 Task: Add an event with the title Product Demonstration and Feedback Session, date ''2024/04/28'', time 9:40 AM to 11:40 AMand add a description: Participants will develop essential communication skills, such as active listening, asking probing questions, and conveying their own viewpoints persuasively. They will learn how to adapt their communication style to different negotiation situations and personalities.Select event color  Blueberry . Add location for the event as: New York City, USA, logged in from the account softage.3@softage.netand send the event invitation to softage.2@softage.net and softage.4@softage.net. Set a reminder for the event Every weekday(Monday to Friday)
Action: Mouse moved to (72, 114)
Screenshot: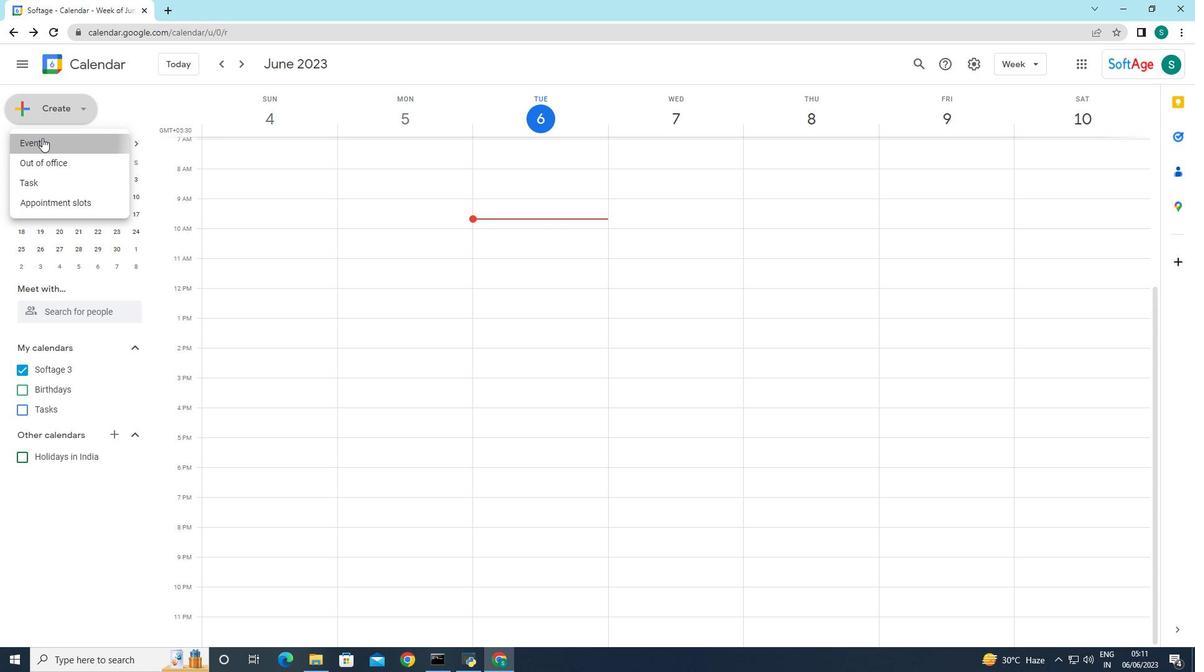 
Action: Mouse pressed left at (72, 114)
Screenshot: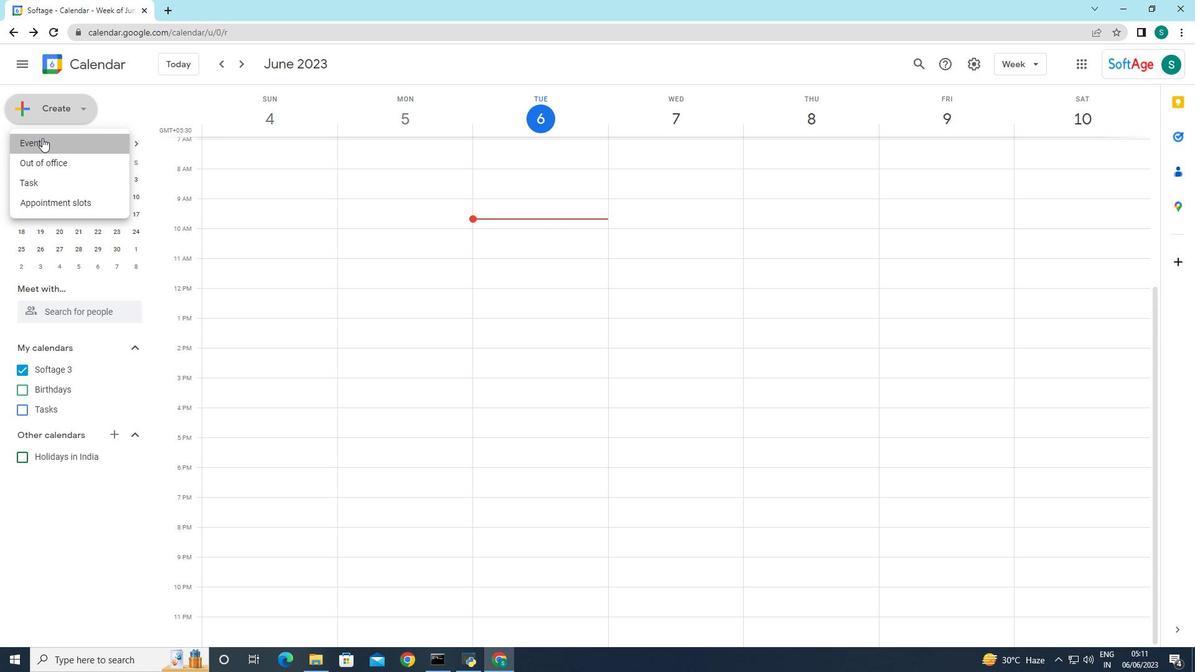 
Action: Mouse moved to (54, 148)
Screenshot: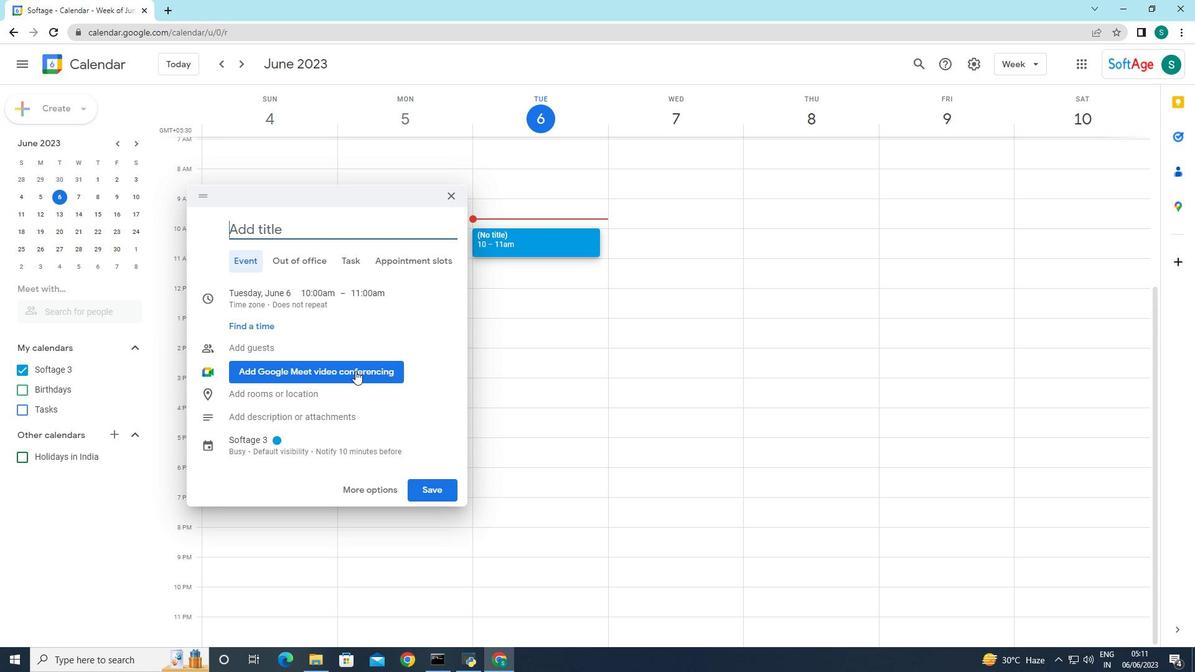 
Action: Mouse pressed left at (54, 148)
Screenshot: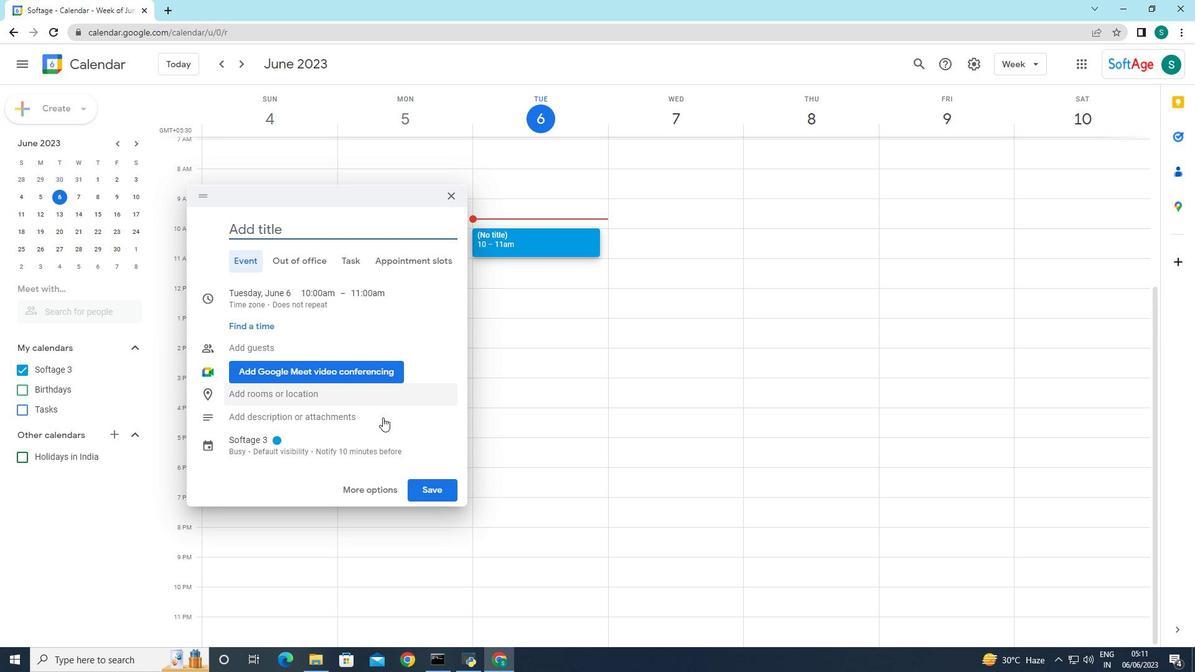 
Action: Mouse moved to (362, 484)
Screenshot: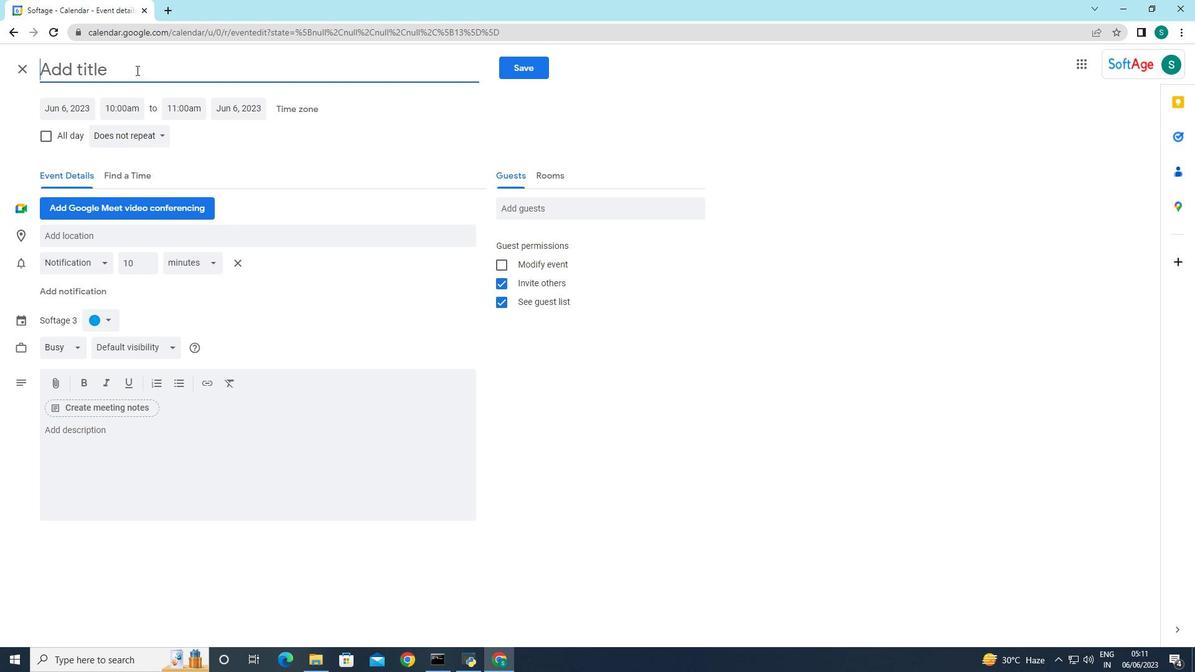 
Action: Mouse pressed left at (362, 484)
Screenshot: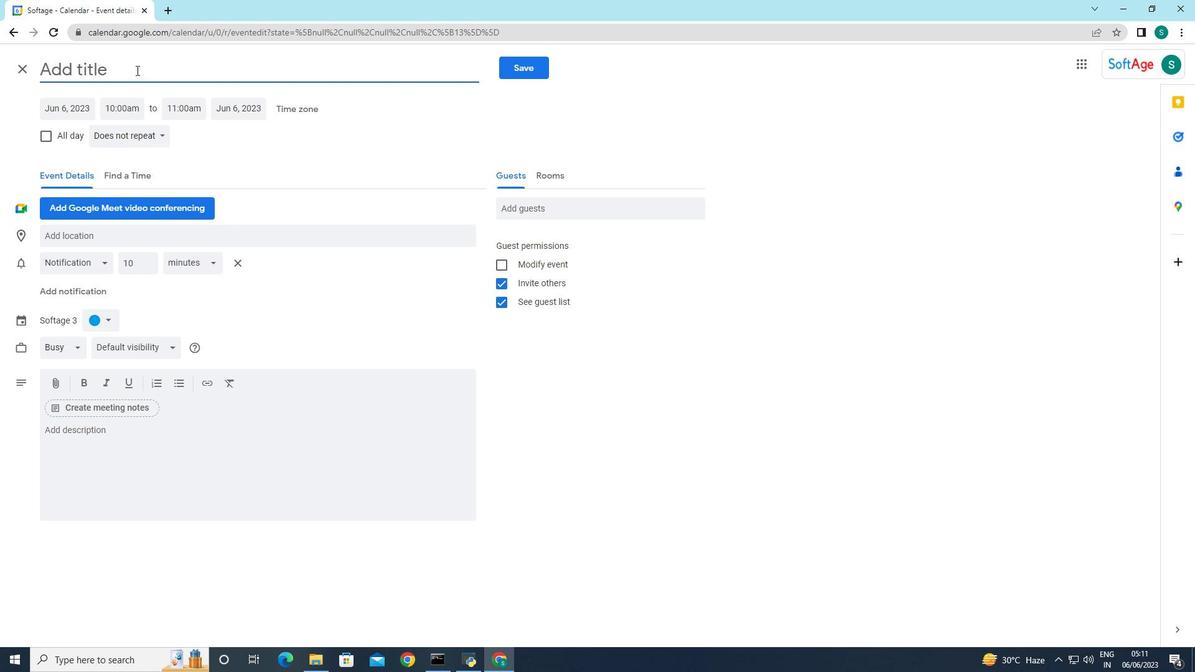 
Action: Mouse moved to (67, 67)
Screenshot: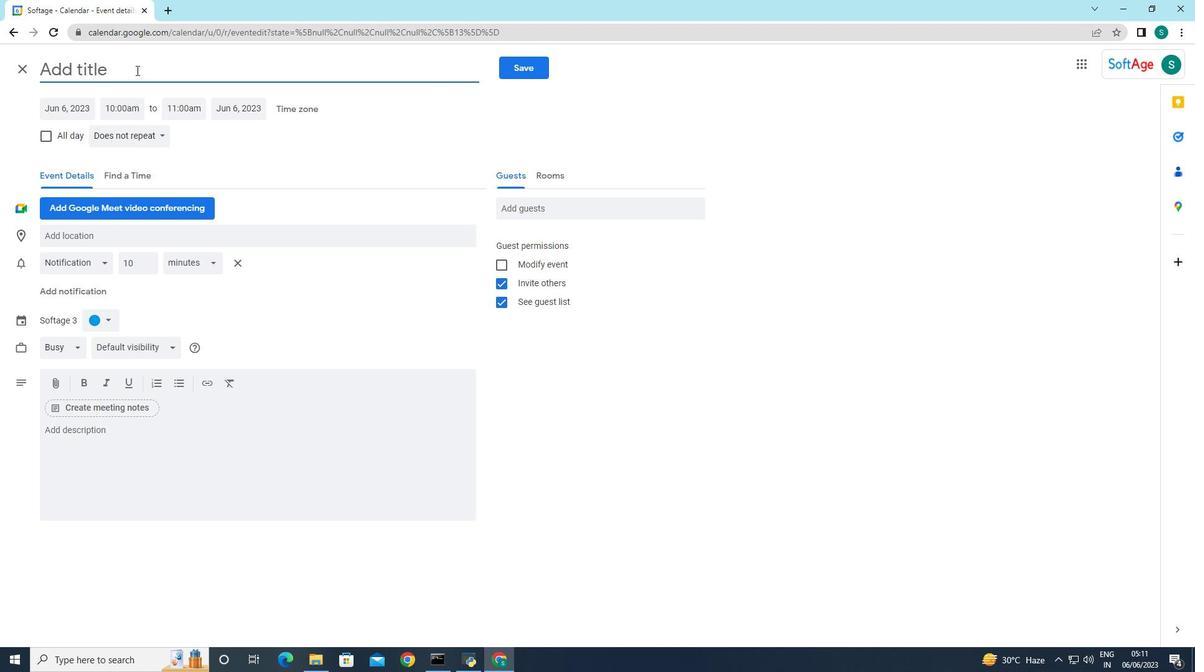 
Action: Mouse pressed left at (67, 67)
Screenshot: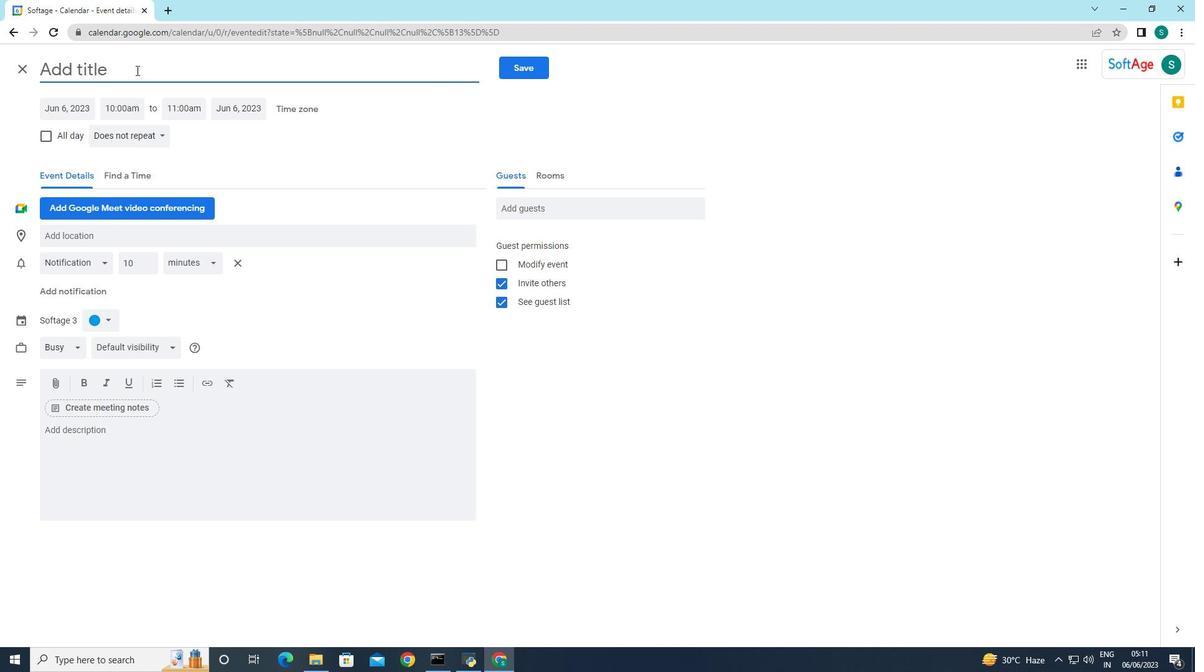 
Action: Key pressed <Key.caps_lock>P<Key.caps_lock>roduct
Screenshot: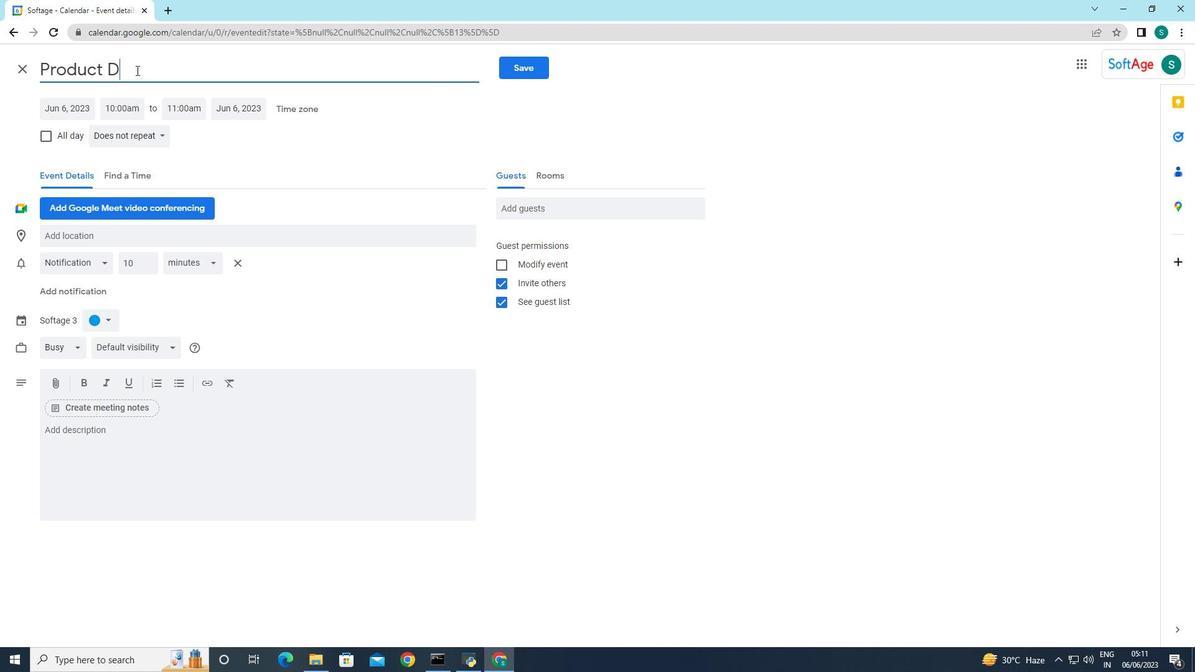 
Action: Mouse pressed left at (37, 115)
Screenshot: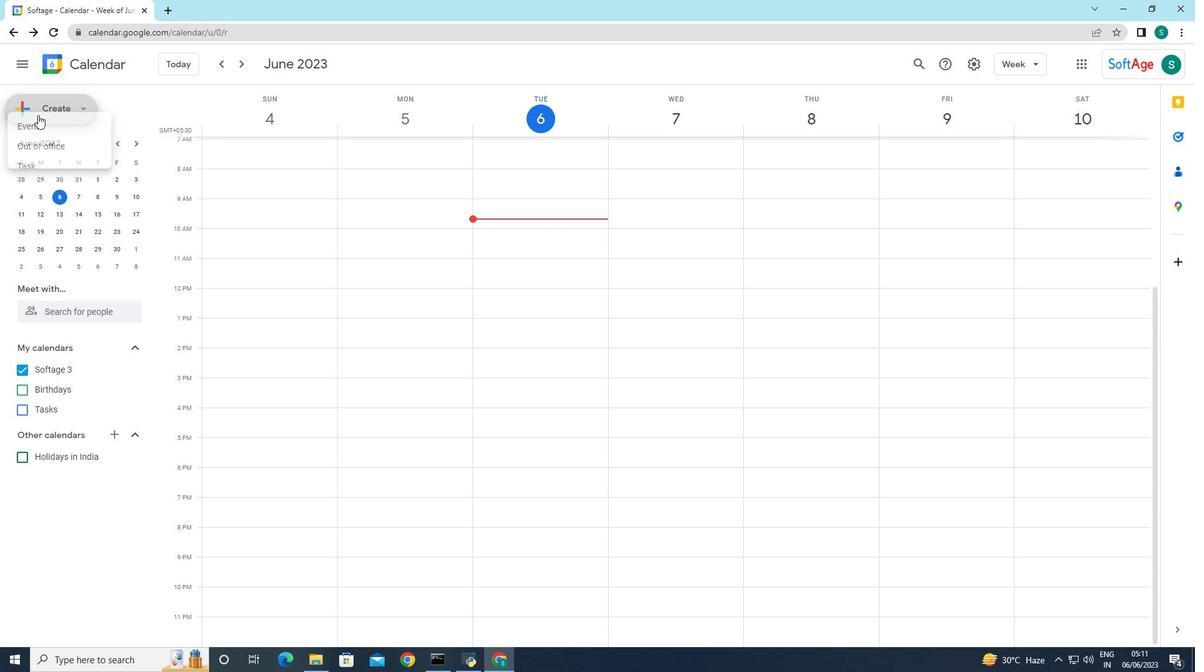 
Action: Mouse moved to (42, 138)
Screenshot: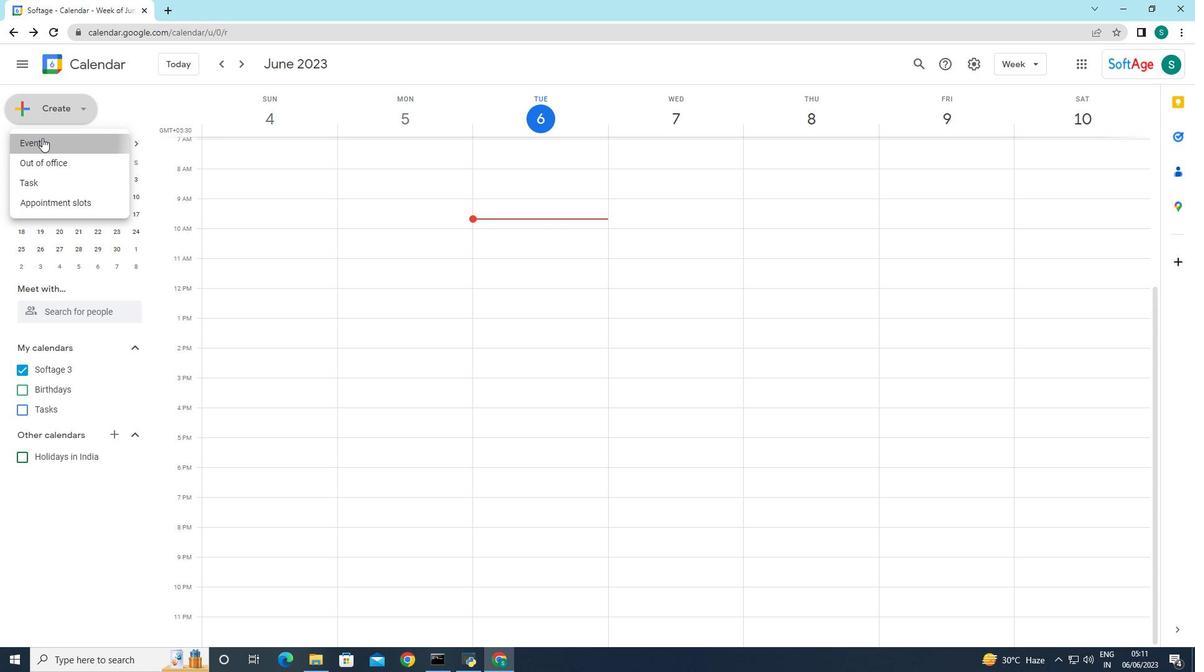 
Action: Mouse pressed left at (42, 138)
Screenshot: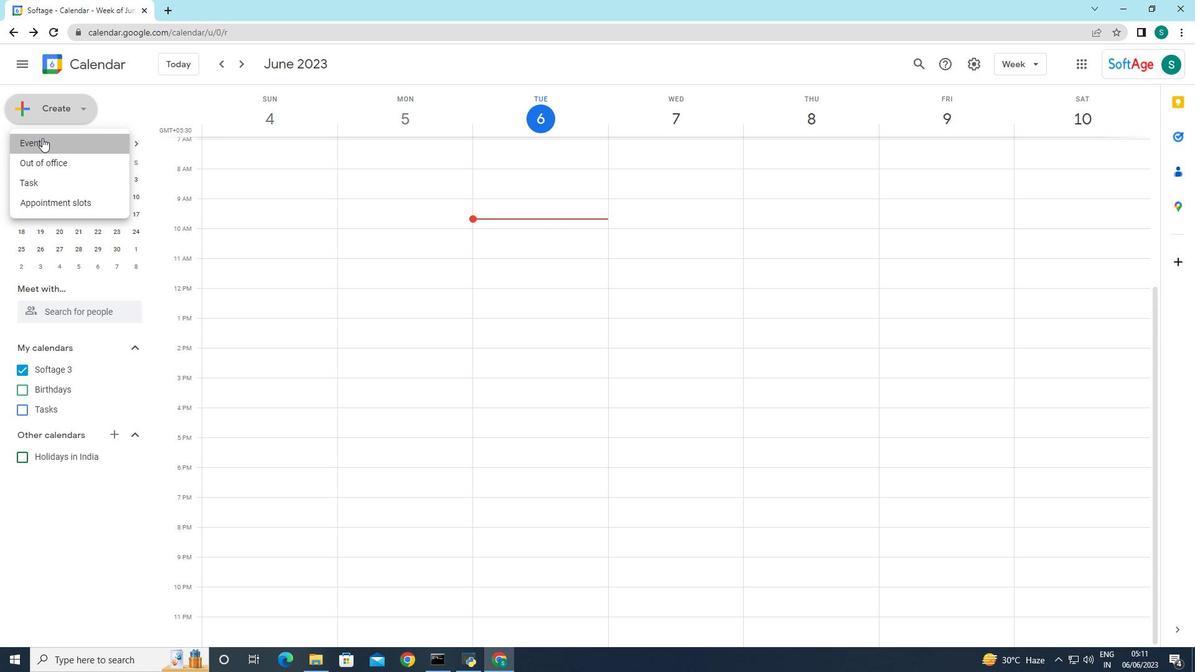 
Action: Mouse moved to (369, 495)
Screenshot: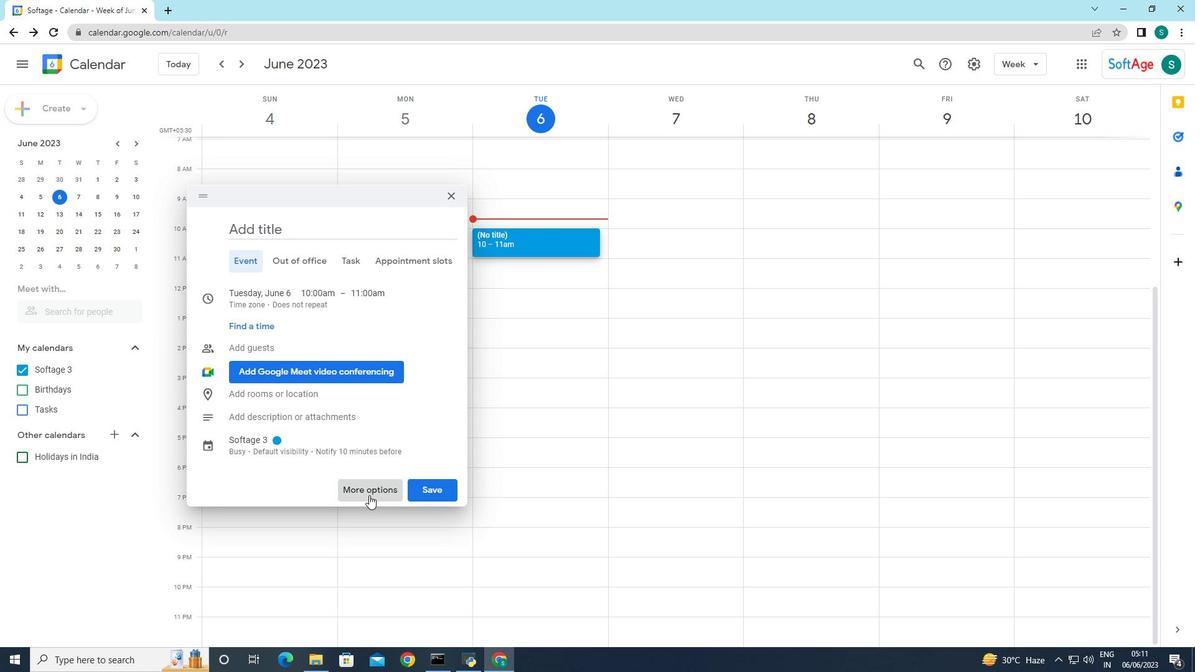 
Action: Mouse pressed left at (369, 495)
Screenshot: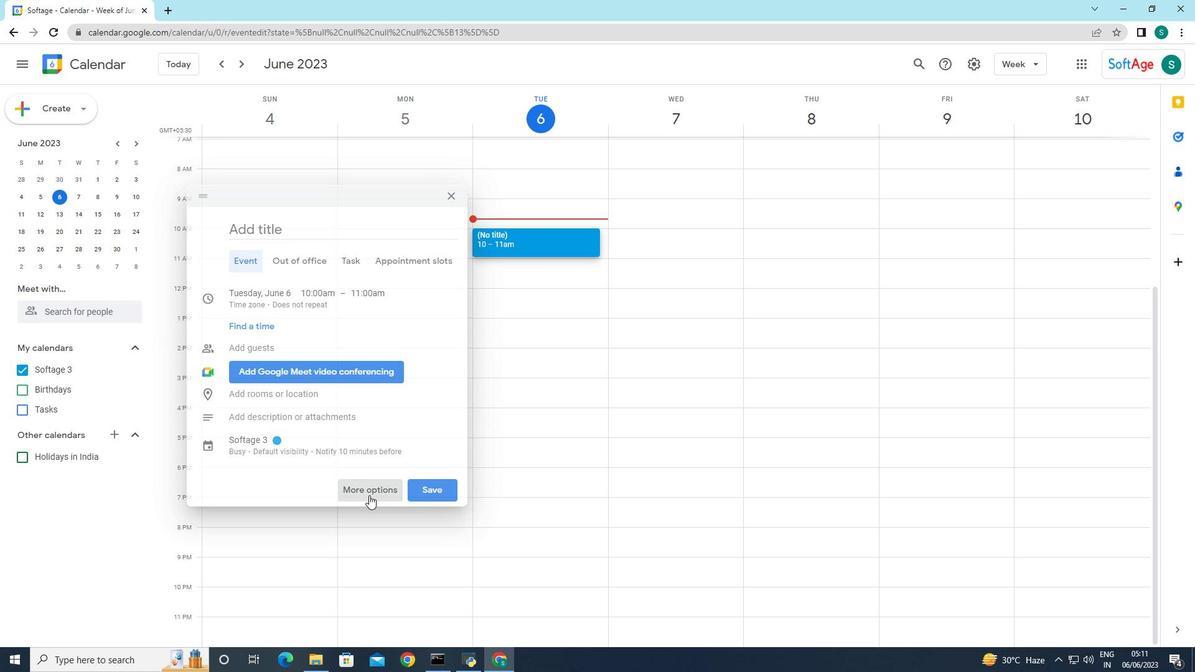
Action: Mouse moved to (136, 70)
Screenshot: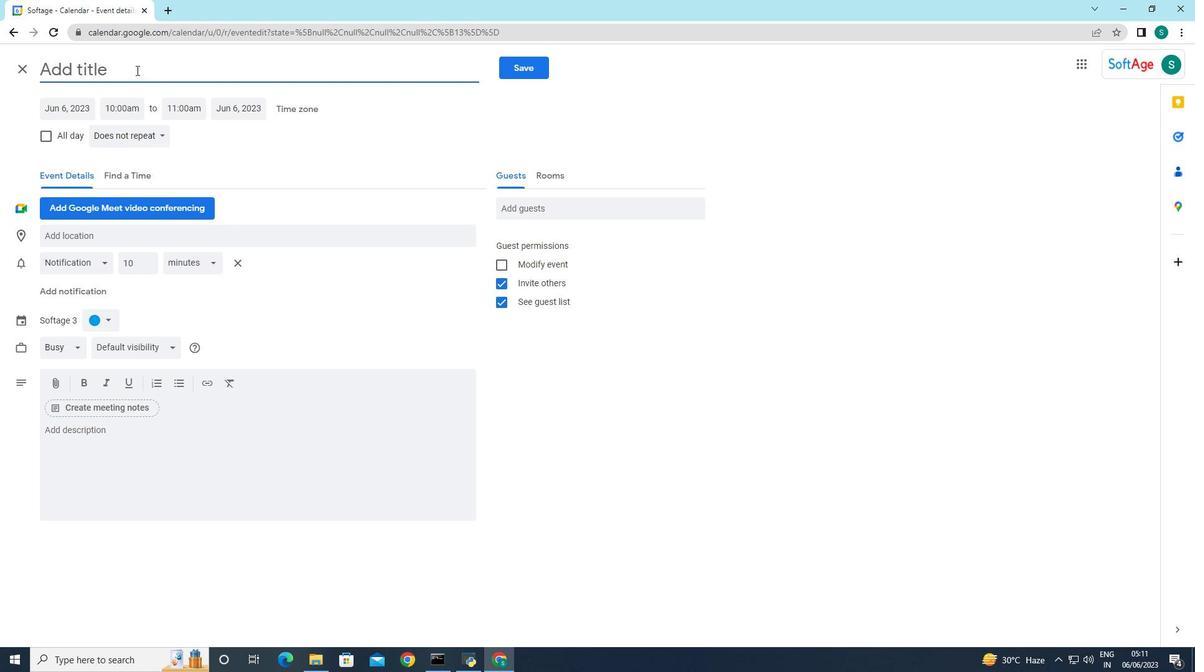 
Action: Mouse pressed left at (136, 70)
Screenshot: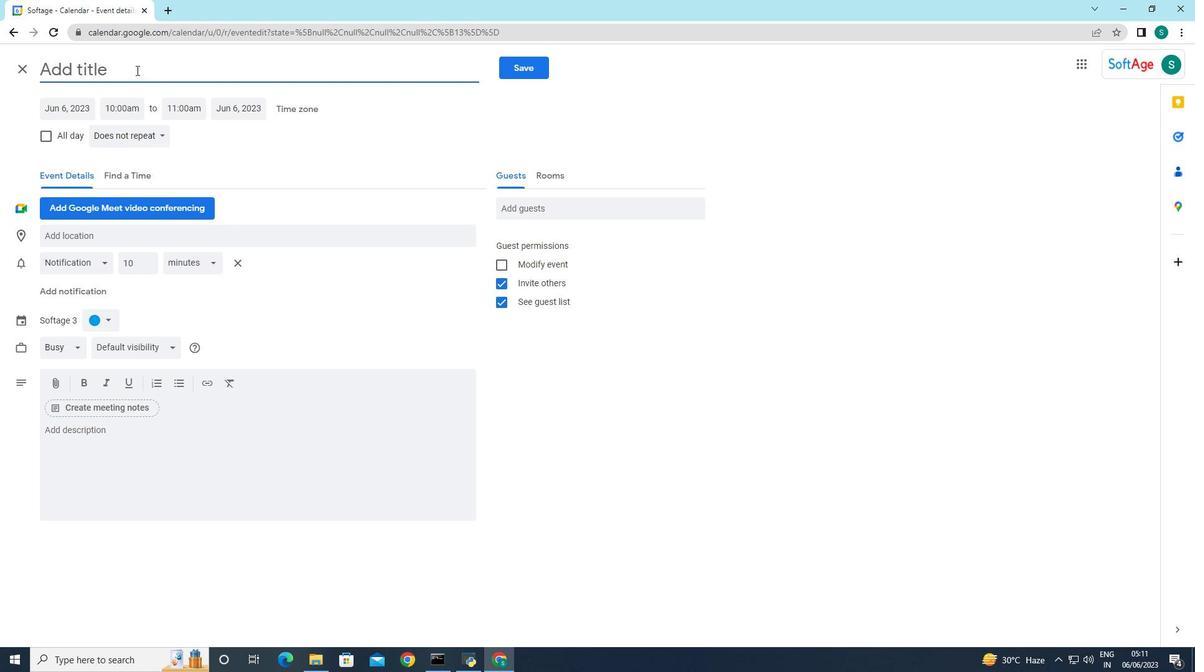 
Action: Key pressed <Key.caps_lock>P<Key.caps_lock>roduct<Key.space><Key.caps_lock>D<Key.caps_lock>emonstration<Key.space><Key.caps_lock><Key.caps_lock>and<Key.space><Key.caps_lock>F<Key.caps_lock>eedbax<Key.backspace>ck<Key.space><Key.caps_lock>S<Key.caps_lock>ession
Screenshot: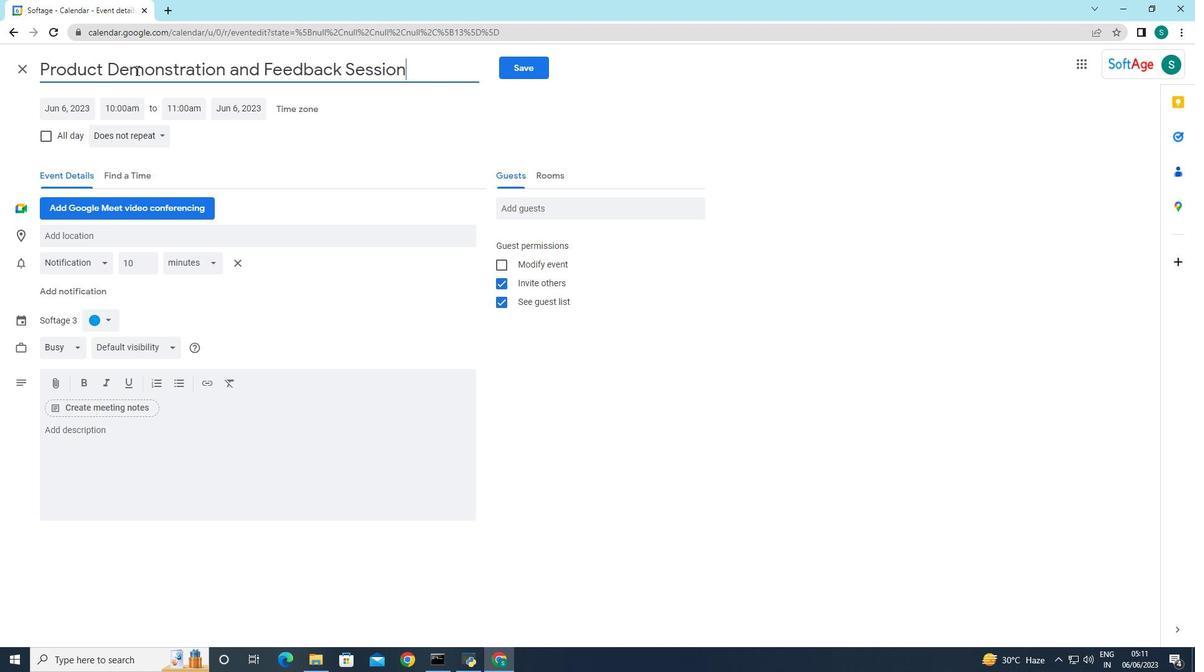 
Action: Mouse moved to (57, 120)
Screenshot: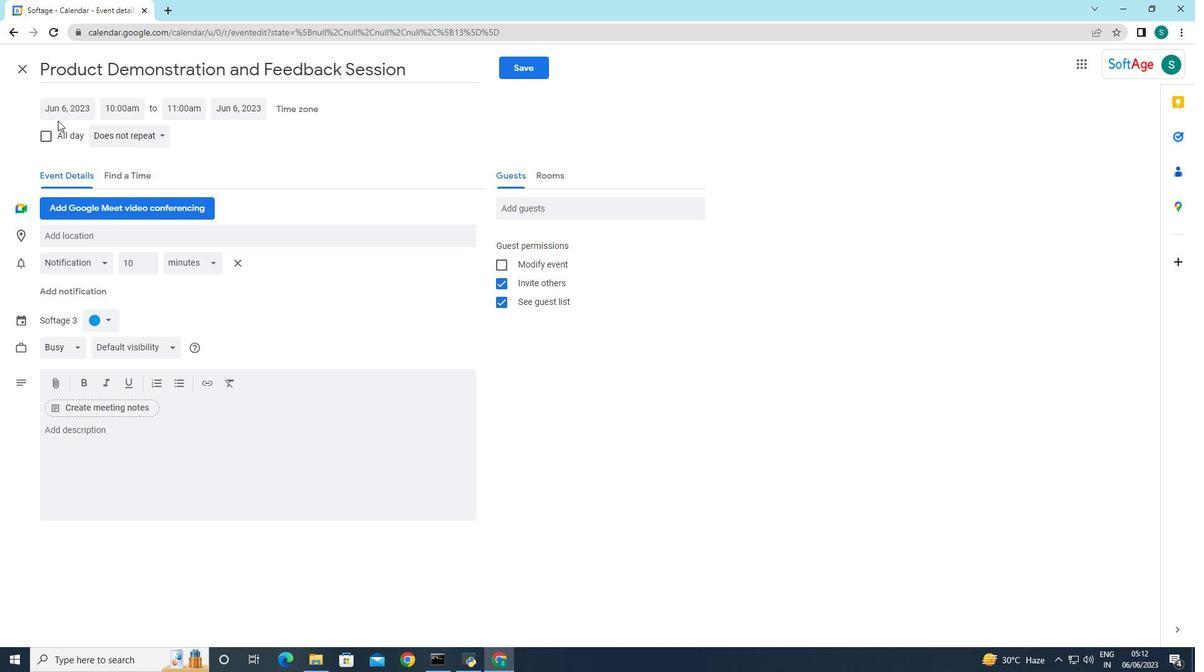 
Action: Mouse pressed left at (57, 120)
Screenshot: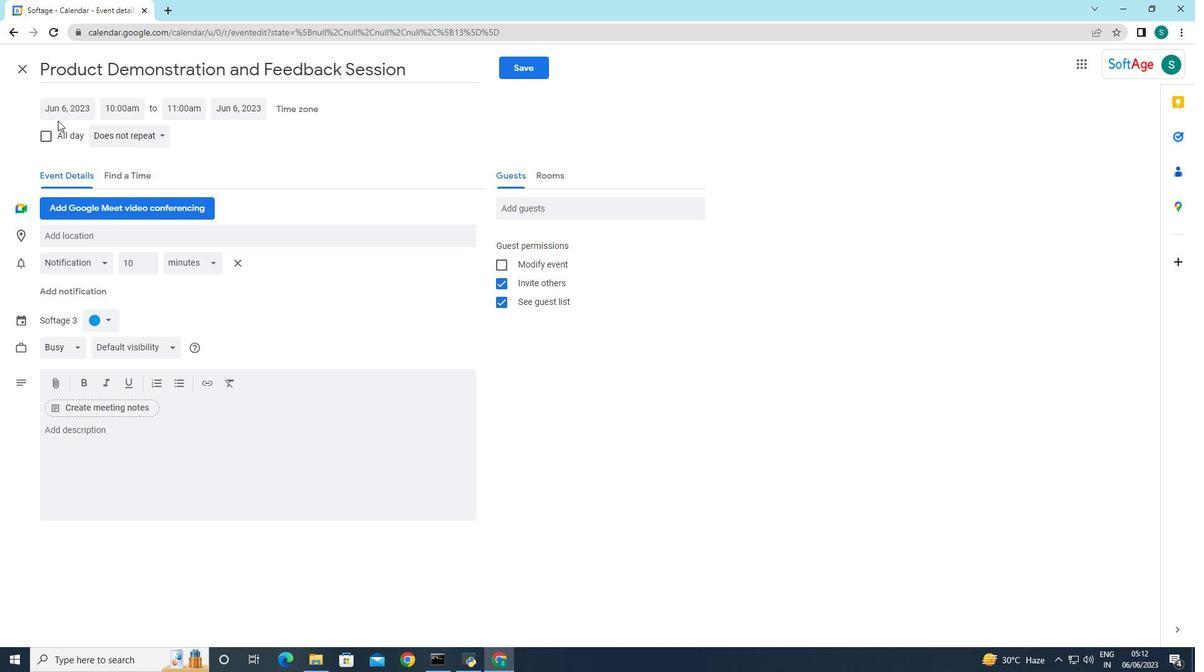 
Action: Mouse moved to (57, 113)
Screenshot: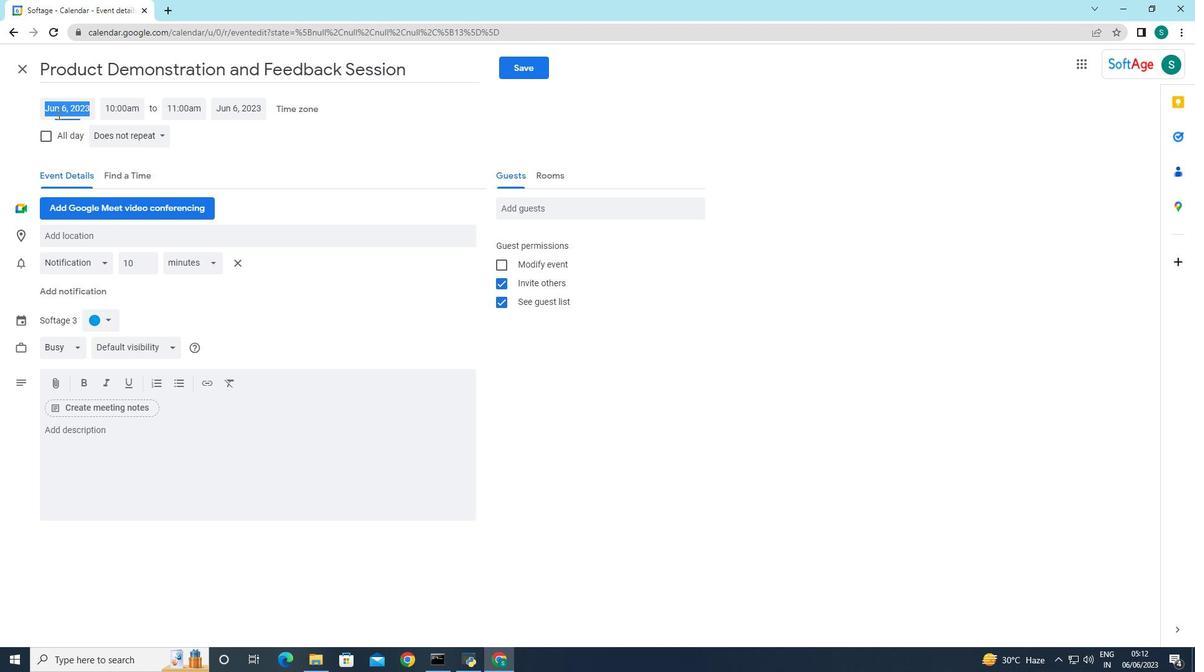 
Action: Mouse pressed left at (57, 113)
Screenshot: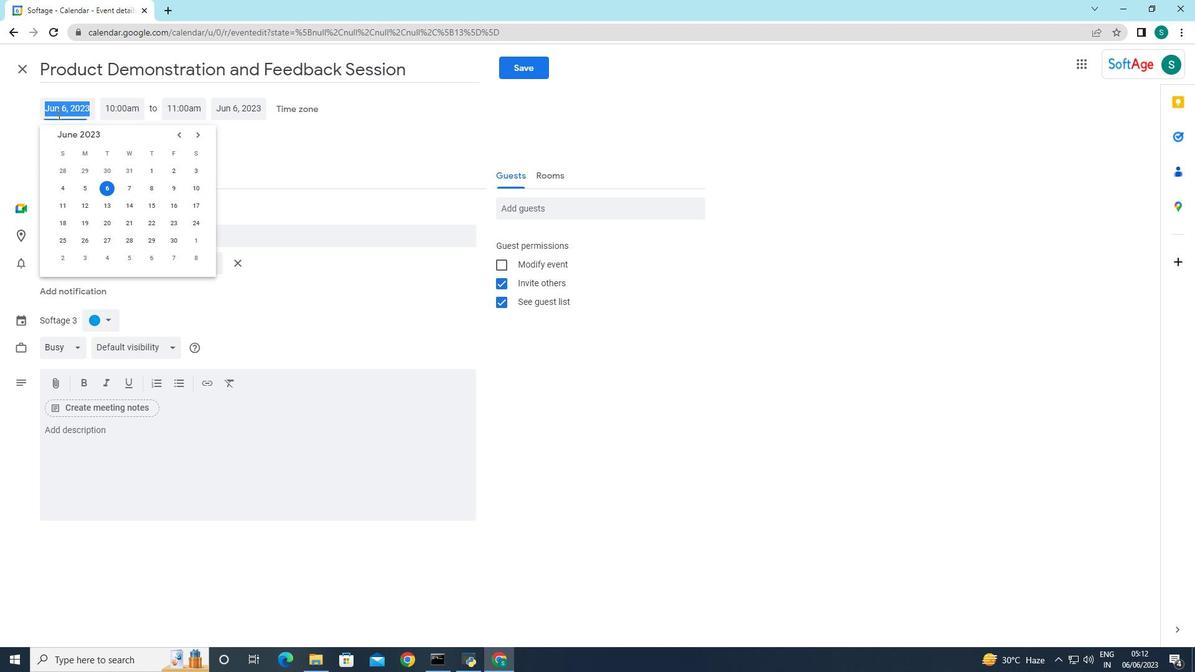 
Action: Mouse moved to (198, 133)
Screenshot: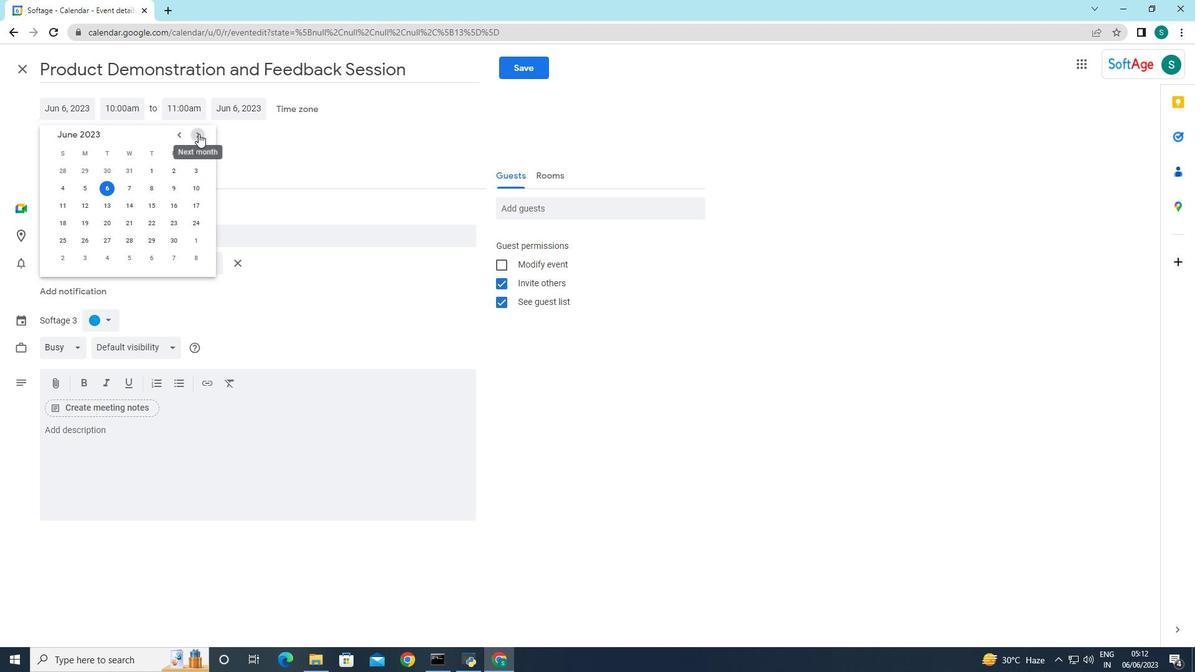 
Action: Mouse pressed left at (198, 133)
Screenshot: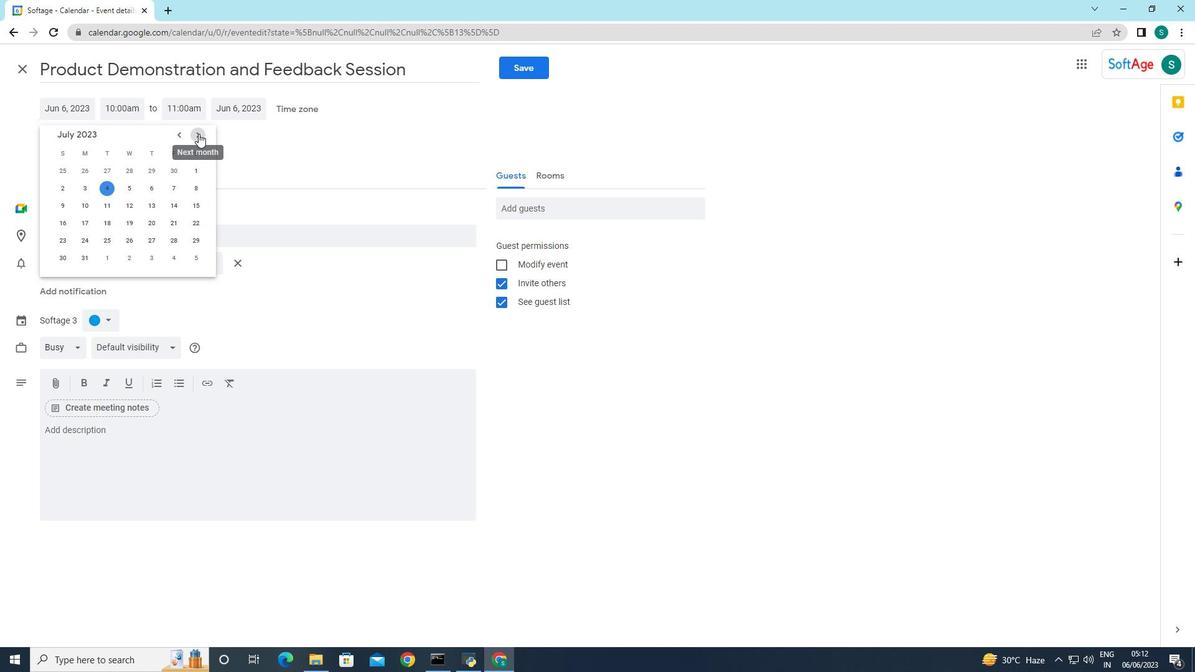 
Action: Mouse pressed left at (198, 133)
Screenshot: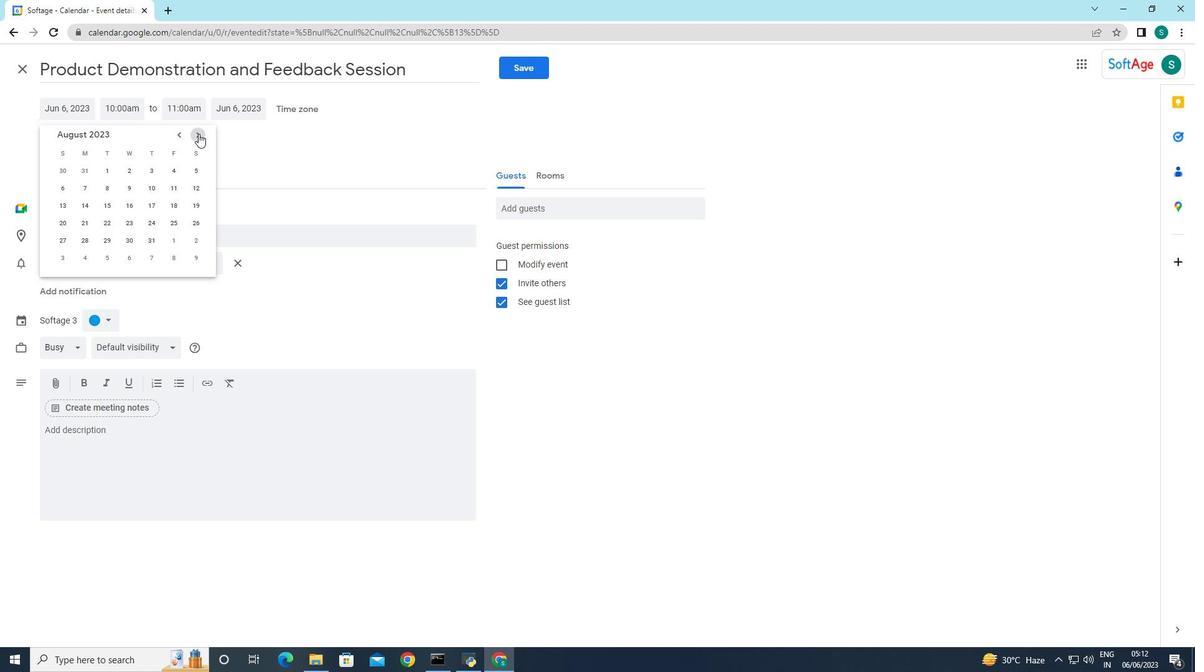 
Action: Mouse pressed left at (198, 133)
Screenshot: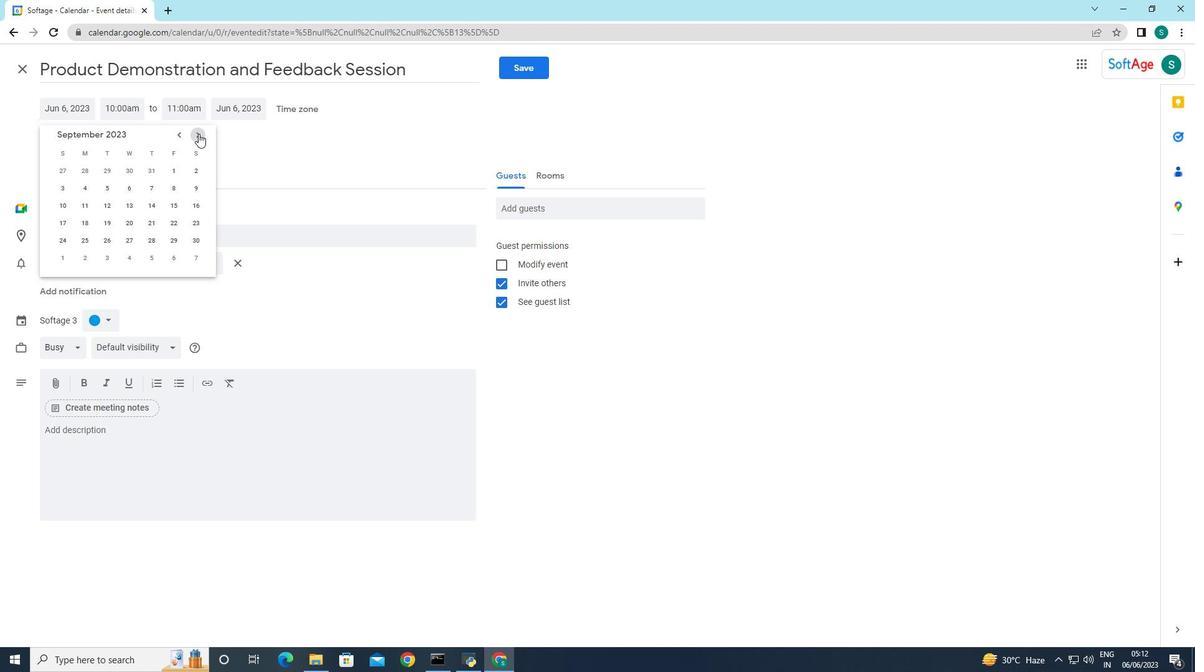 
Action: Mouse pressed left at (198, 133)
Screenshot: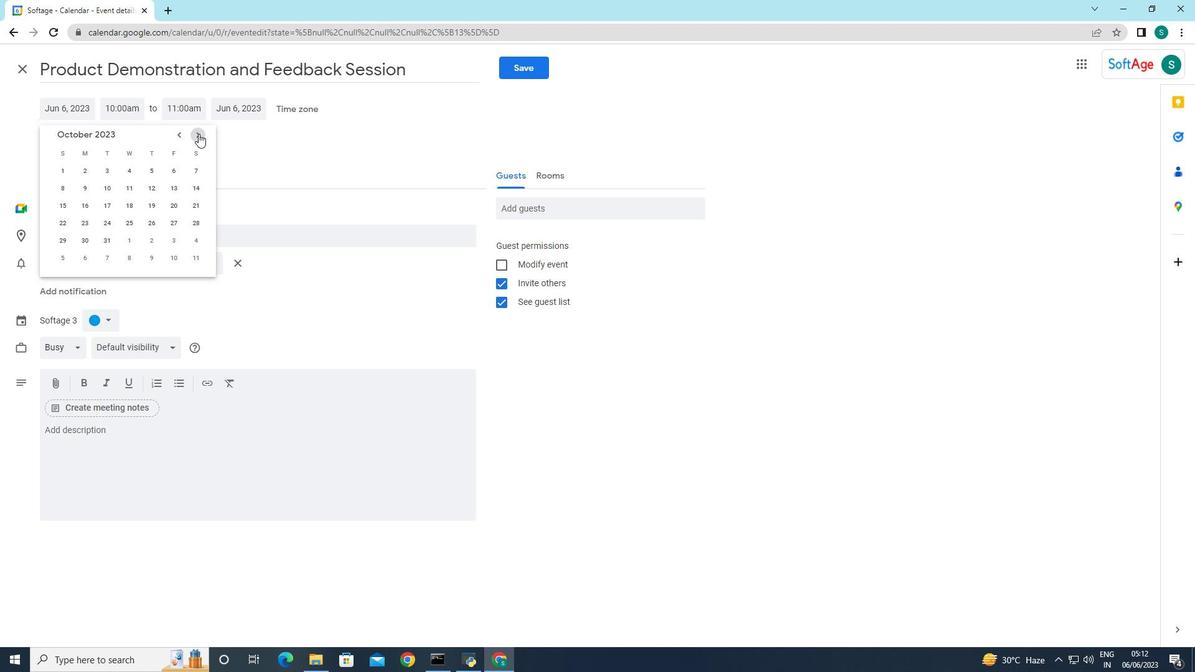 
Action: Mouse pressed left at (198, 133)
Screenshot: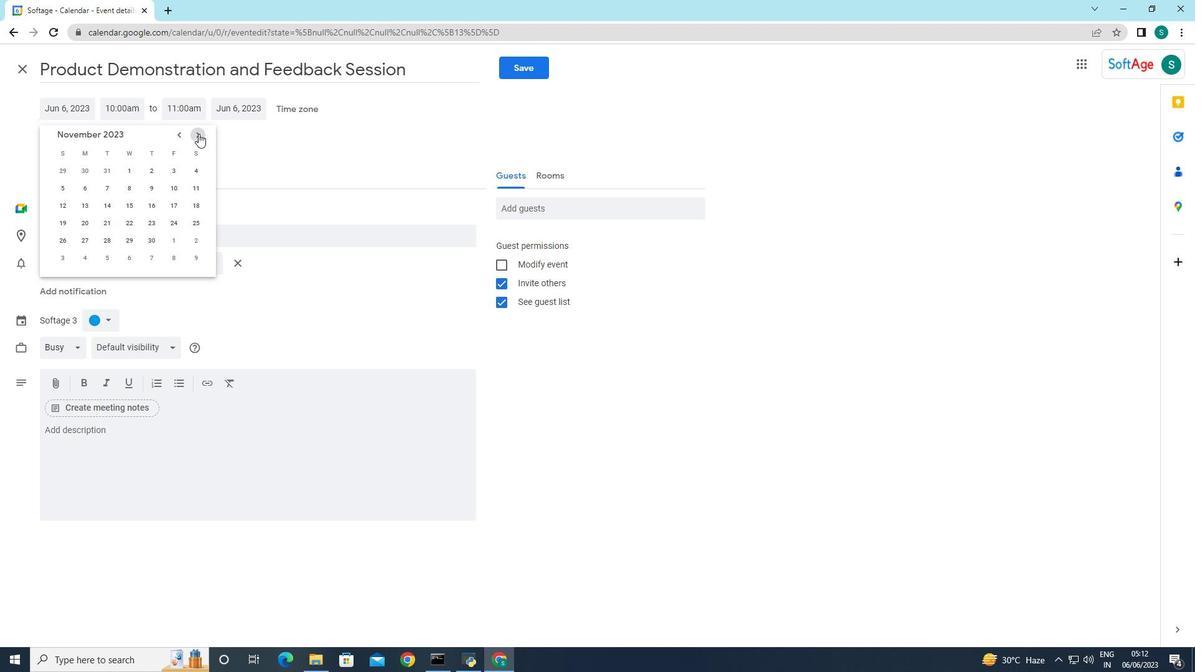 
Action: Mouse pressed left at (198, 133)
Screenshot: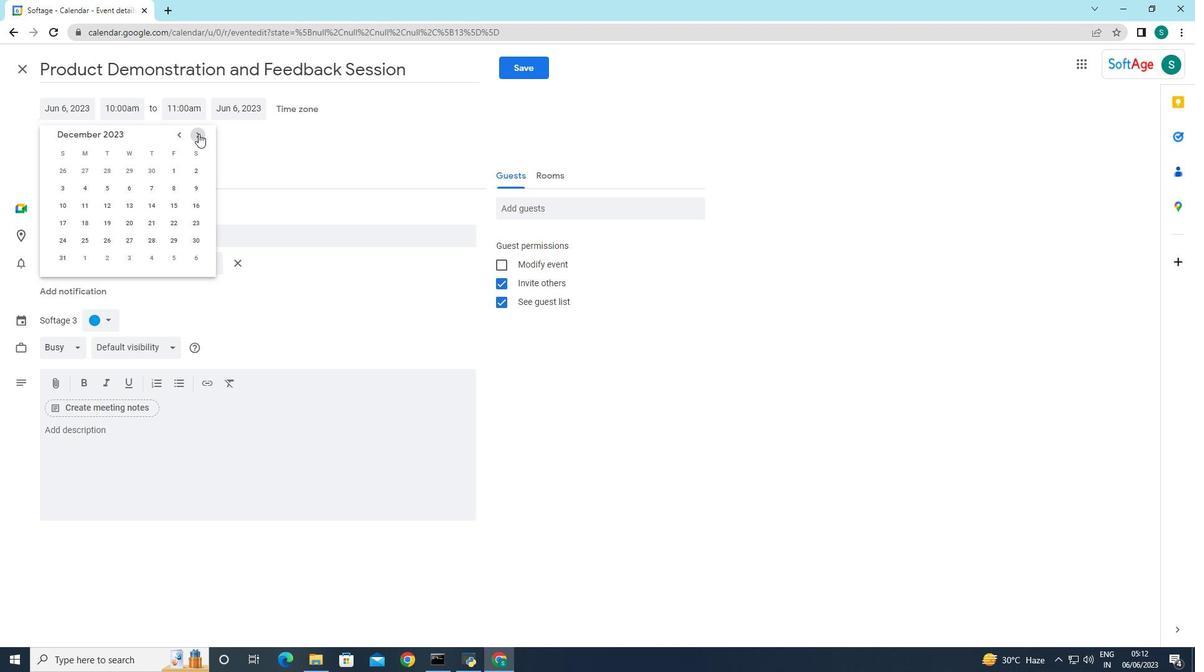 
Action: Mouse pressed left at (198, 133)
Screenshot: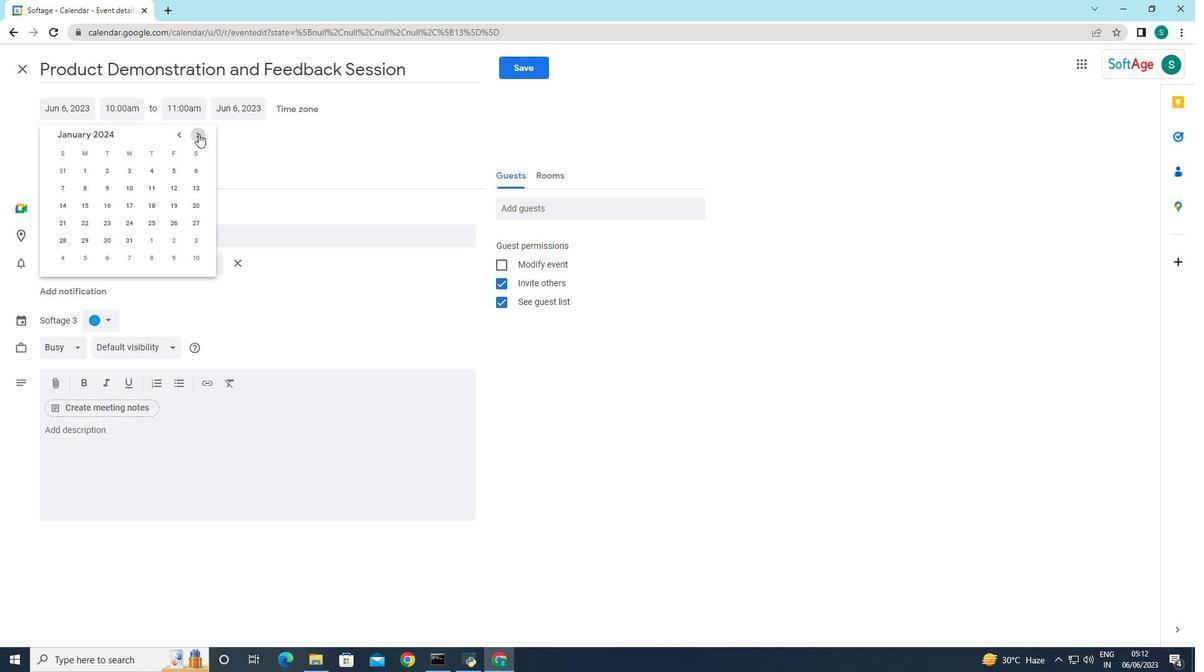 
Action: Mouse pressed left at (198, 133)
Screenshot: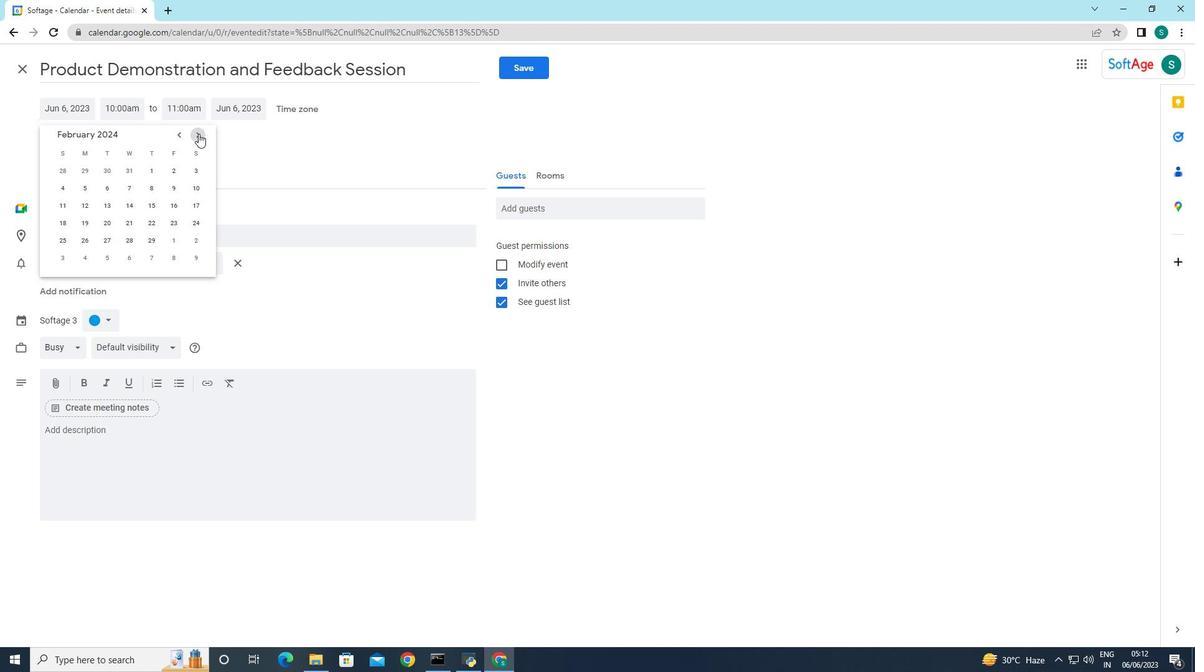 
Action: Mouse pressed left at (198, 133)
Screenshot: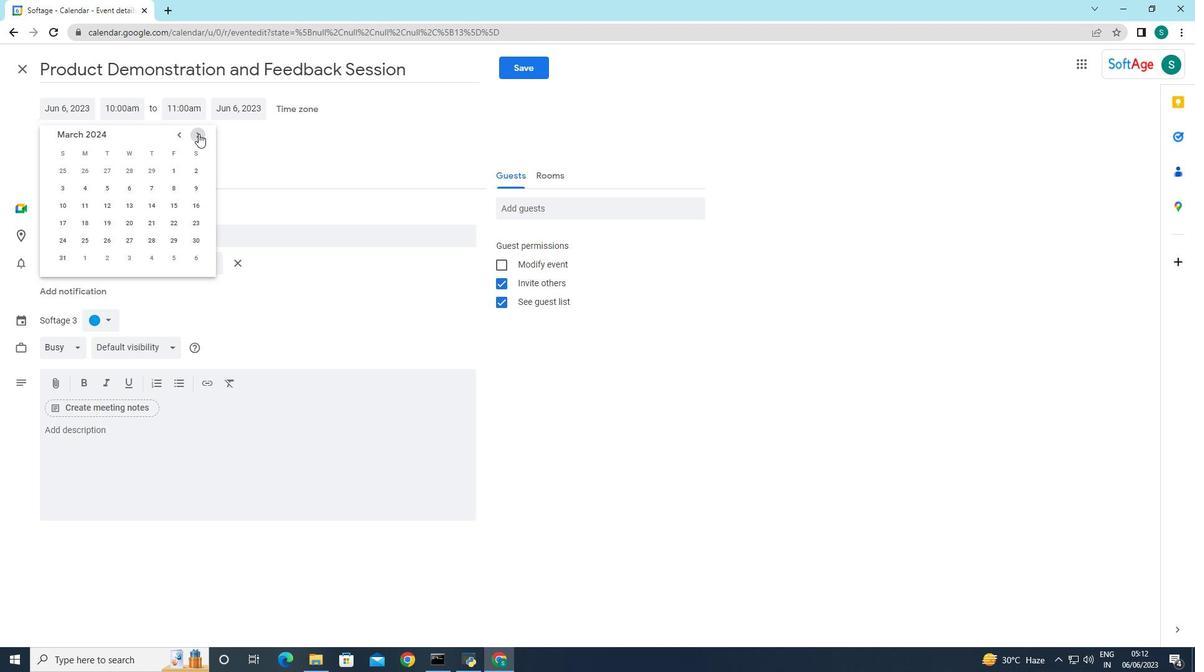 
Action: Mouse pressed left at (198, 133)
Screenshot: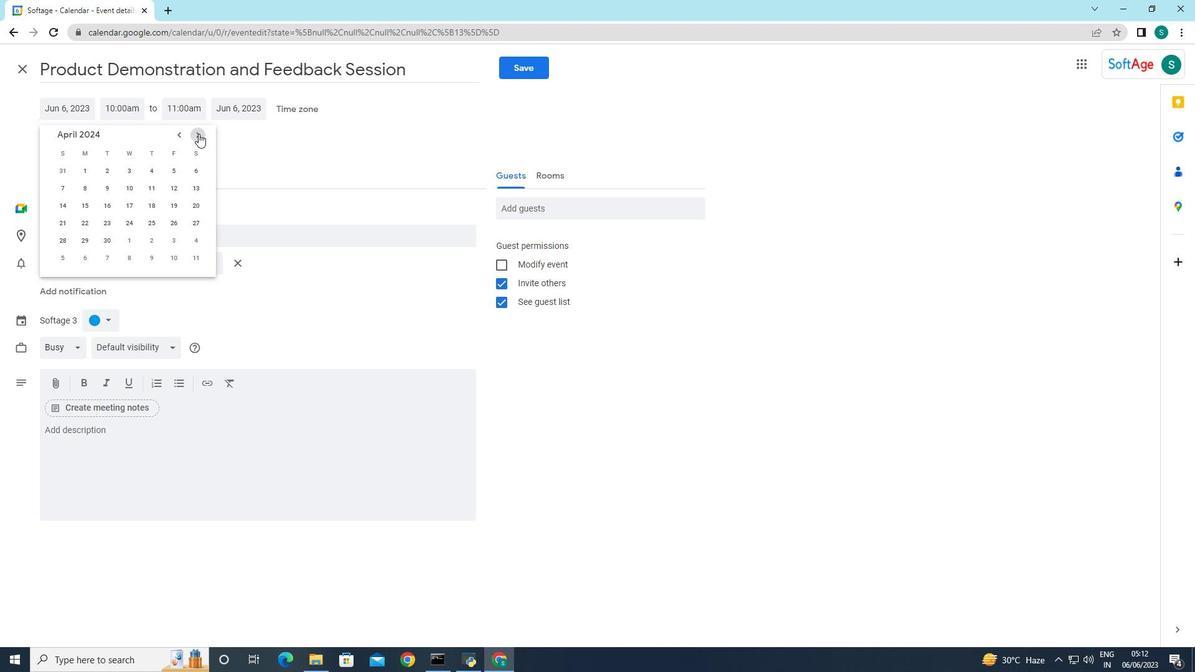 
Action: Mouse moved to (67, 239)
Screenshot: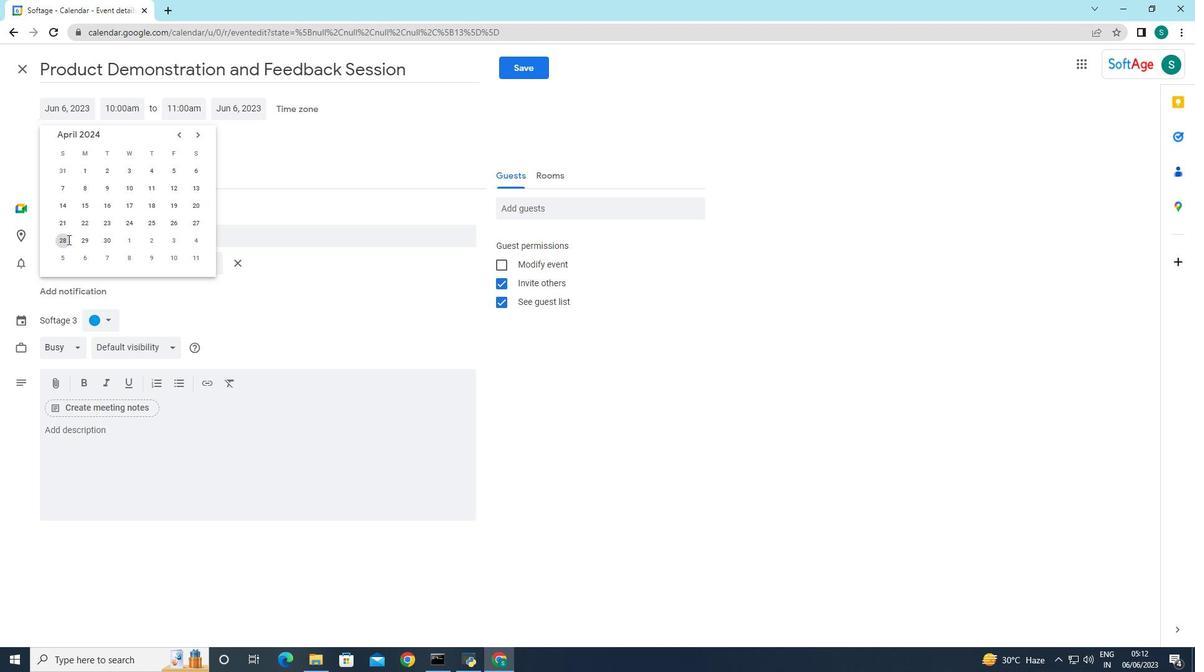 
Action: Mouse pressed left at (67, 239)
Screenshot: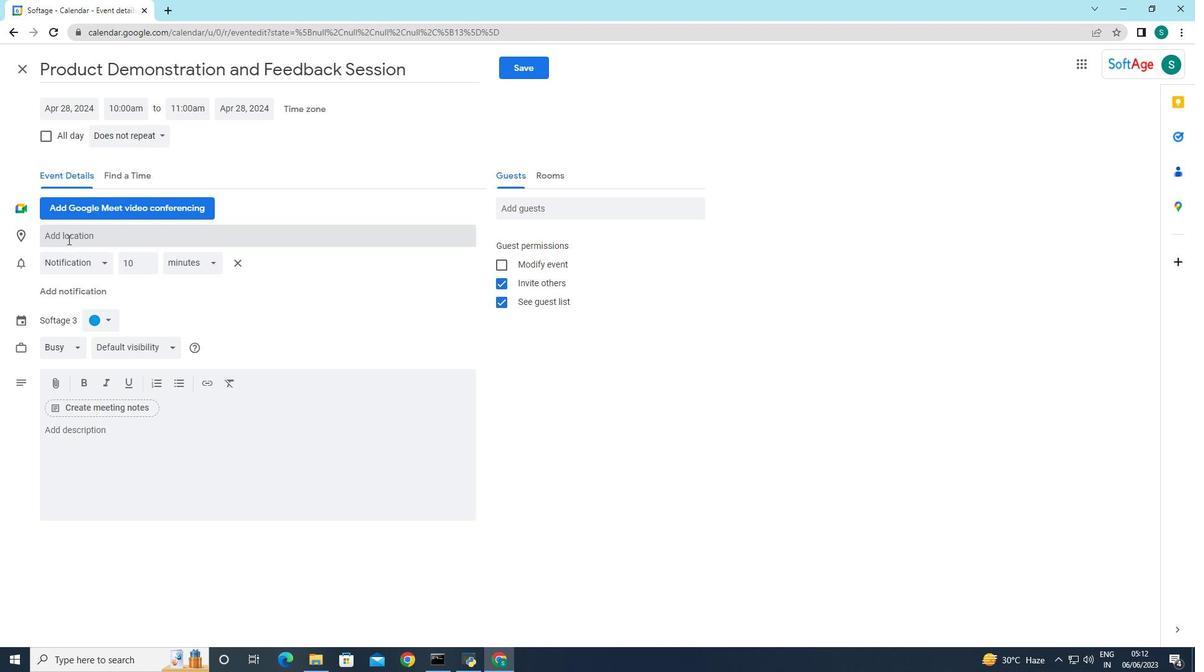 
Action: Mouse moved to (247, 152)
Screenshot: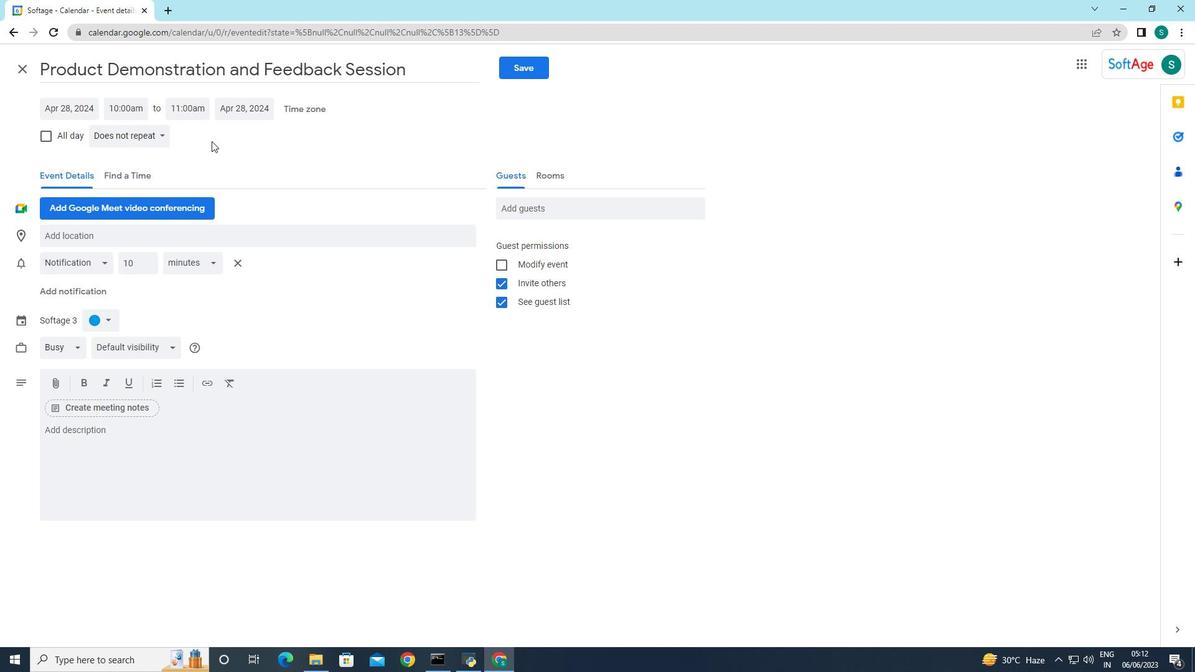 
Action: Mouse pressed left at (247, 152)
Screenshot: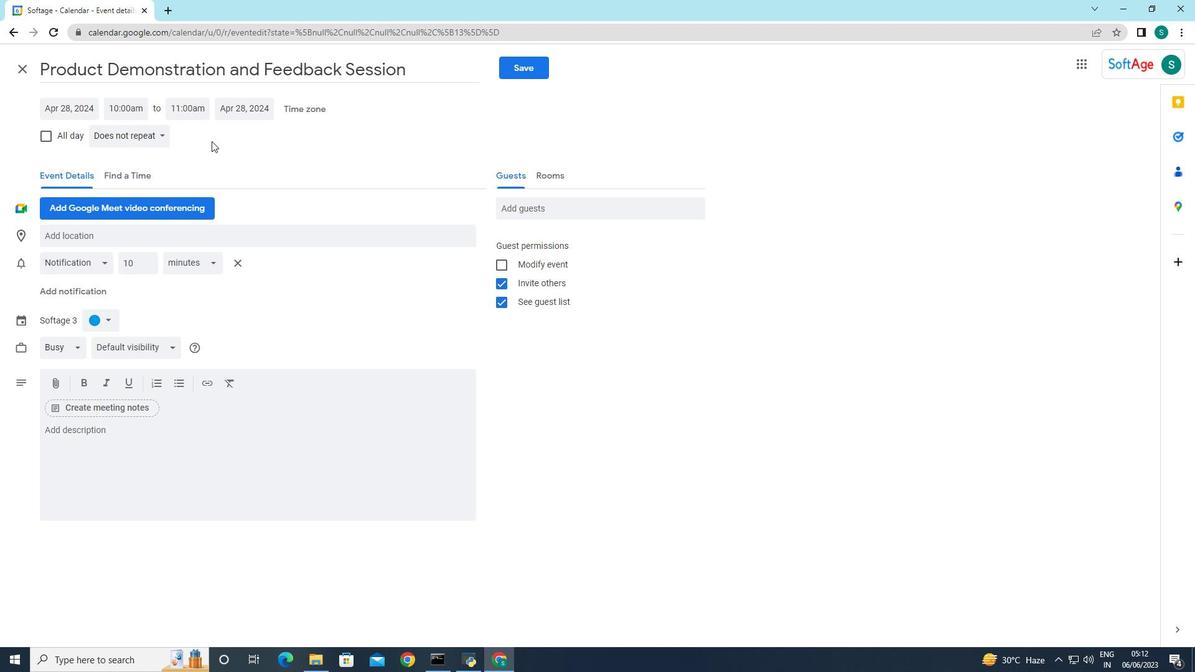 
Action: Mouse moved to (120, 107)
Screenshot: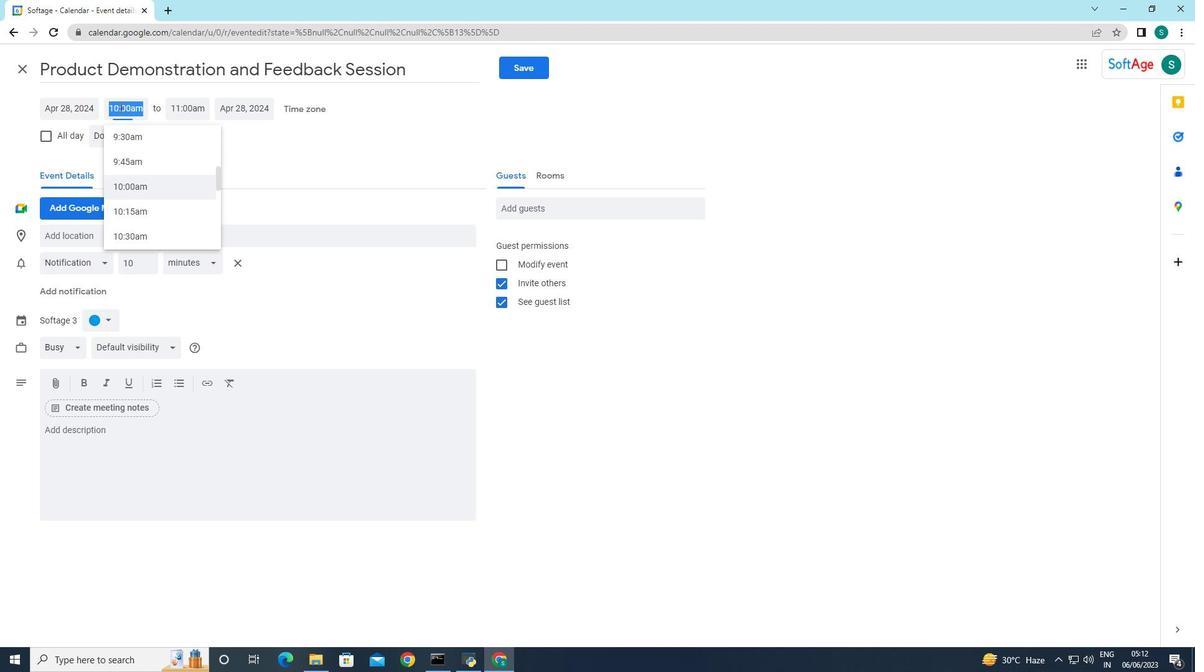 
Action: Mouse pressed left at (120, 107)
Screenshot: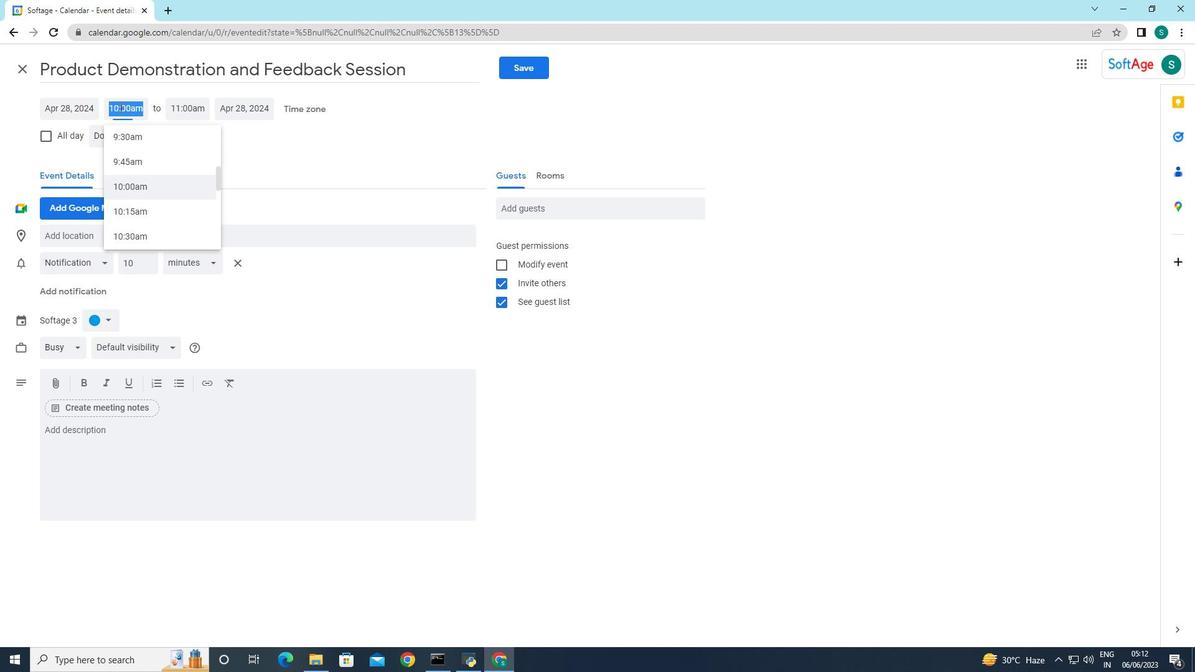 
Action: Mouse moved to (148, 183)
Screenshot: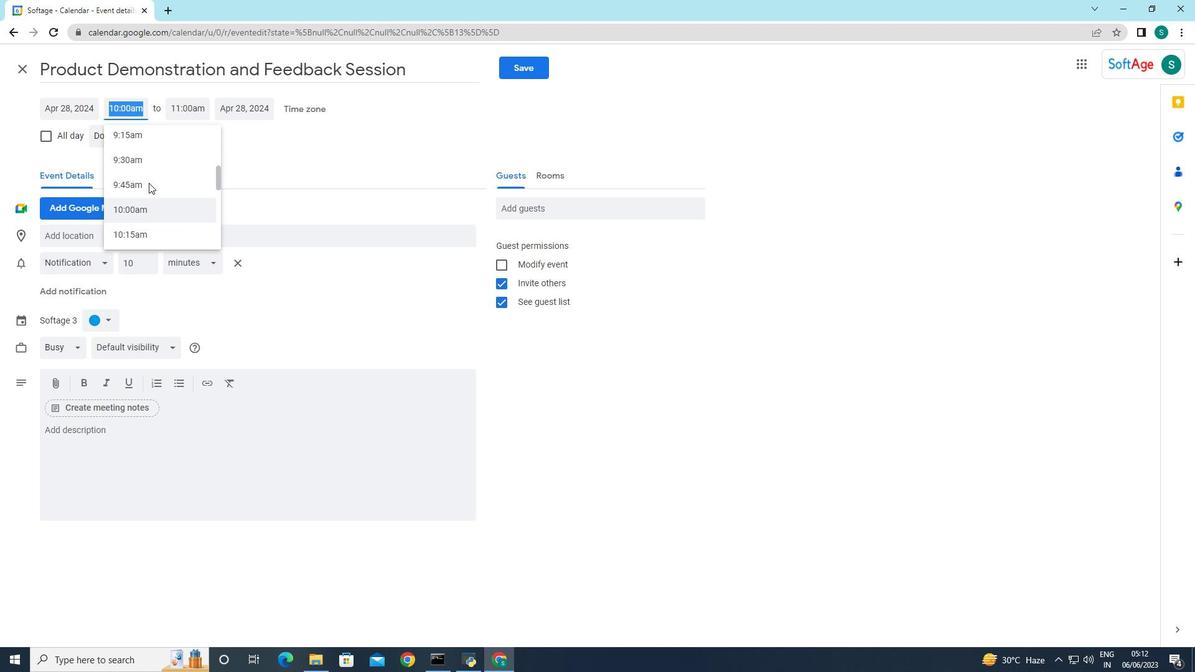 
Action: Mouse scrolled (148, 183) with delta (0, 0)
Screenshot: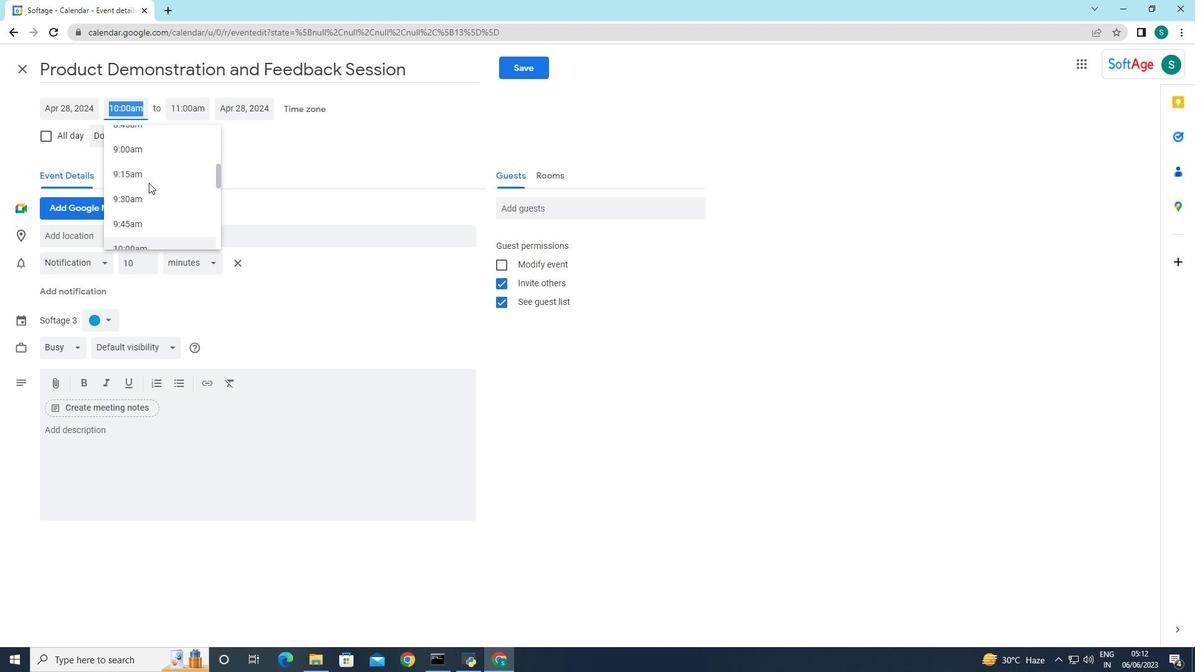 
Action: Mouse moved to (141, 204)
Screenshot: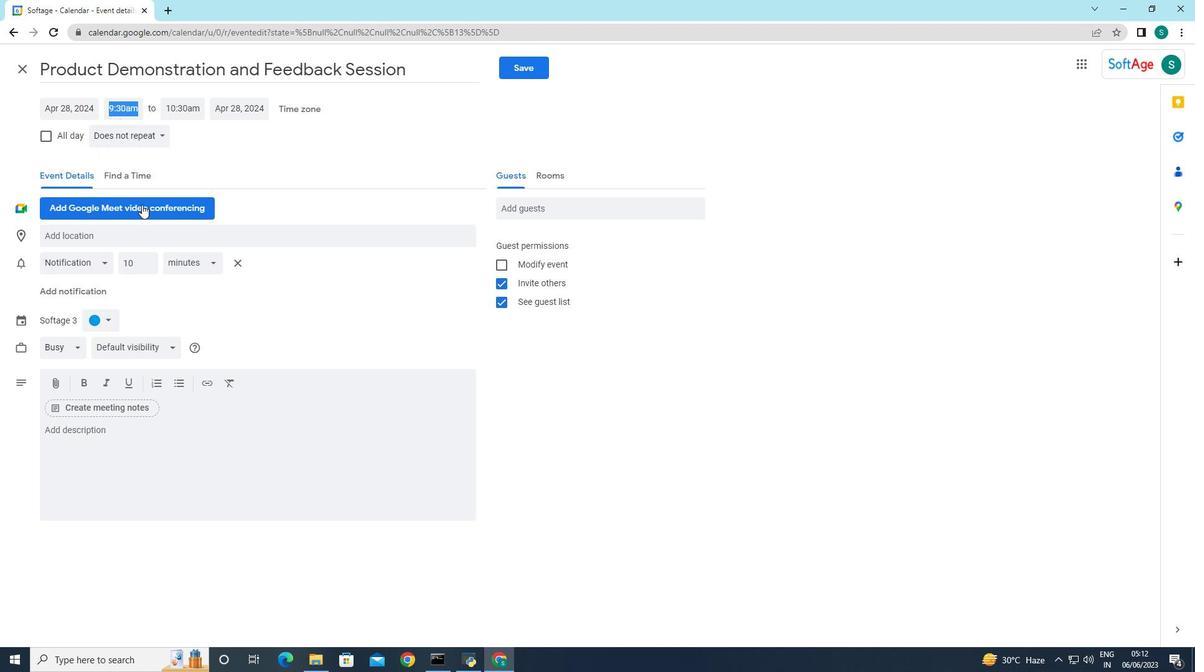 
Action: Mouse pressed left at (141, 204)
Screenshot: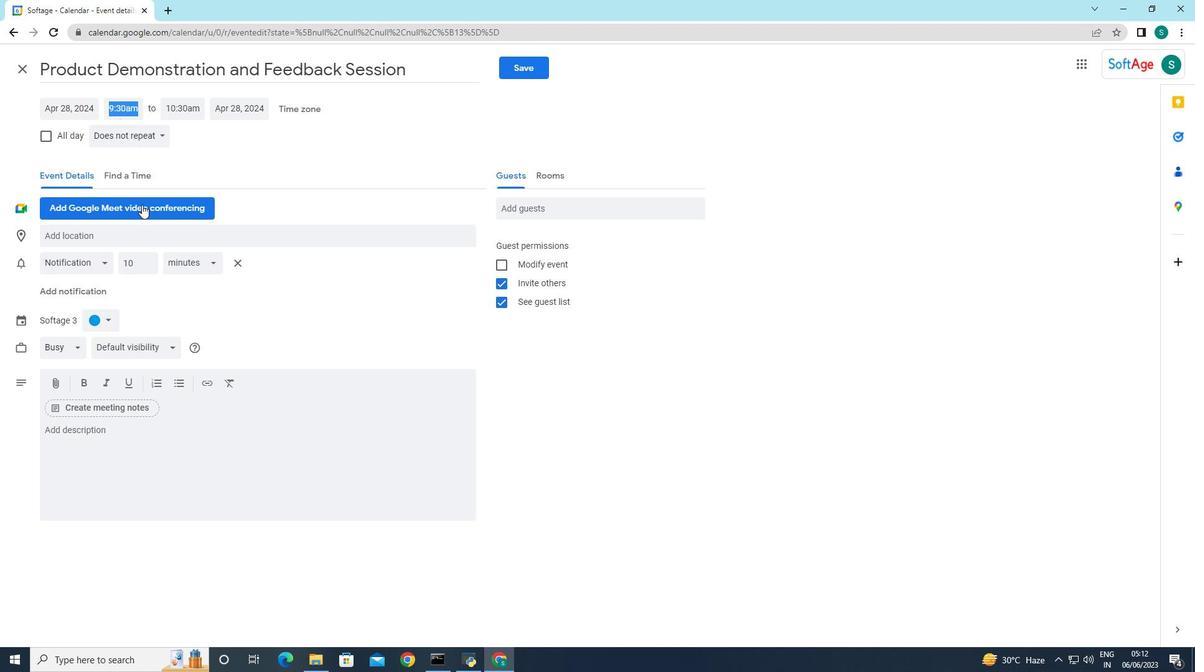
Action: Mouse moved to (122, 98)
Screenshot: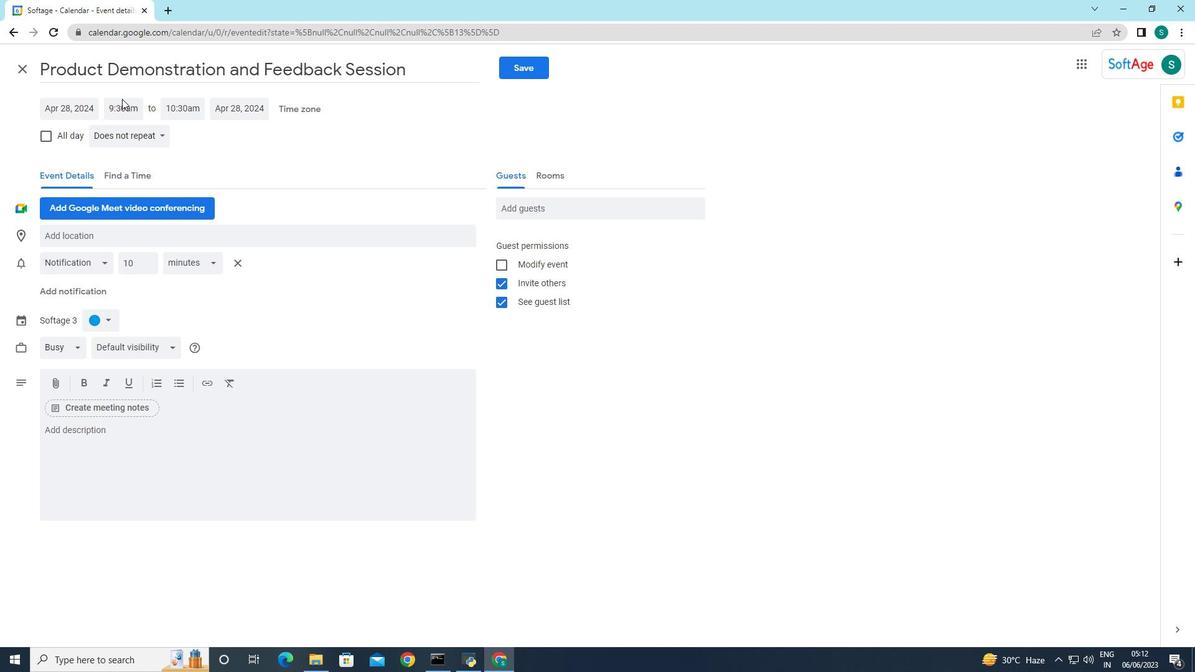
Action: Mouse pressed left at (122, 98)
Screenshot: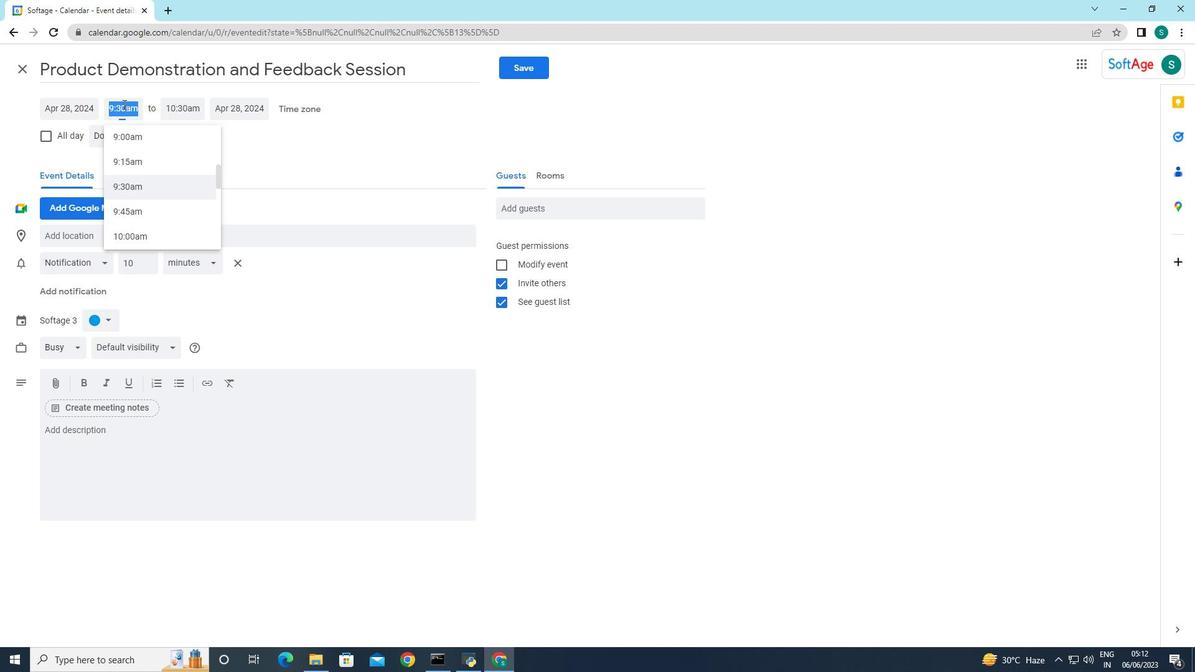 
Action: Mouse moved to (123, 106)
Screenshot: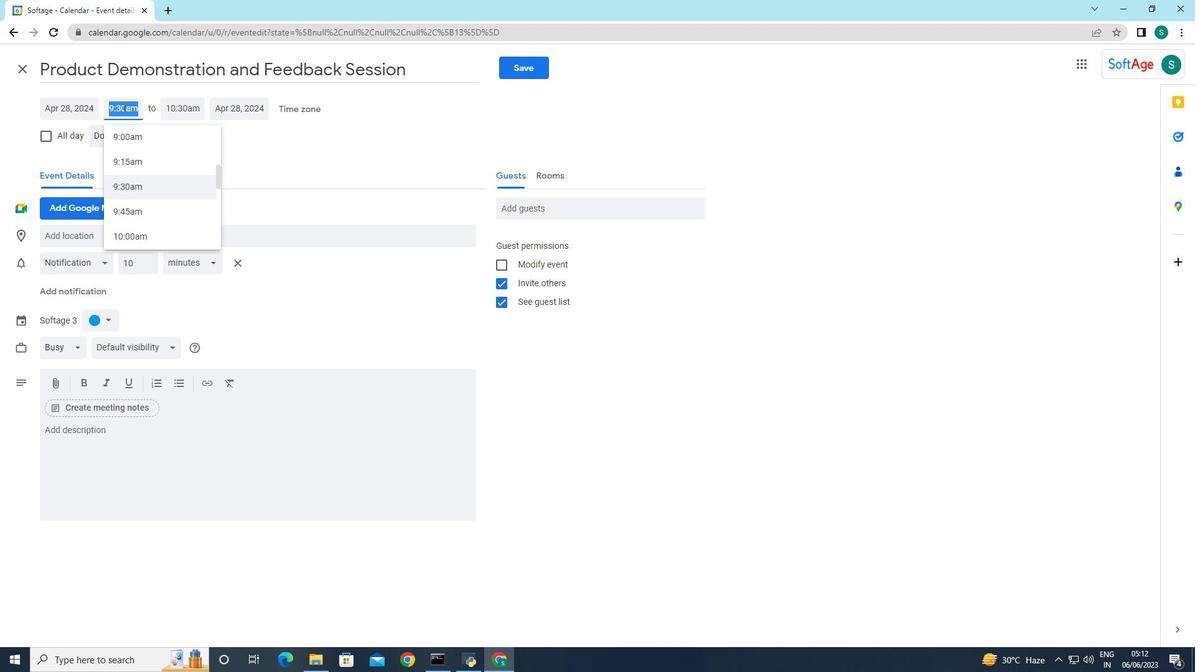 
Action: Mouse pressed left at (123, 106)
Screenshot: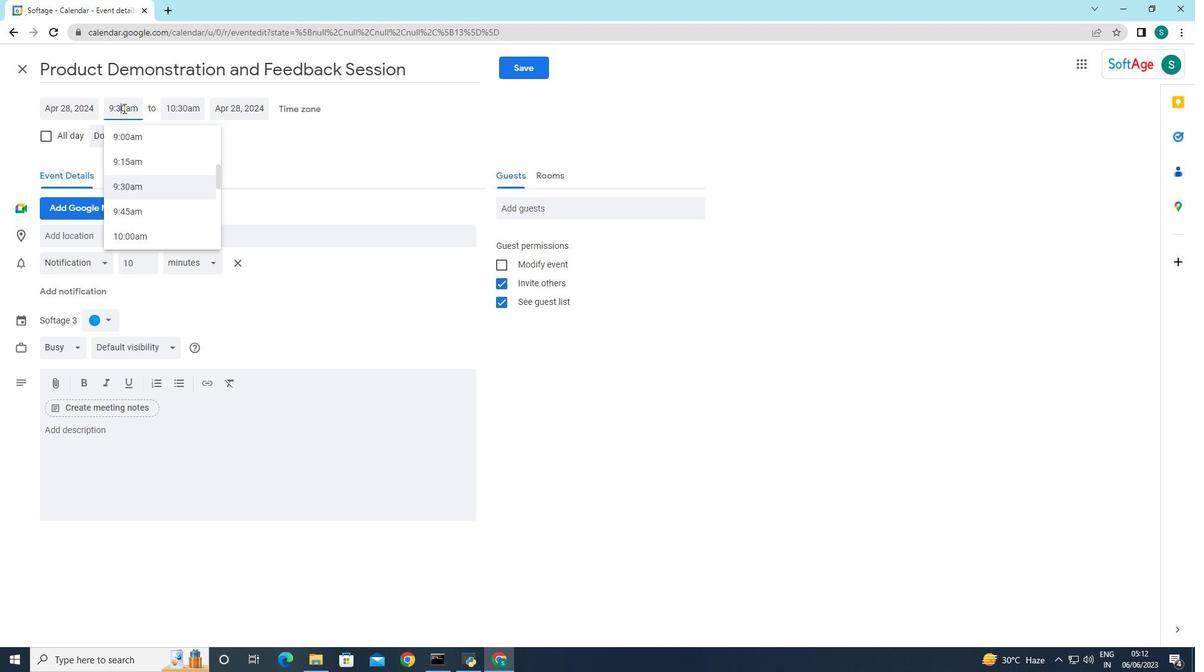 
Action: Mouse moved to (127, 117)
Screenshot: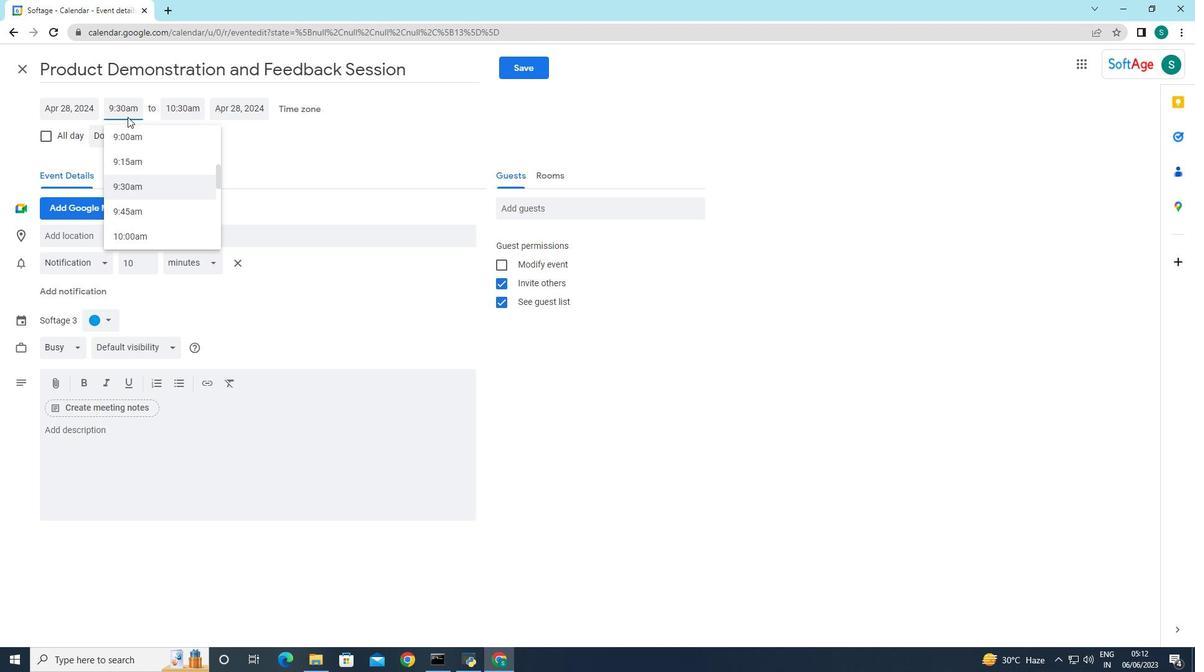 
Action: Key pressed <Key.backspace>4
Screenshot: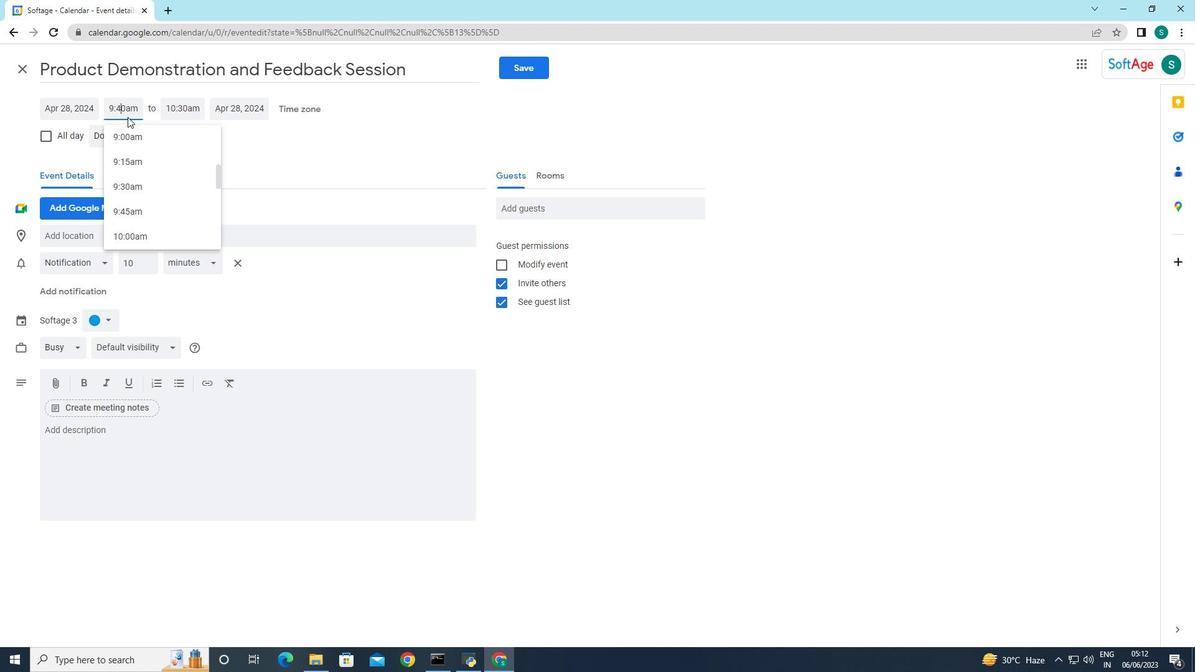 
Action: Mouse moved to (184, 108)
Screenshot: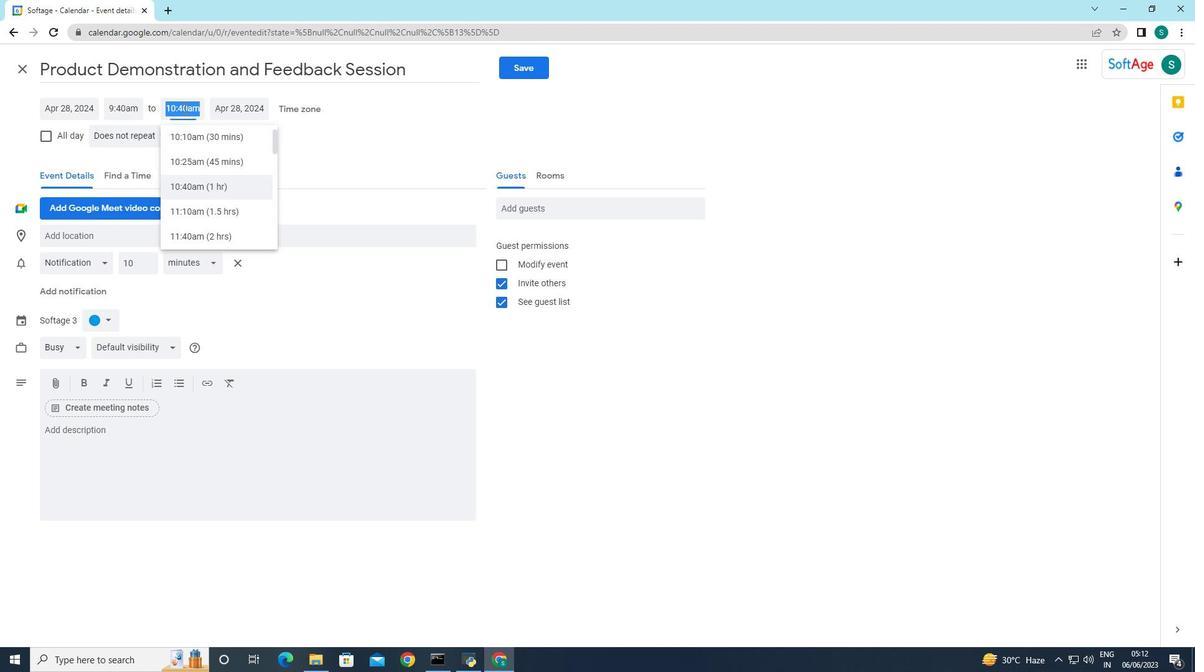 
Action: Mouse pressed left at (184, 108)
Screenshot: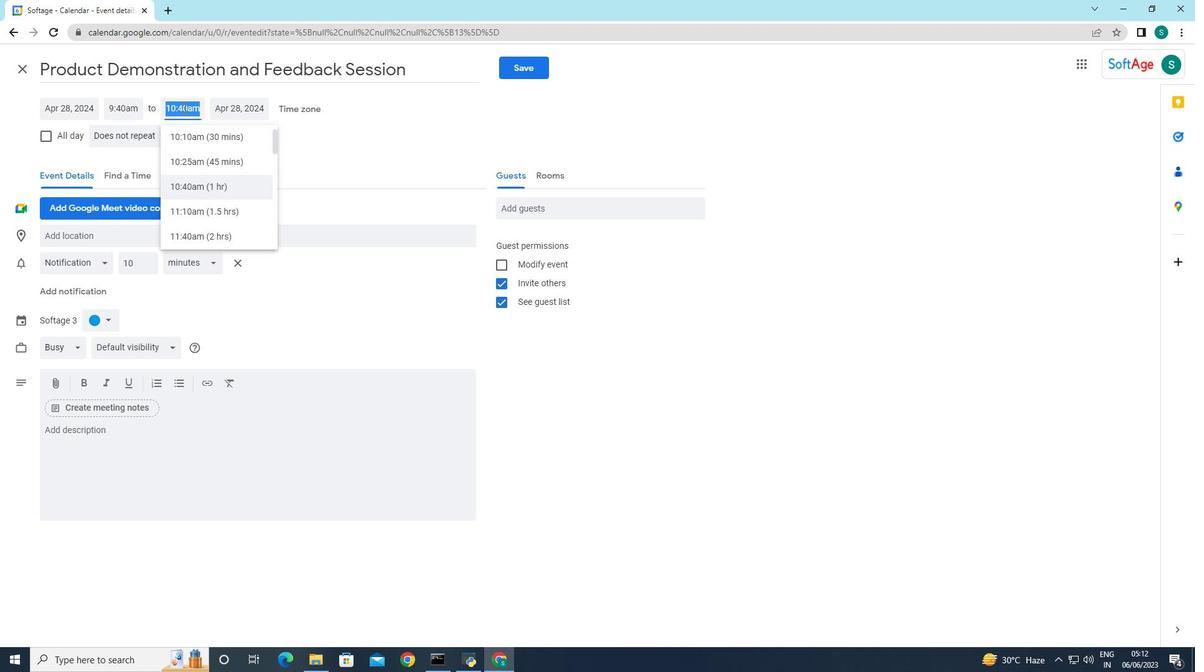 
Action: Mouse moved to (206, 229)
Screenshot: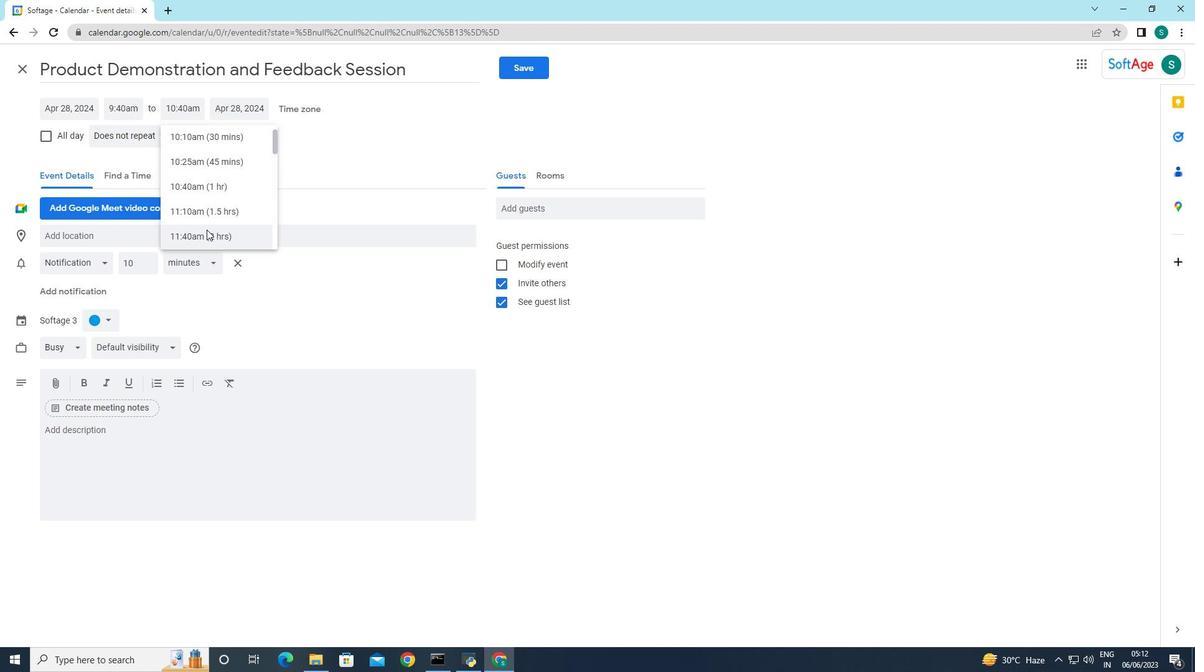 
Action: Mouse pressed left at (206, 229)
Screenshot: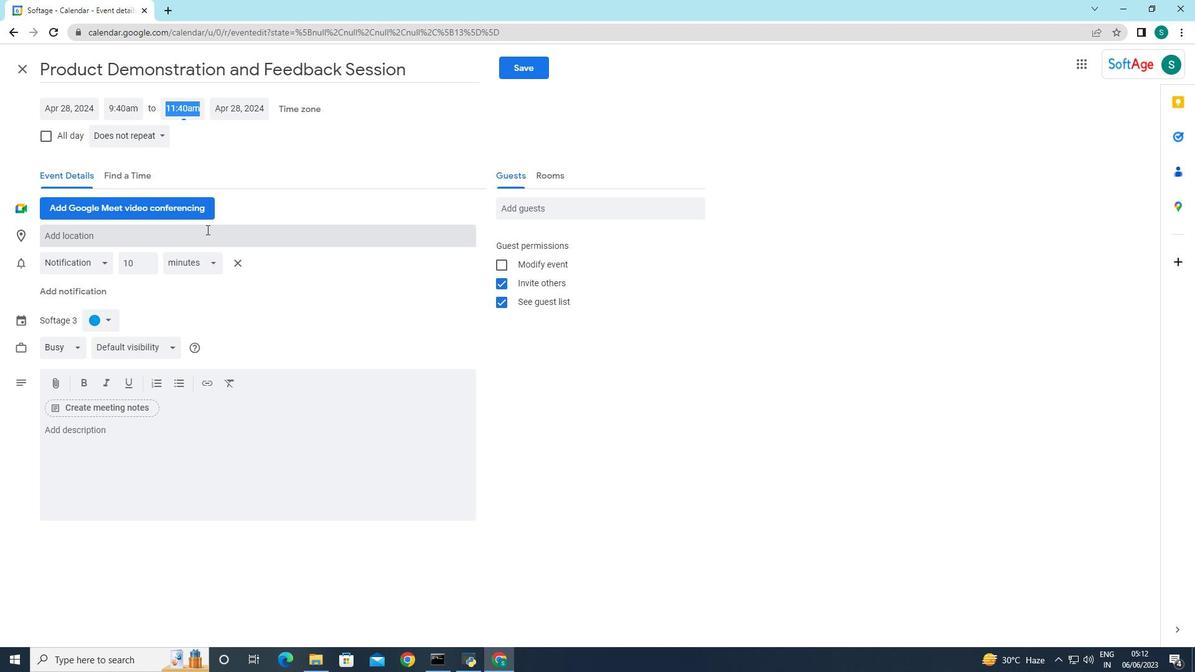 
Action: Mouse moved to (290, 146)
Screenshot: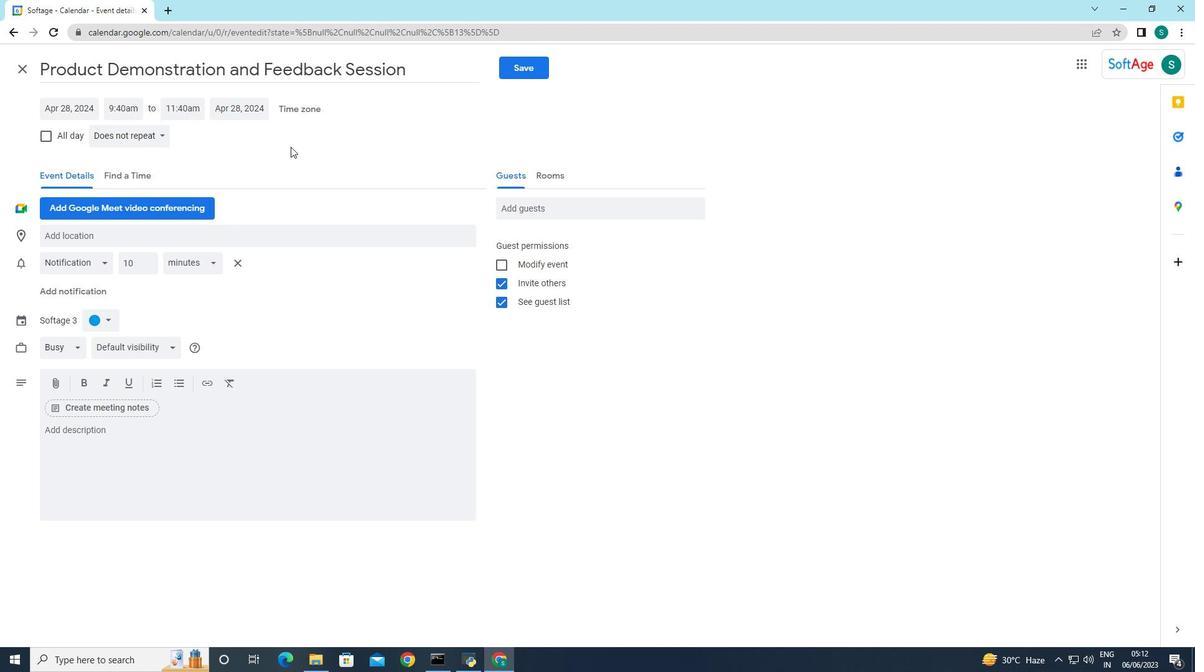 
Action: Mouse pressed left at (290, 146)
Screenshot: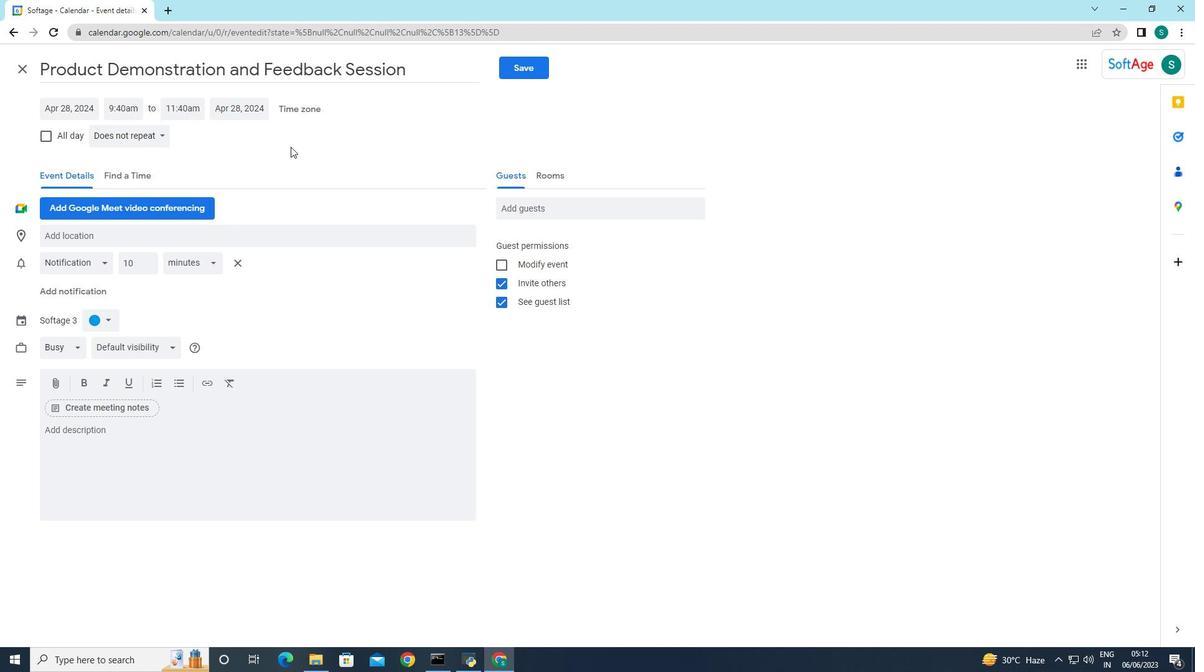 
Action: Mouse moved to (102, 433)
Screenshot: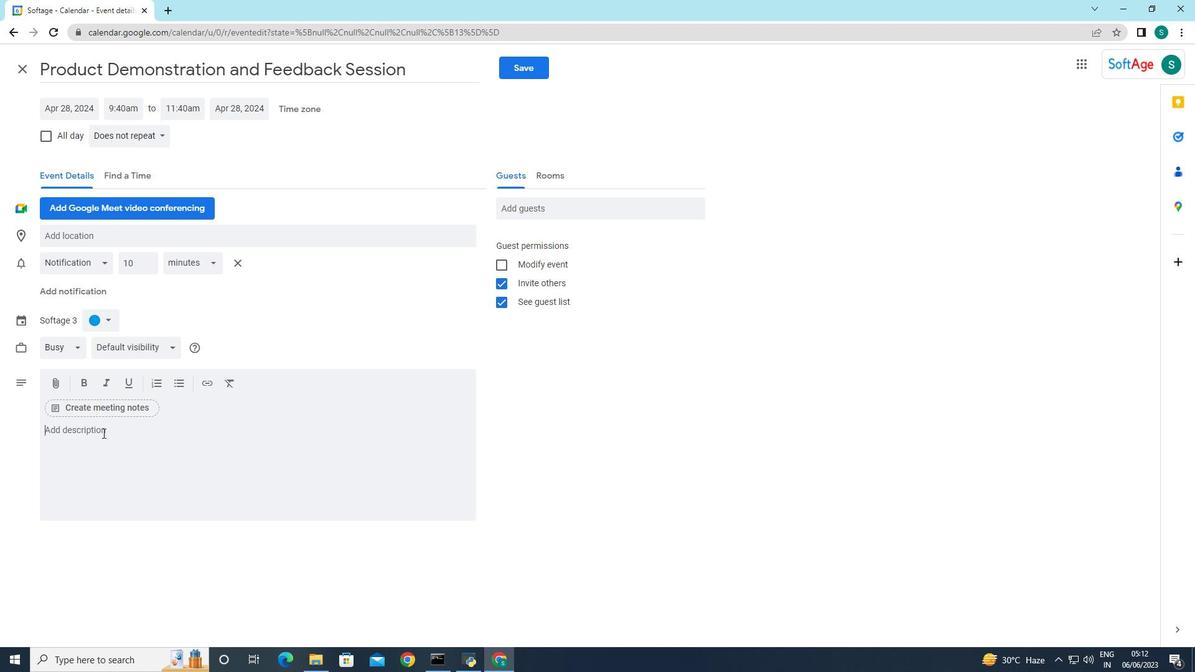 
Action: Mouse pressed left at (102, 433)
Screenshot: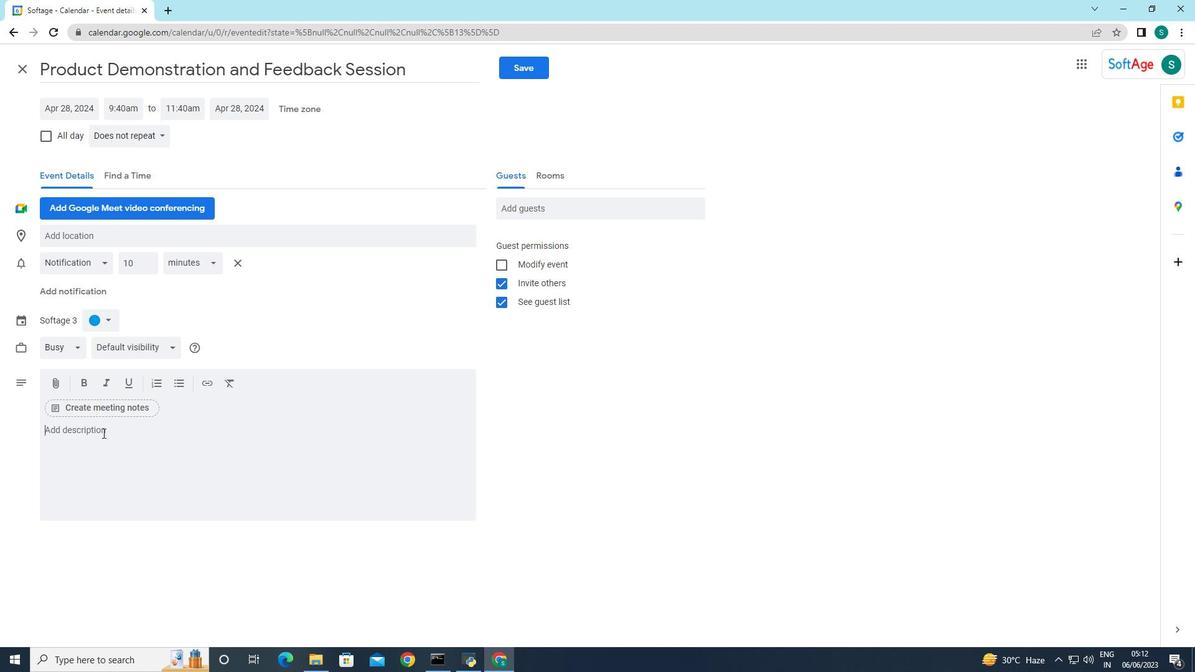
Action: Key pressed <Key.caps_lock>P<Key.caps_lock>r<Key.backspace>articipants<Key.space>will<Key.space>develop<Key.space>s<Key.backspace>essential<Key.space>comu<Key.backspace>muncation<Key.space>s<Key.backspace><Key.backspace><Key.backspace><Key.backspace><Key.backspace><Key.backspace><Key.backspace><Key.backspace><Key.backspace><Key.backspace>unication<Key.space>skills,<Key.space>such<Key.space>as<Key.space>active<Key.space>lostening,<Key.space>
Screenshot: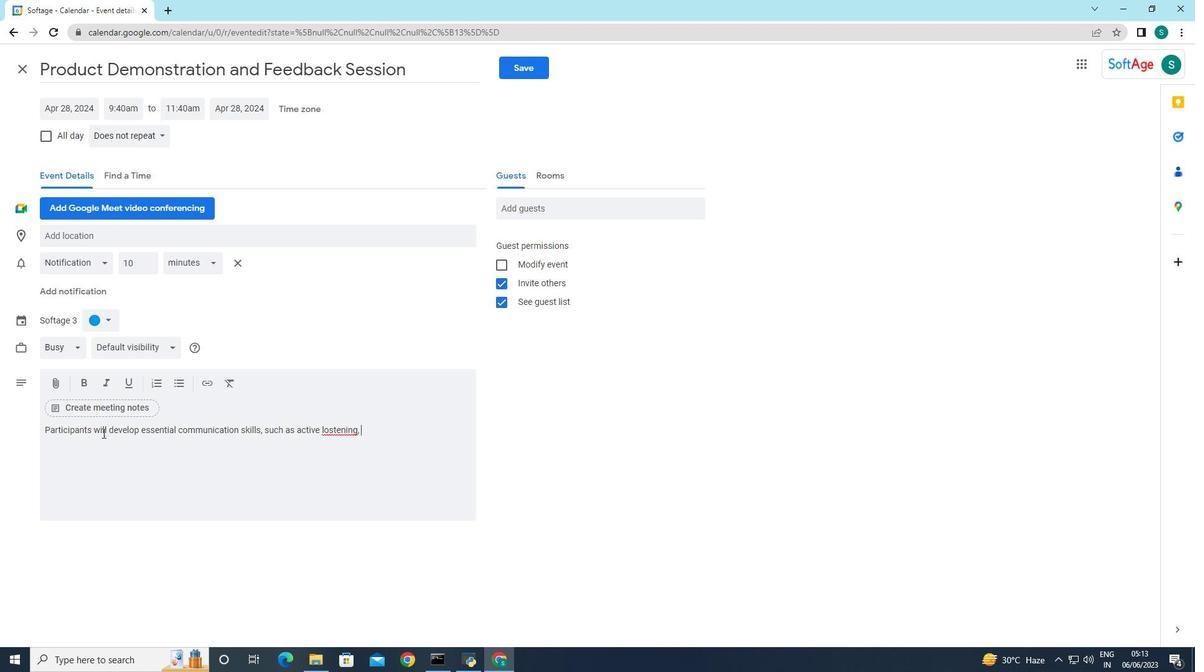 
Action: Mouse moved to (328, 430)
Screenshot: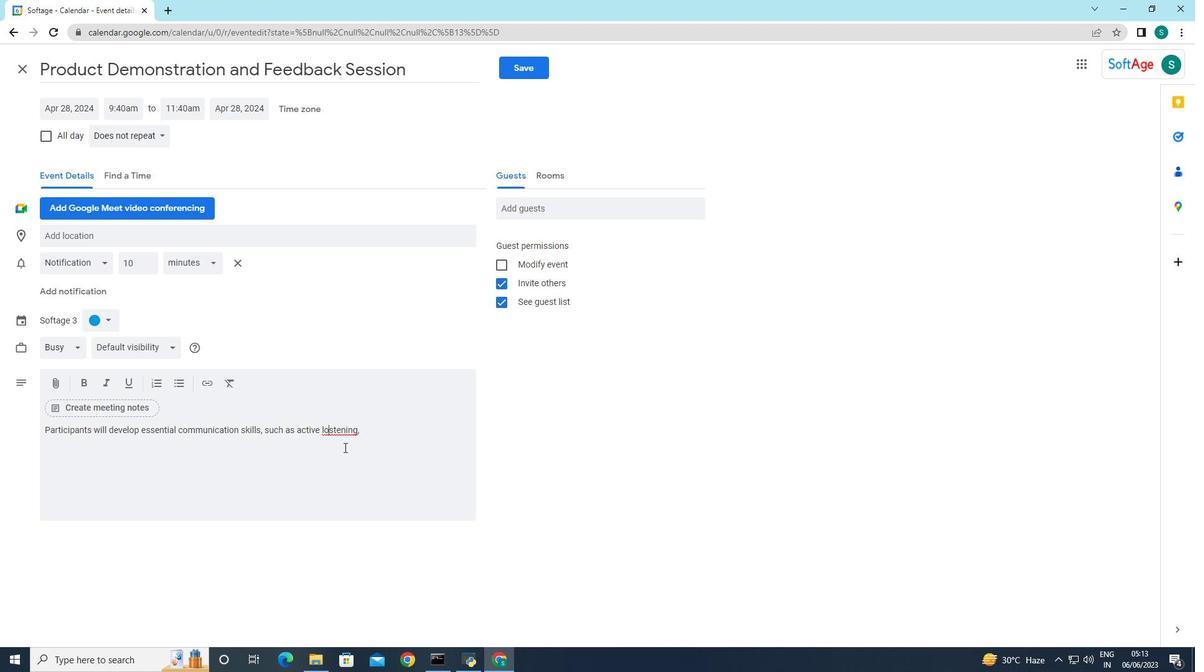 
Action: Mouse pressed left at (328, 430)
Screenshot: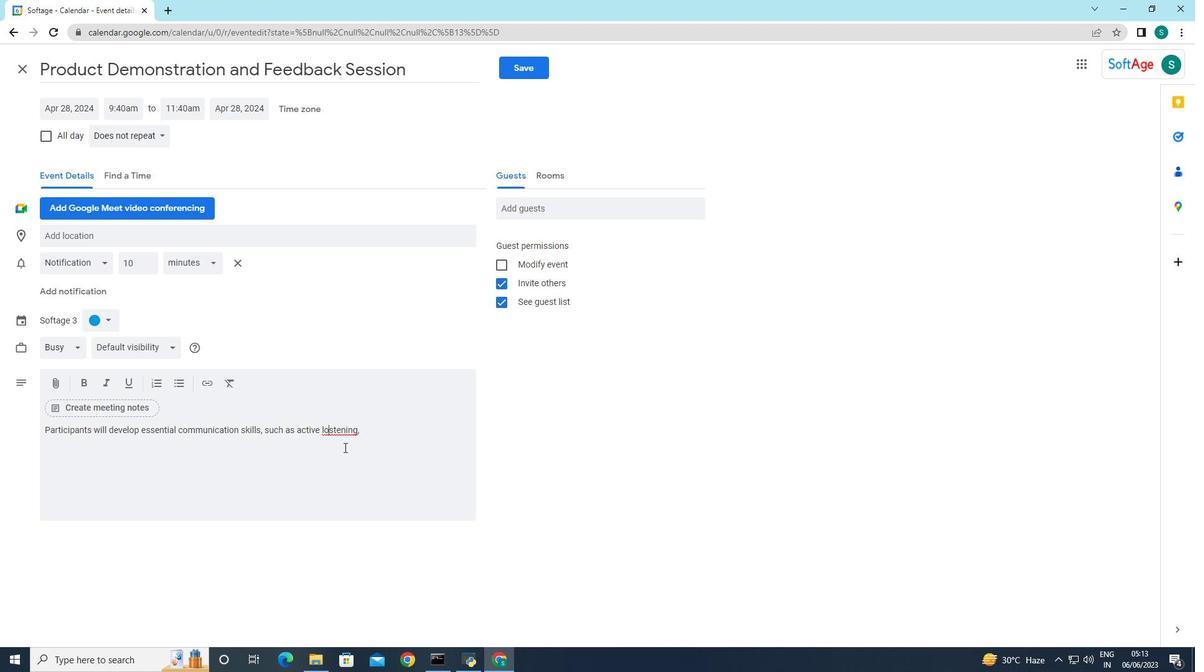 
Action: Mouse moved to (344, 444)
Screenshot: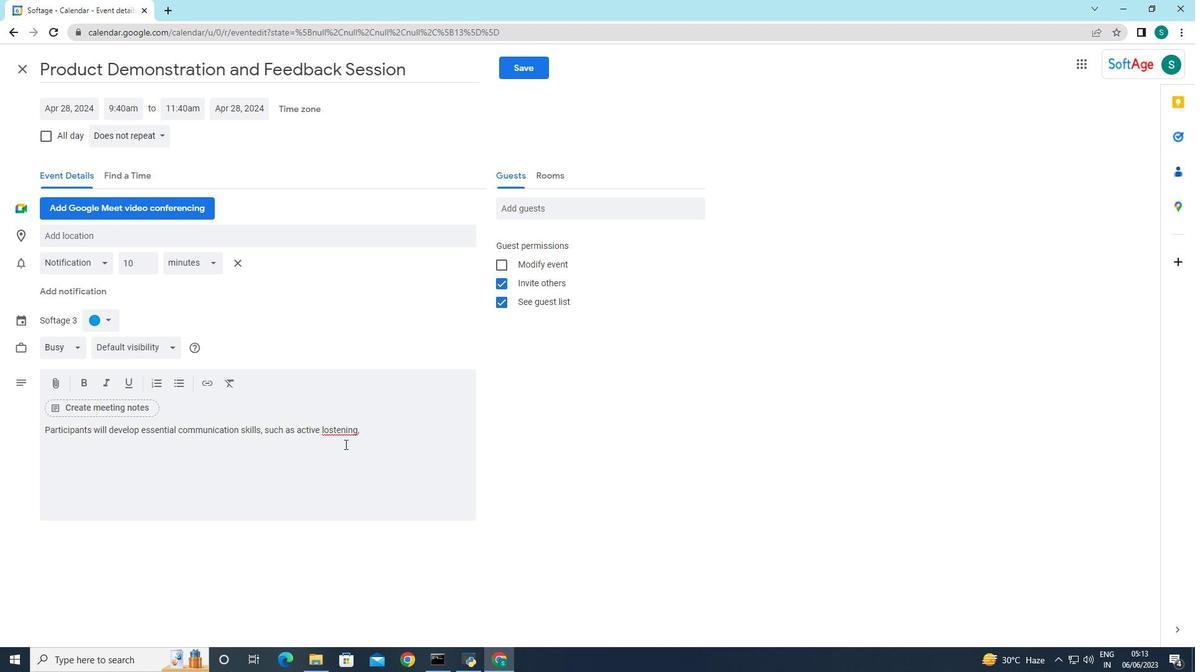 
Action: Key pressed <Key.backspace>i
Screenshot: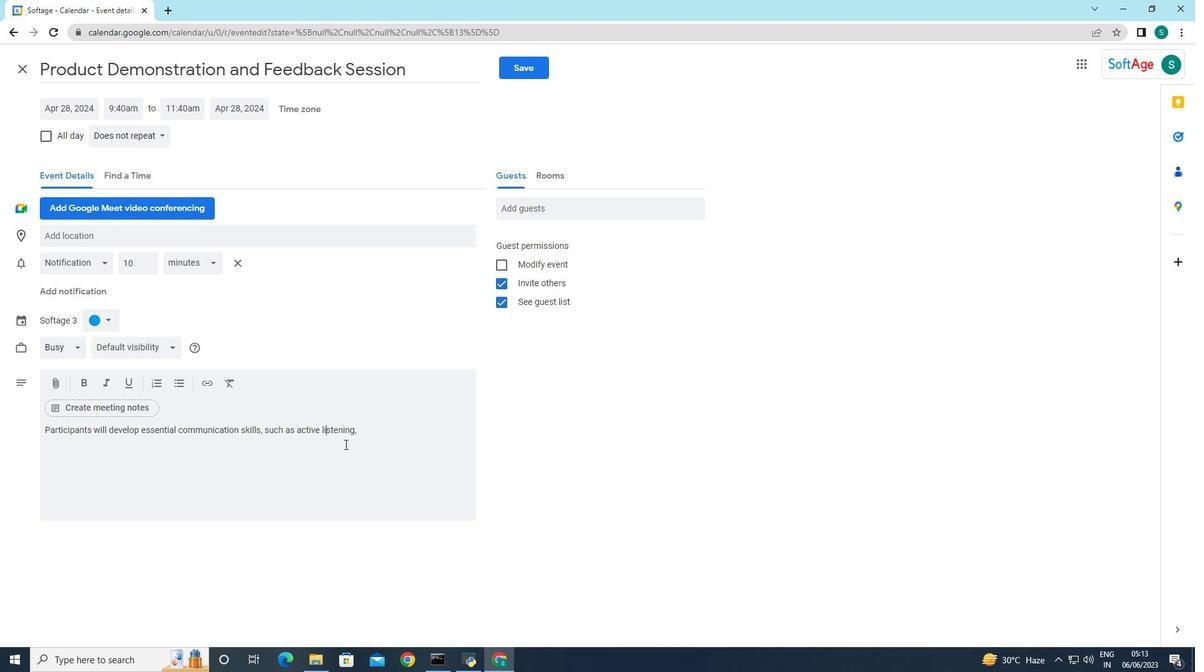 
Action: Mouse moved to (372, 433)
Screenshot: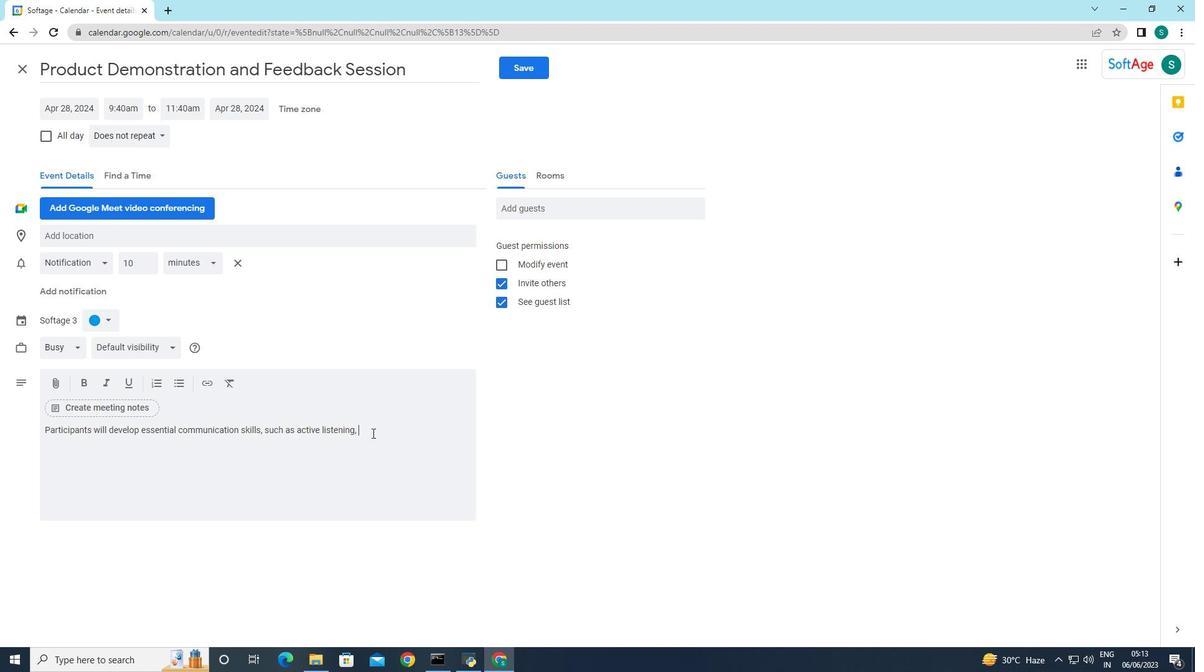 
Action: Mouse pressed left at (372, 433)
Screenshot: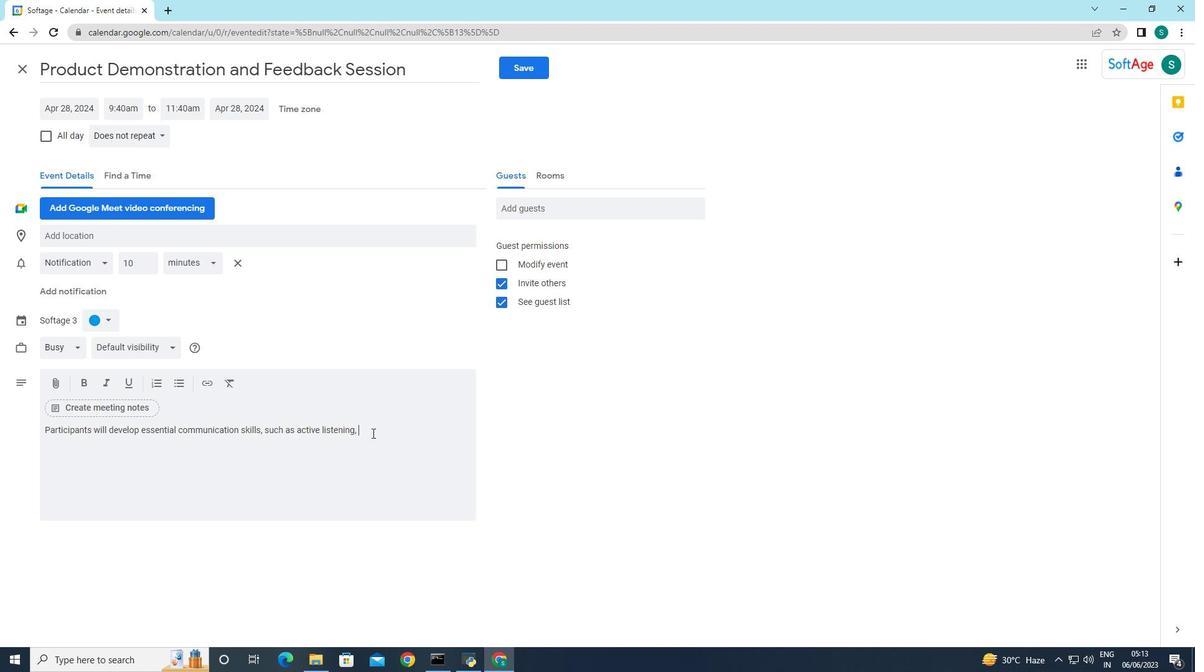 
Action: Key pressed <Key.space>as<Key.backspace><Key.backspace><Key.backspace>asking<Key.space>probing<Key.space>questions,<Key.space>and<Key.space>conveying<Key.space>ther<Key.backspace>ie<Key.backspace>r<Key.space>own<Key.space>viewpoints<Key.space>persuasively.<Key.space><Key.caps_lock>T<Key.caps_lock>hey<Key.space>will<Key.space>learn<Key.space>how<Key.space>to<Key.space>adpa<Key.backspace><Key.backspace>apt<Key.space>their<Key.space>communications<Key.backspace><Key.space>sy<Key.backspace>tyle<Key.space>to<Key.space>personalities.<Key.space><Key.backspace><Key.backspace><Key.backspace><Key.backspace><Key.backspace><Key.backspace><Key.backspace><Key.backspace><Key.backspace><Key.backspace><Key.backspace><Key.backspace><Key.backspace><Key.backspace><Key.backspace><Key.backspace><Key.backspace><Key.backspace>to<Key.space>different<Key.space>negotiation<Key.space>situations<Key.space>and<Key.space>personalities<Key.space><Key.backspace>.
Screenshot: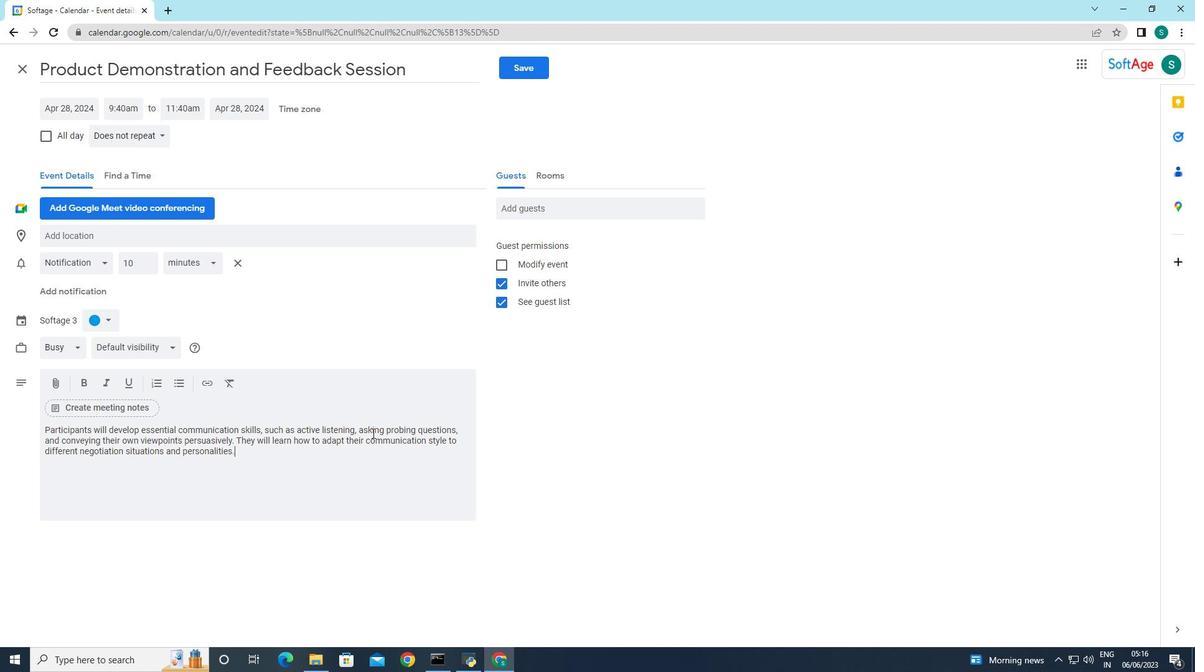 
Action: Mouse moved to (92, 318)
Screenshot: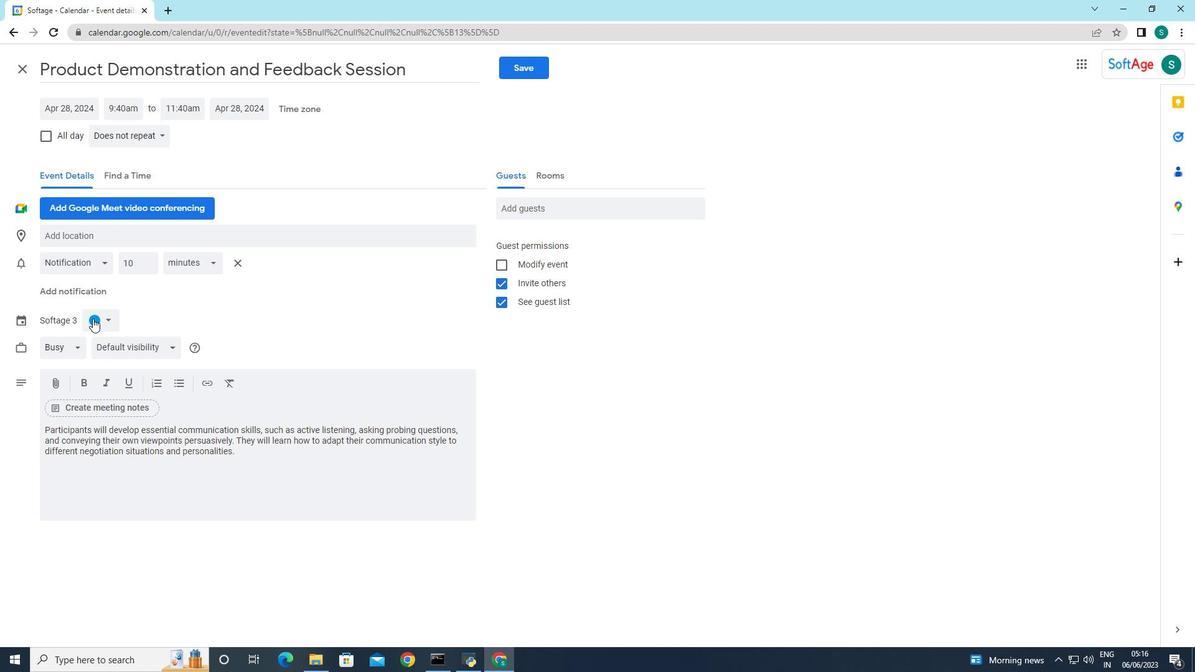 
Action: Mouse pressed left at (92, 318)
Screenshot: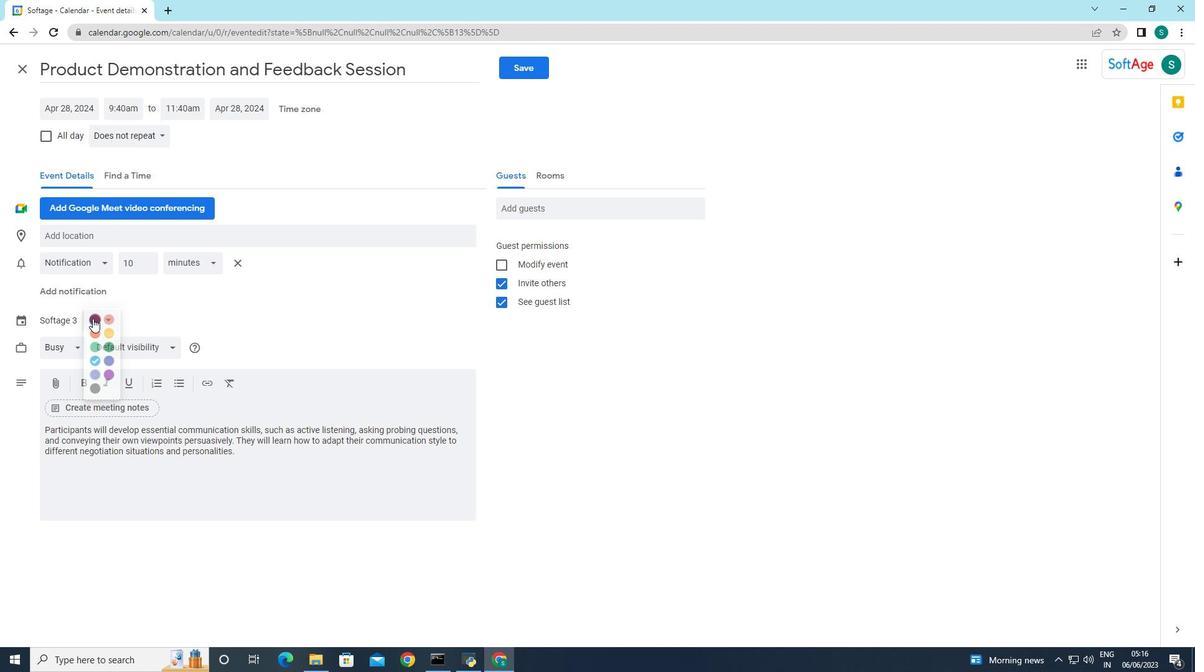 
Action: Mouse moved to (112, 364)
Screenshot: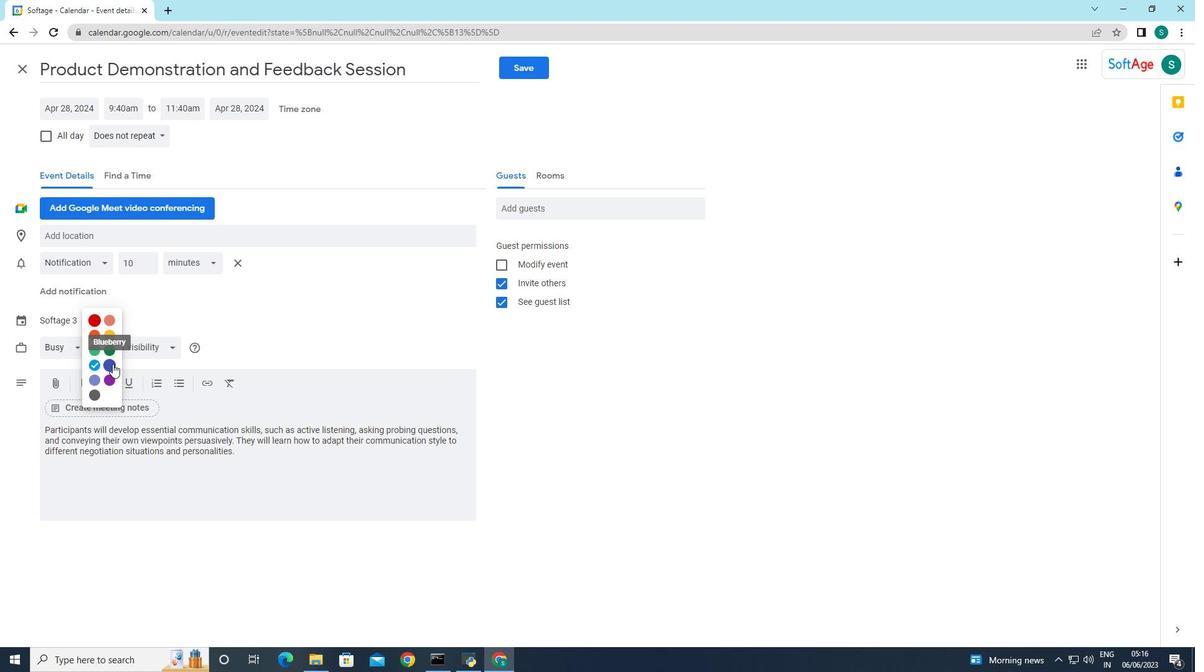 
Action: Mouse pressed left at (112, 364)
Screenshot: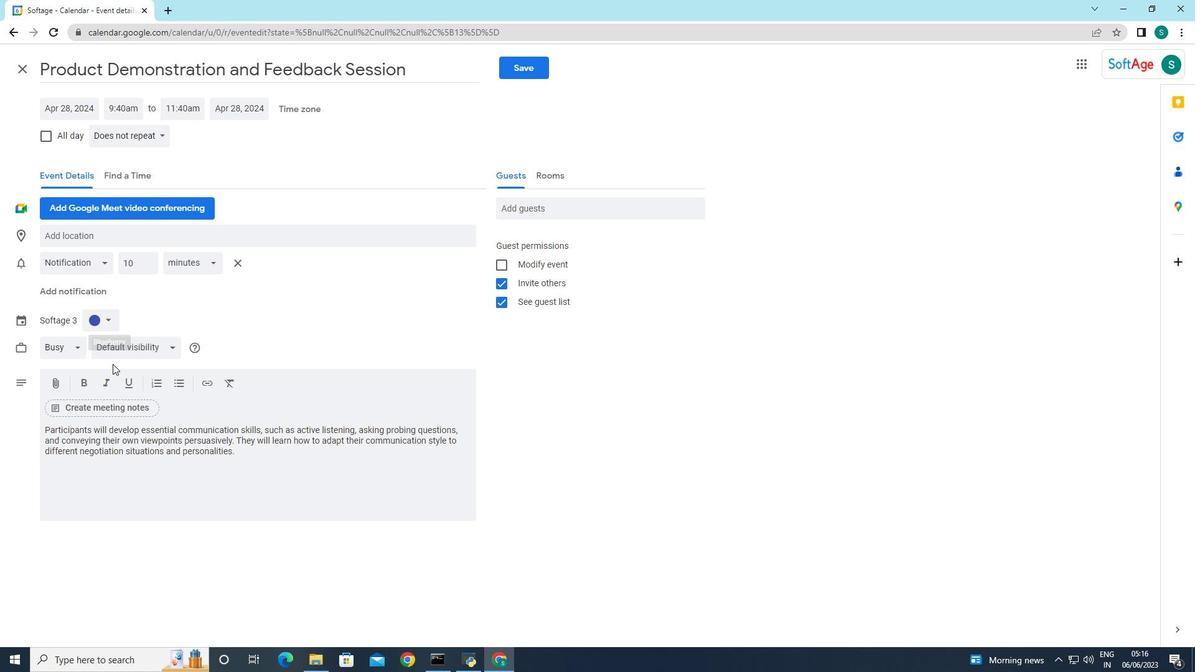 
Action: Mouse moved to (117, 237)
Screenshot: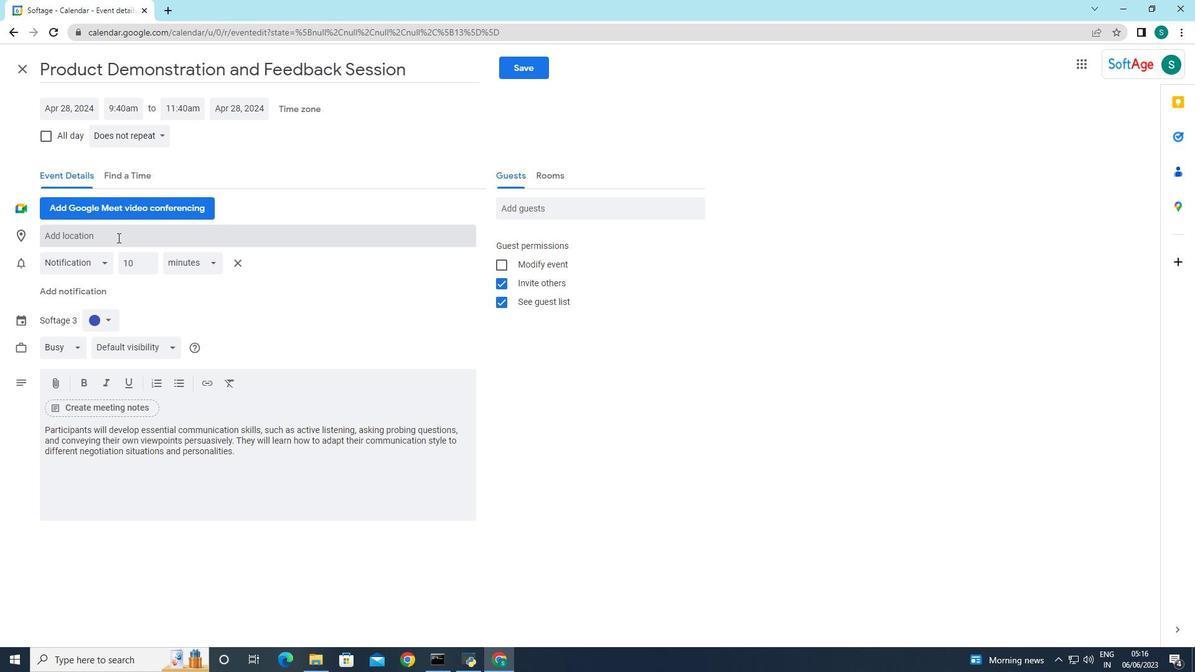 
Action: Mouse pressed left at (117, 237)
Screenshot: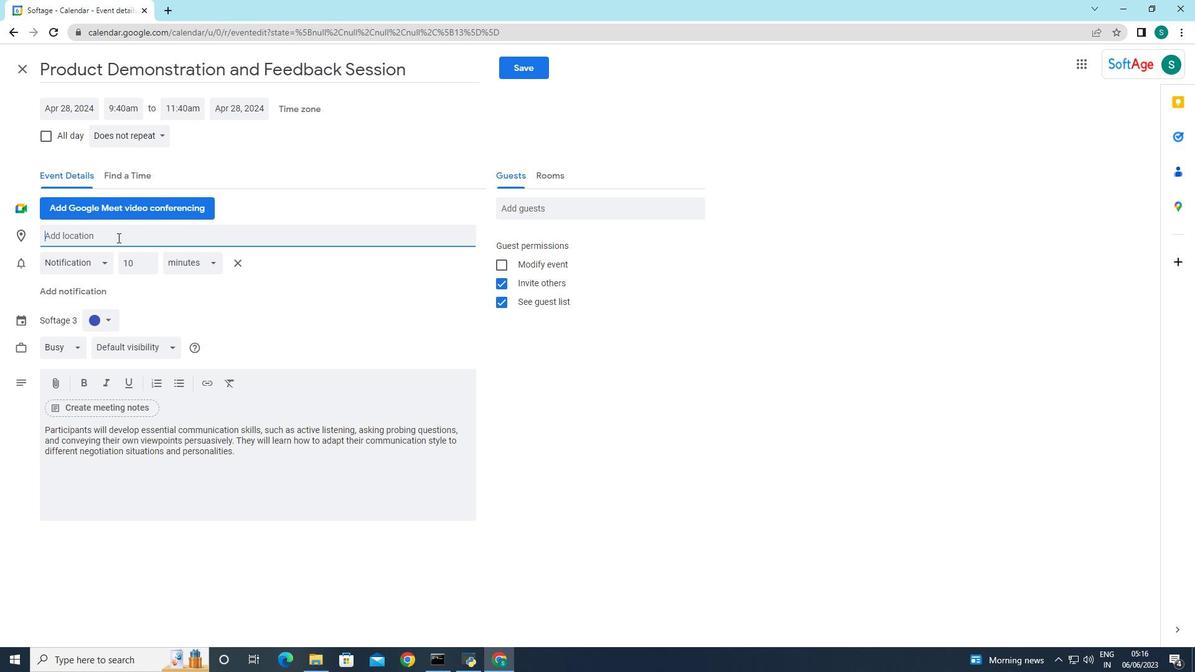 
Action: Key pressed <Key.caps_lock>NE<Key.backspace><Key.caps_lock>w<Key.backspace>ew<Key.space><Key.caps_lock>Y<Key.caps_lock>ork<Key.space><Key.caps_lock>C<Key.caps_lock>ity<Key.space><Key.backspace>,<Key.space><Key.caps_lock>U<Key.caps_lock>s<Key.backspace><Key.caps_lock>A<Key.backspace>SA
Screenshot: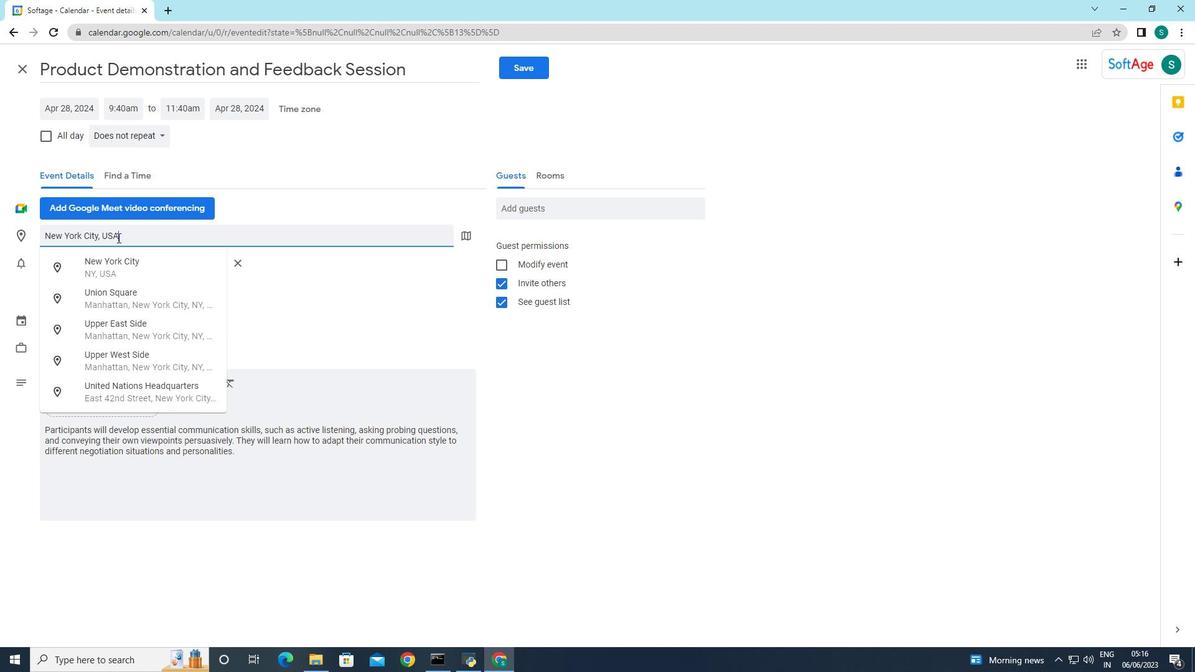 
Action: Mouse moved to (427, 317)
Screenshot: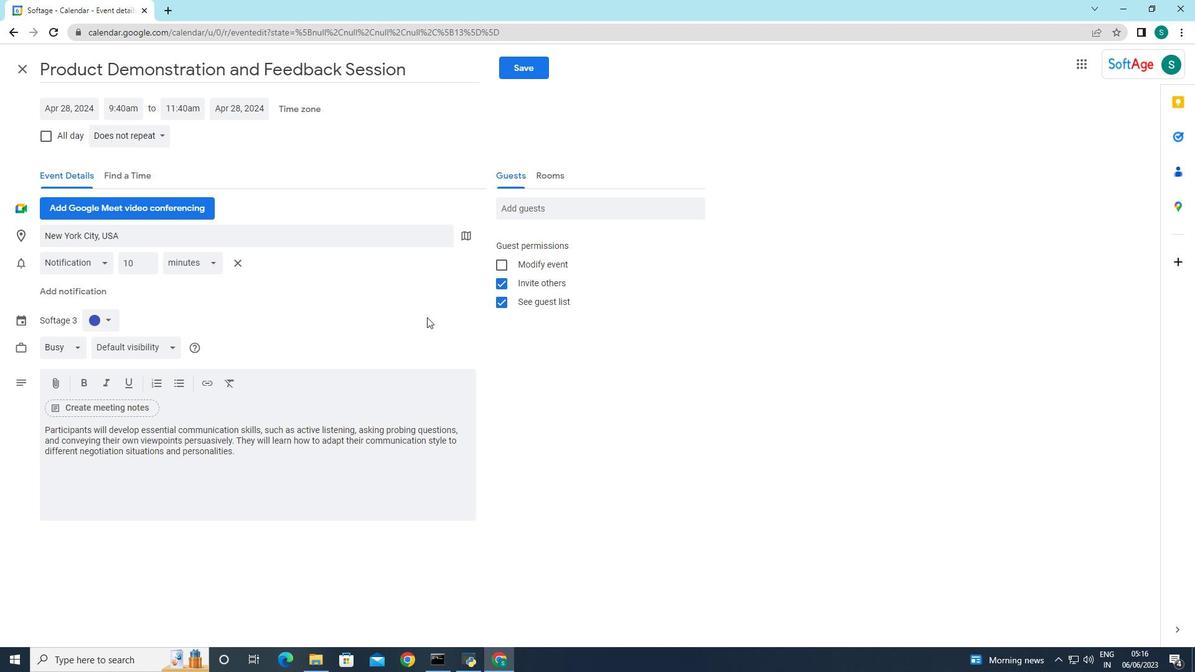 
Action: Mouse pressed left at (427, 317)
Screenshot: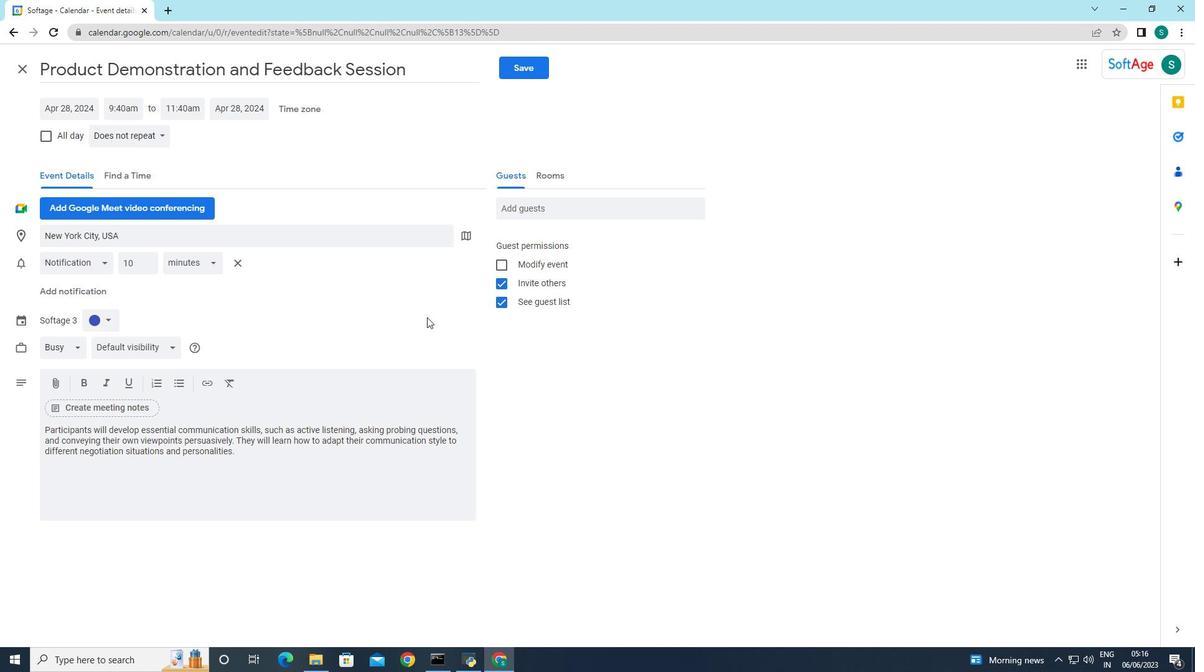 
Action: Mouse moved to (542, 205)
Screenshot: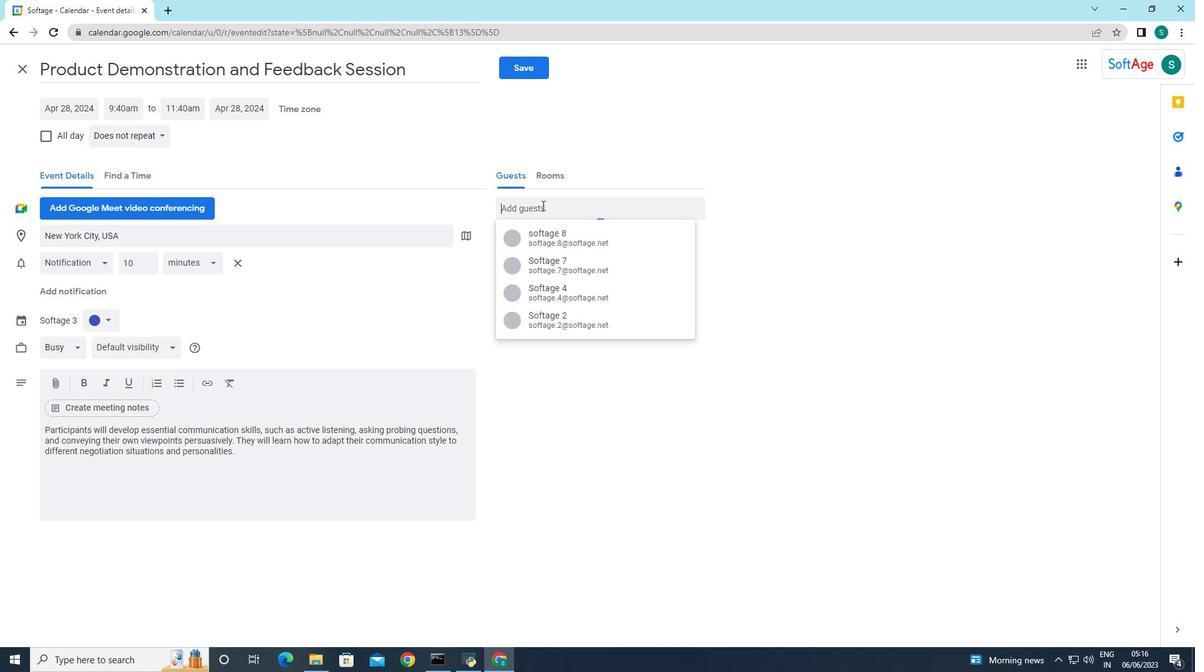 
Action: Mouse pressed left at (542, 205)
Screenshot: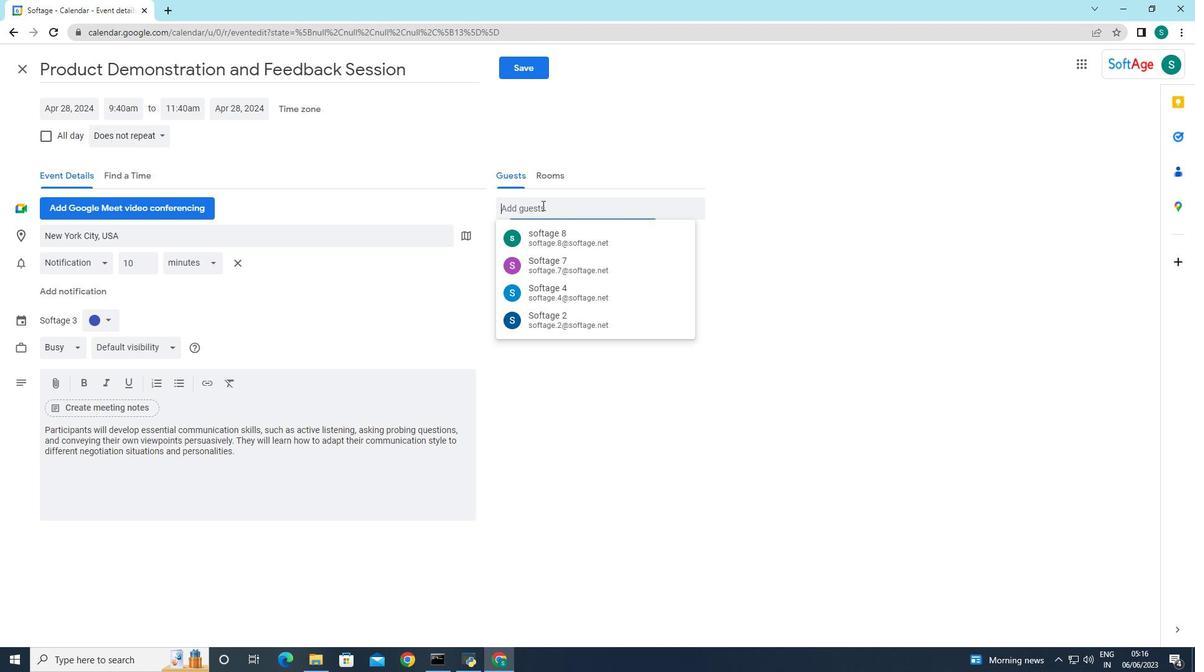 
Action: Key pressed SOFTAGE.2
Screenshot: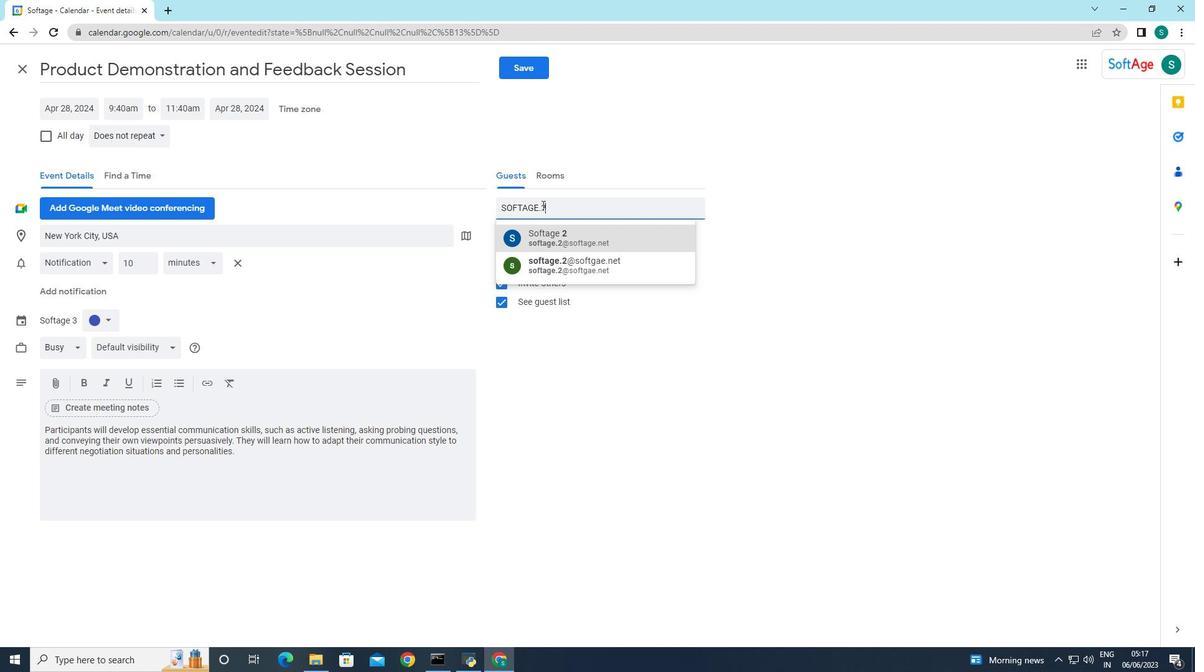 
Action: Mouse moved to (550, 235)
Screenshot: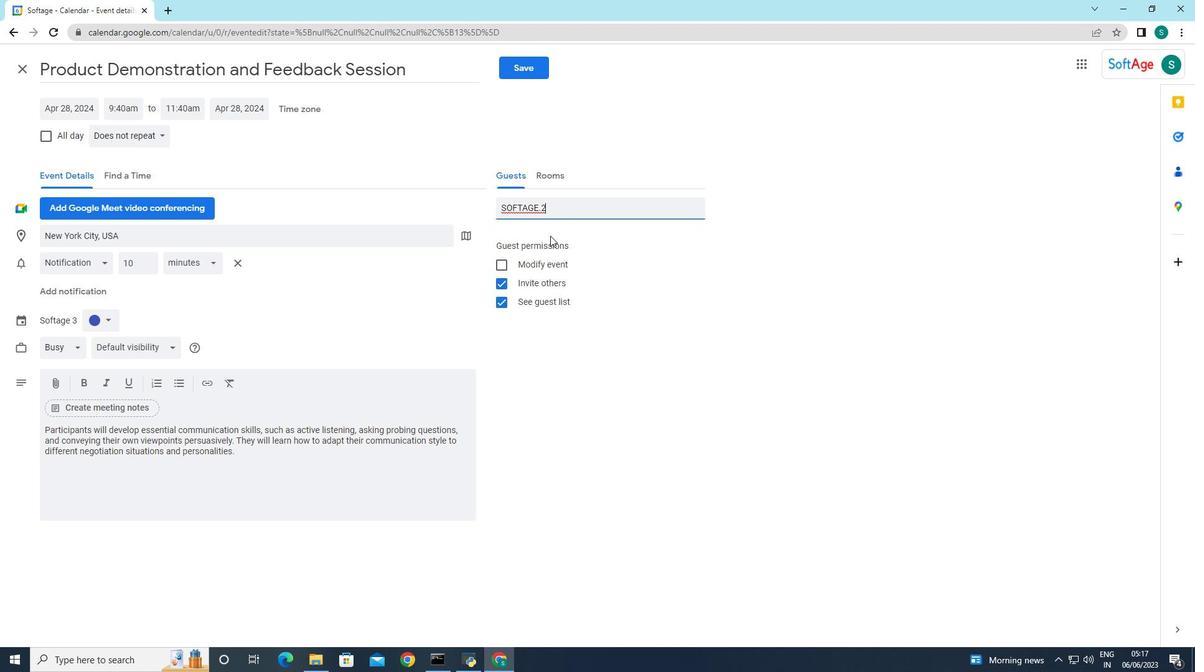 
Action: Mouse pressed left at (550, 235)
Screenshot: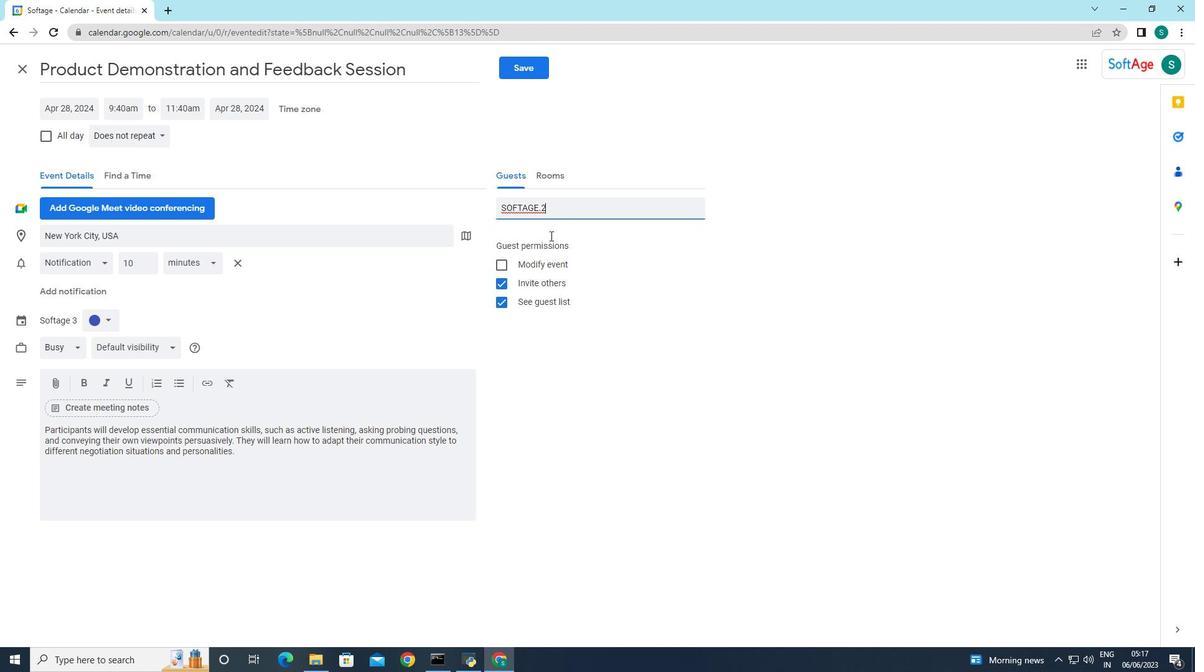 
Action: Mouse moved to (565, 209)
Screenshot: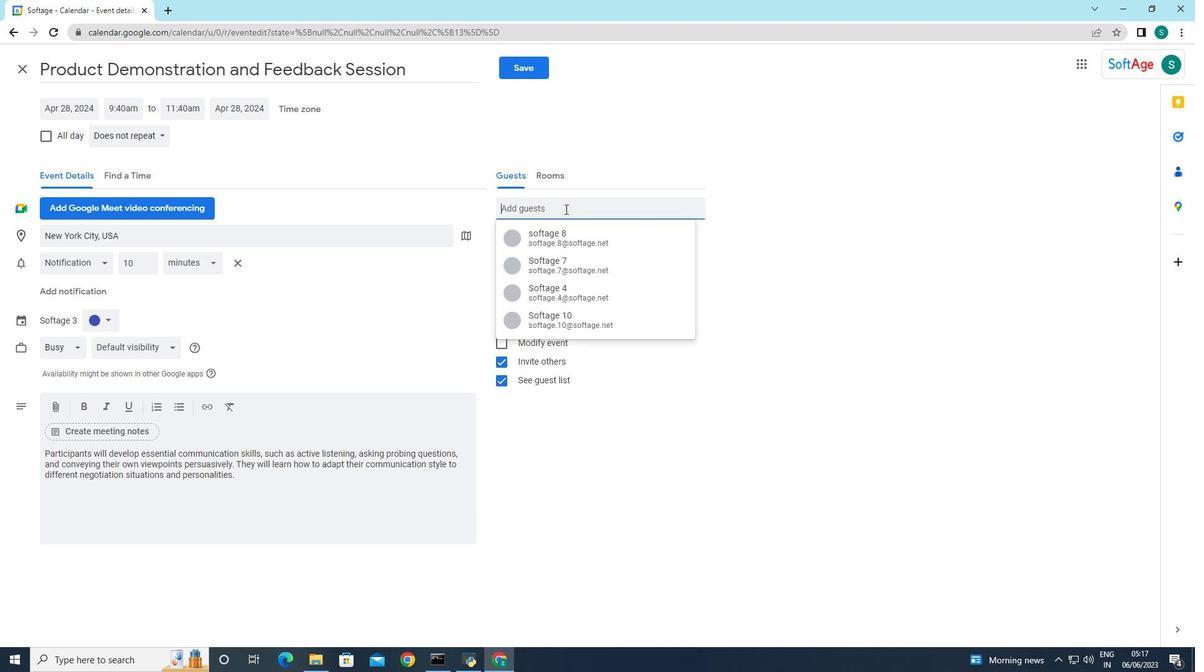 
Action: Mouse pressed left at (565, 209)
Screenshot: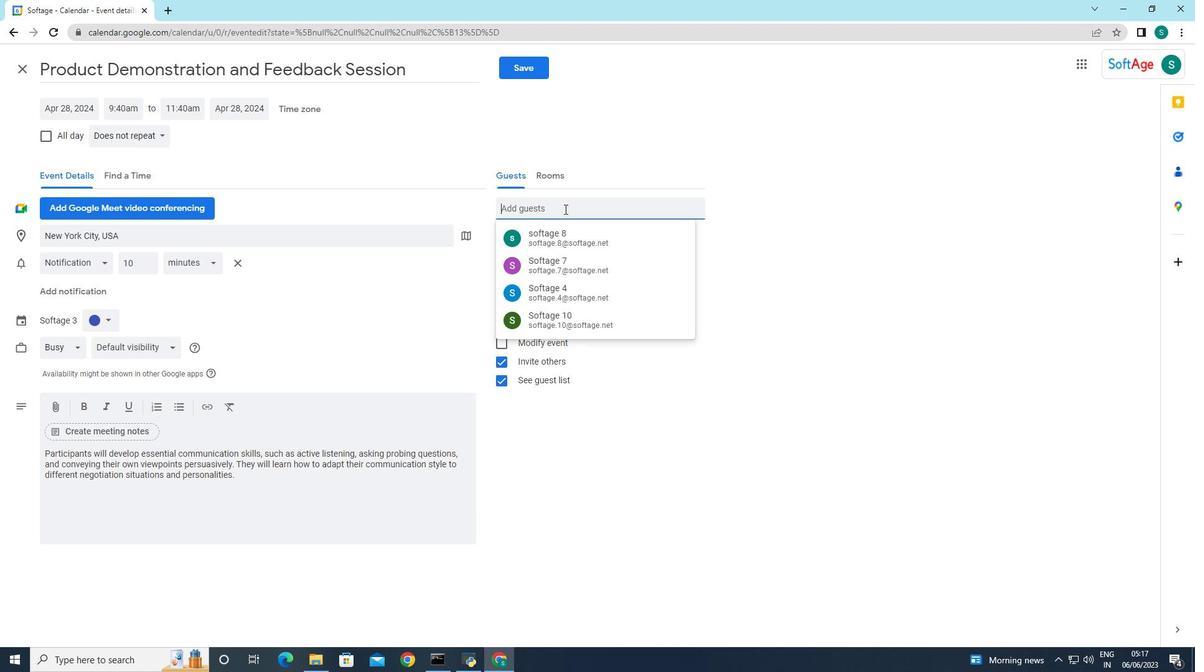 
Action: Mouse moved to (564, 209)
Screenshot: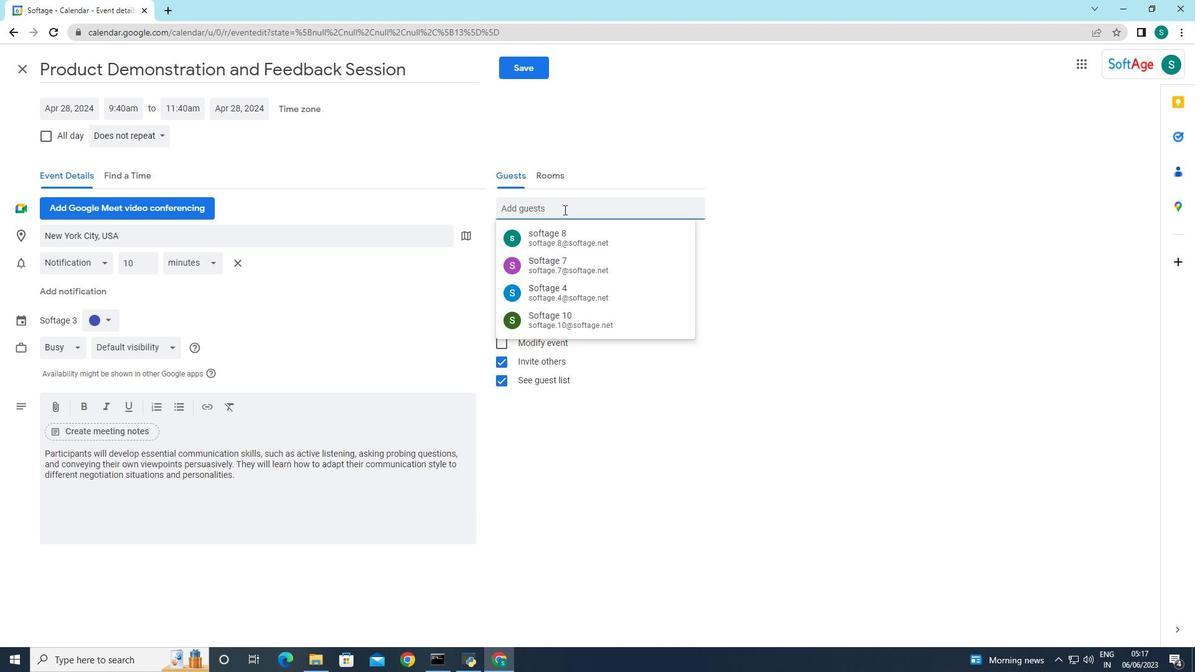 
Action: Key pressed SOFTAGE.
Screenshot: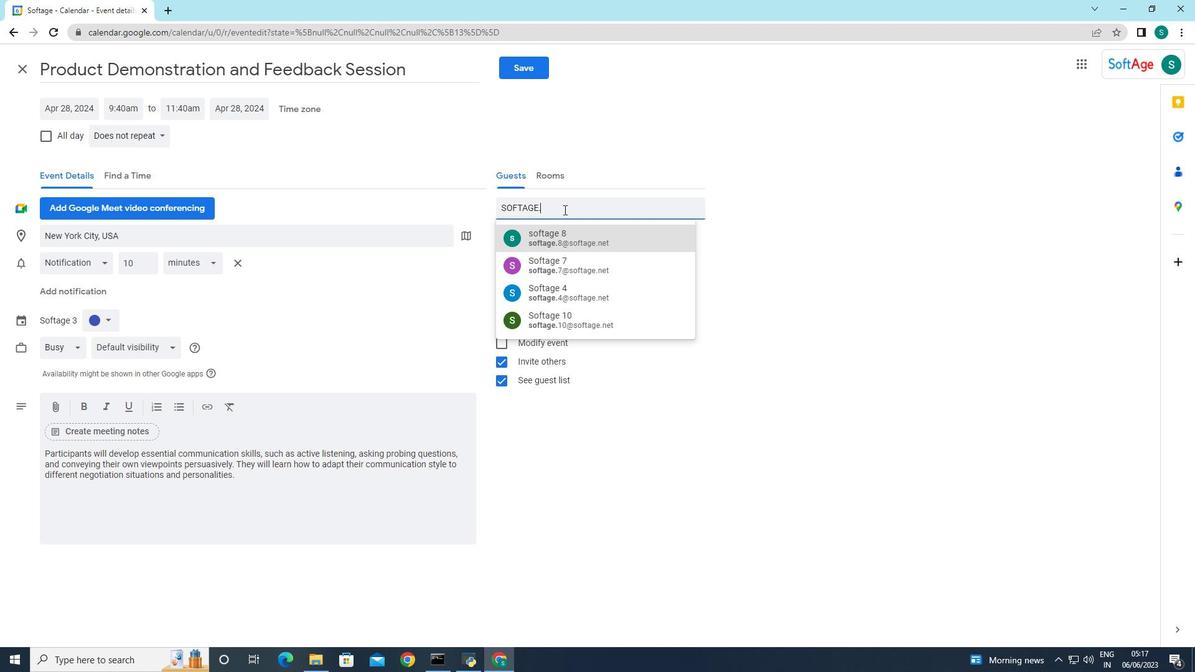 
Action: Mouse moved to (607, 267)
Screenshot: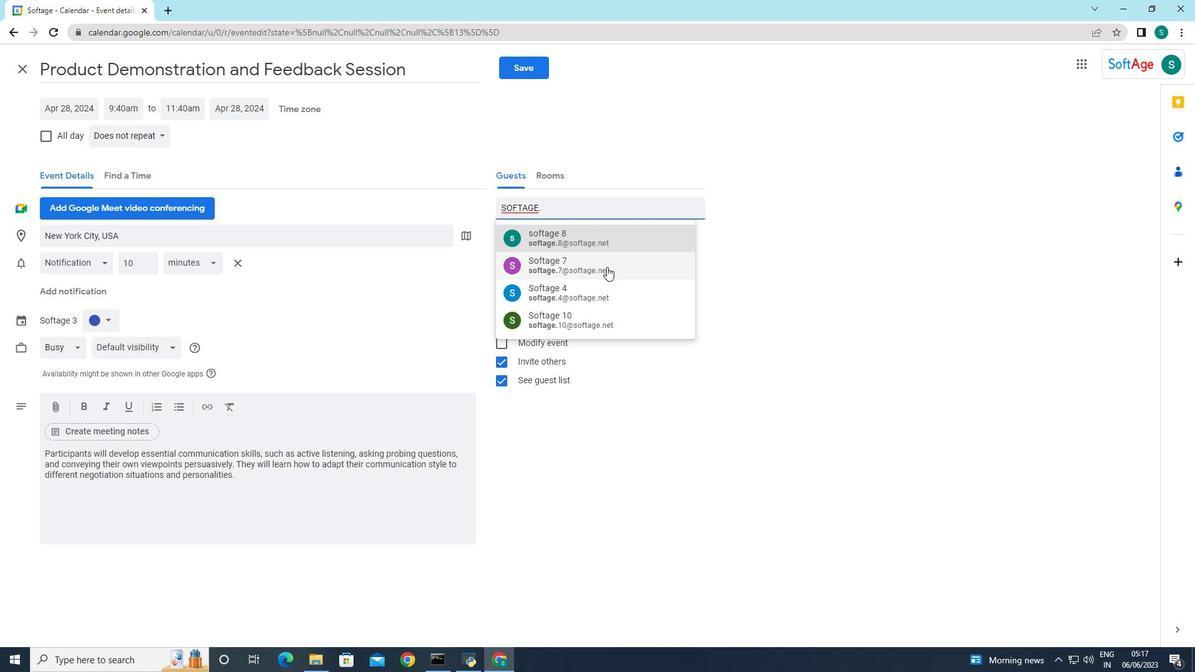 
Action: Key pressed 4
Screenshot: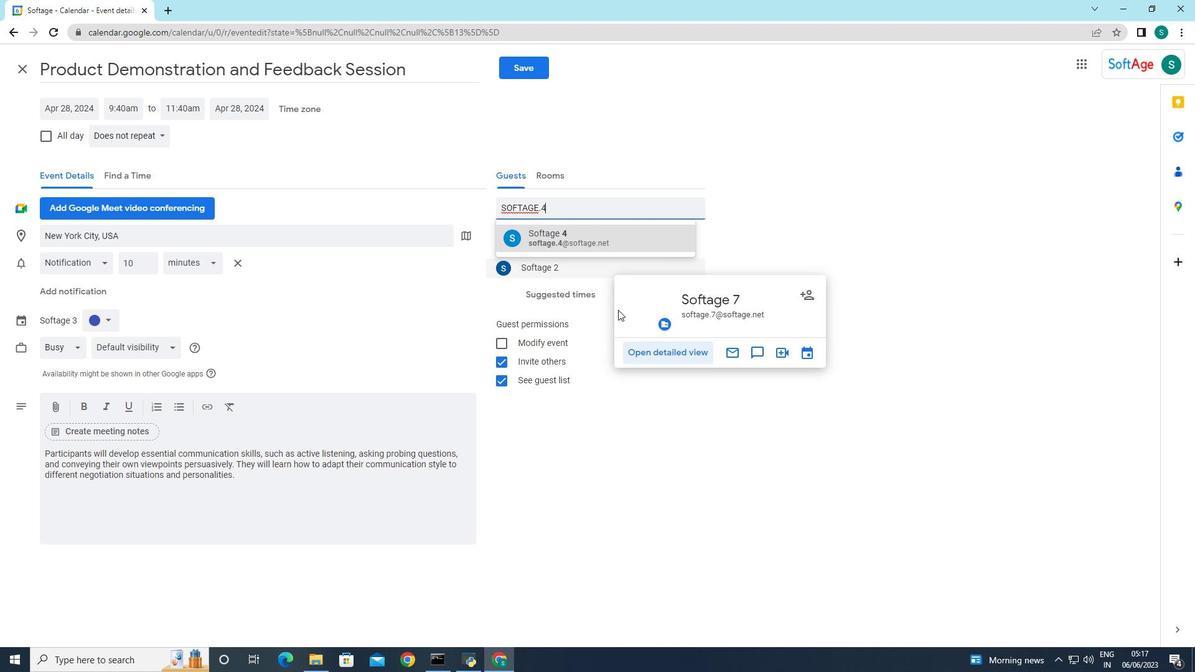 
Action: Mouse moved to (543, 235)
Screenshot: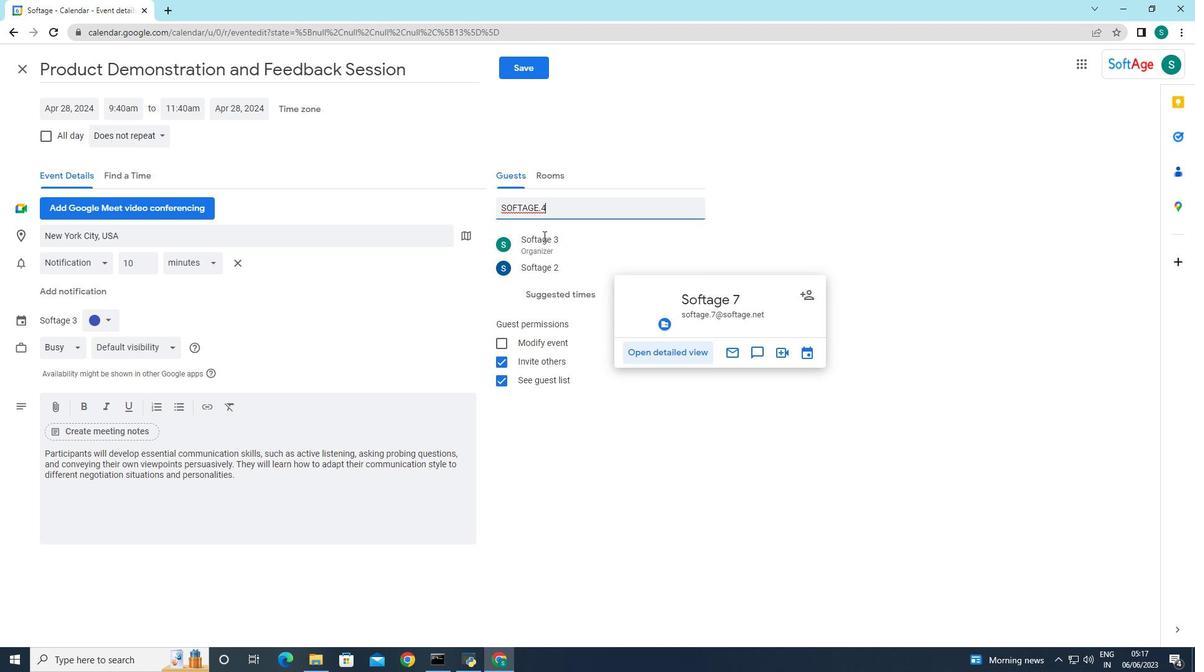 
Action: Mouse pressed left at (543, 235)
Screenshot: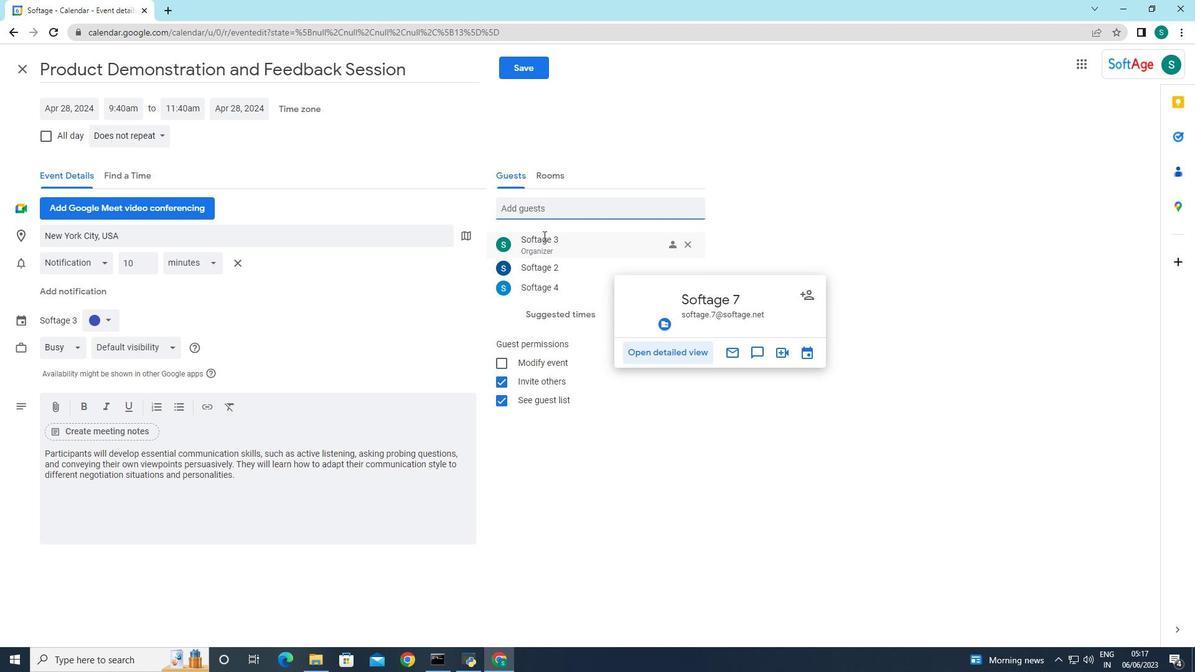 
Action: Mouse moved to (600, 447)
Screenshot: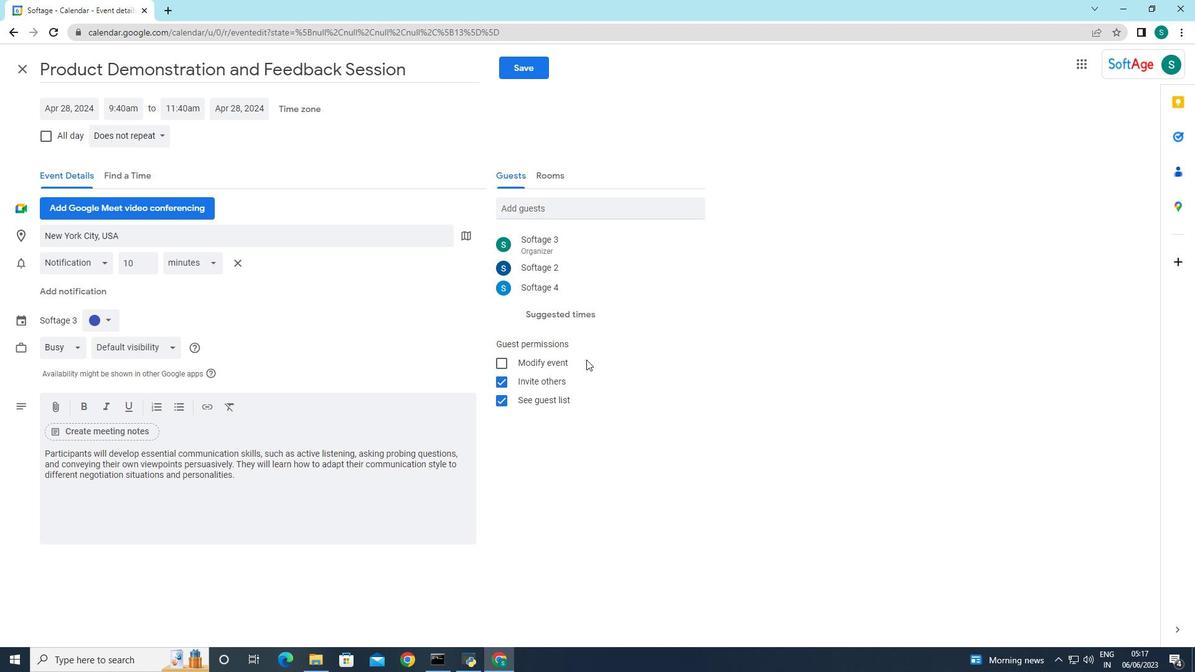 
Action: Mouse pressed left at (600, 447)
Screenshot: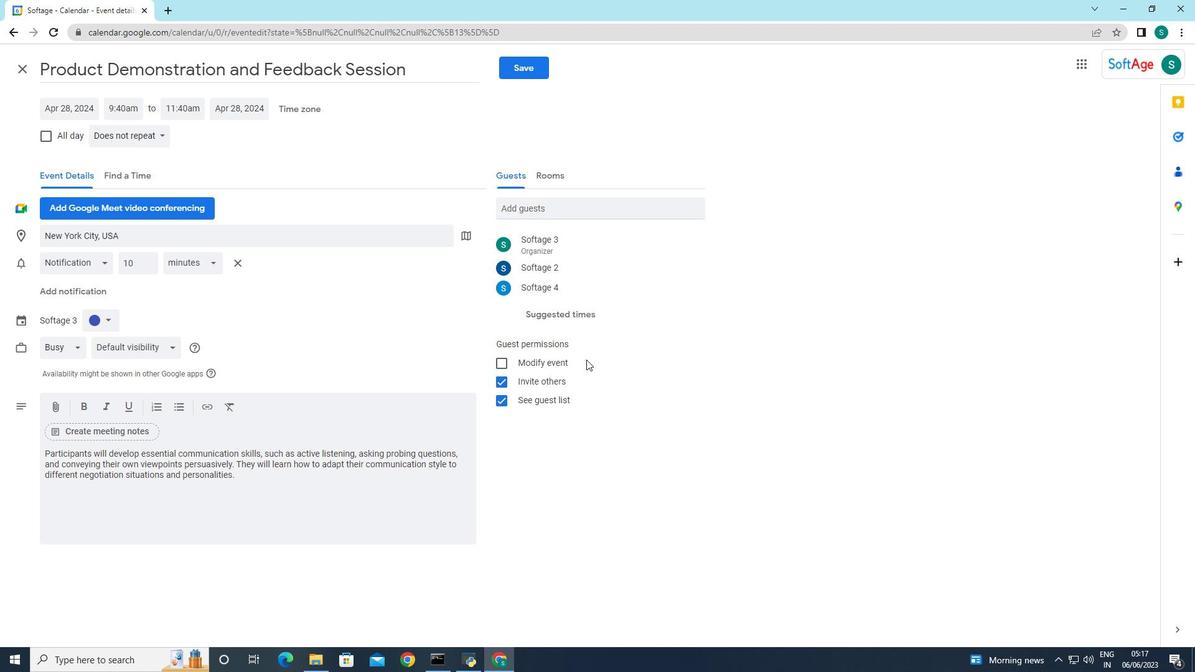 
Action: Mouse moved to (685, 242)
Screenshot: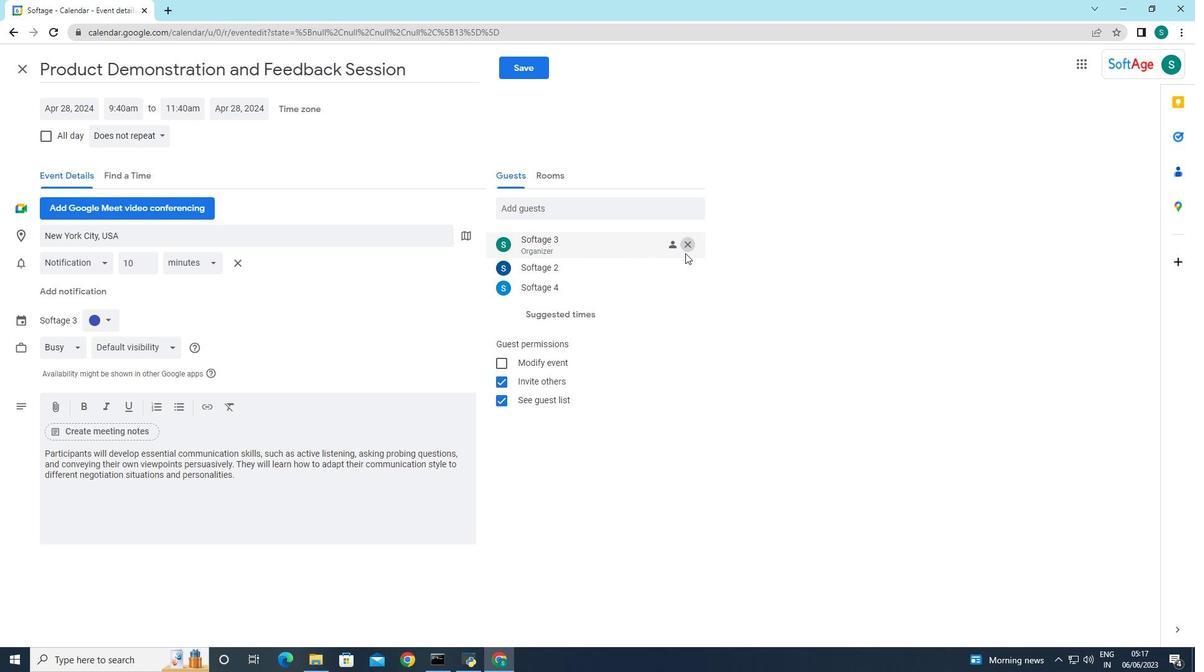 
Action: Mouse pressed left at (685, 242)
Screenshot: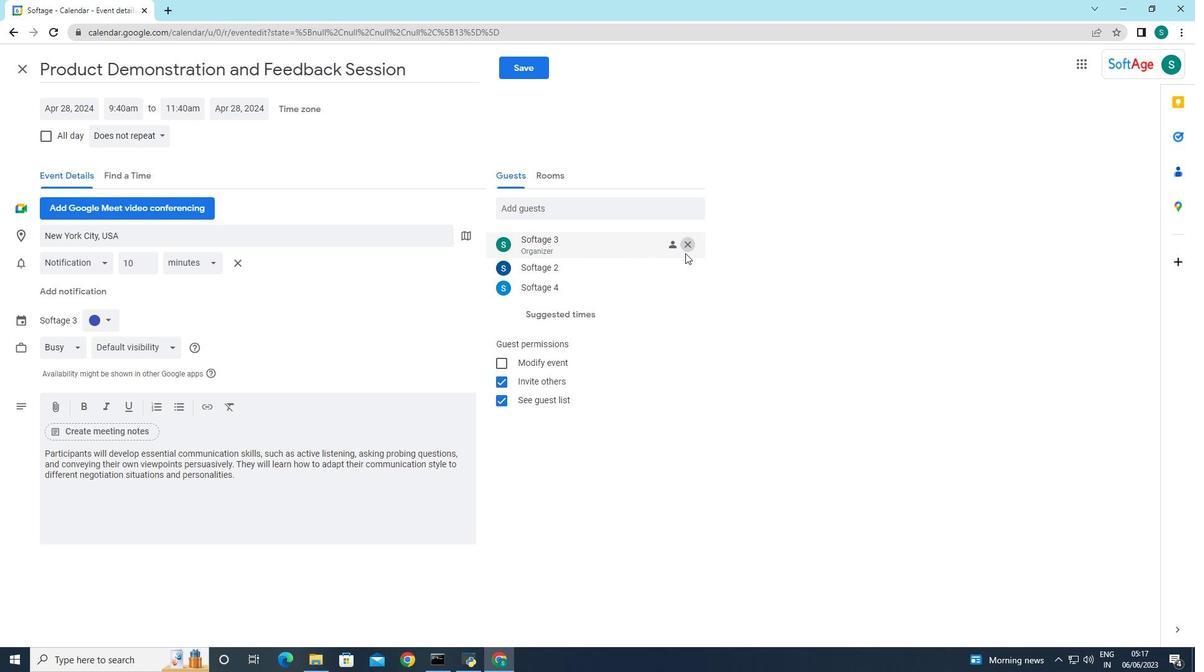 
Action: Mouse moved to (128, 135)
Screenshot: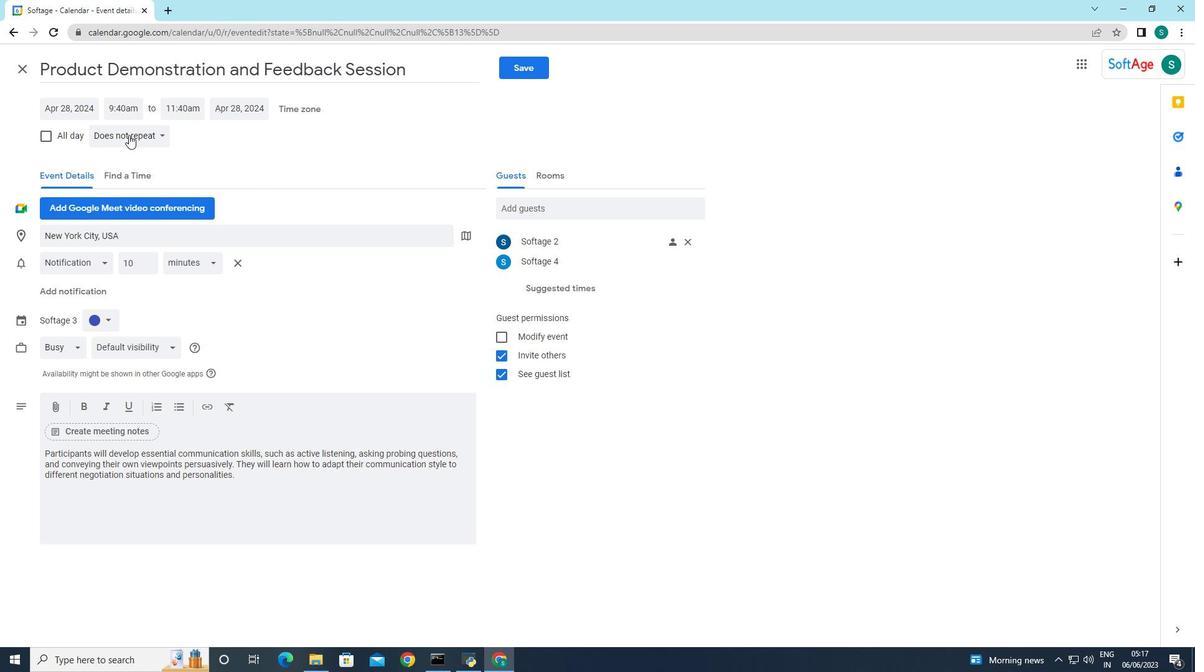 
Action: Mouse pressed left at (128, 135)
Screenshot: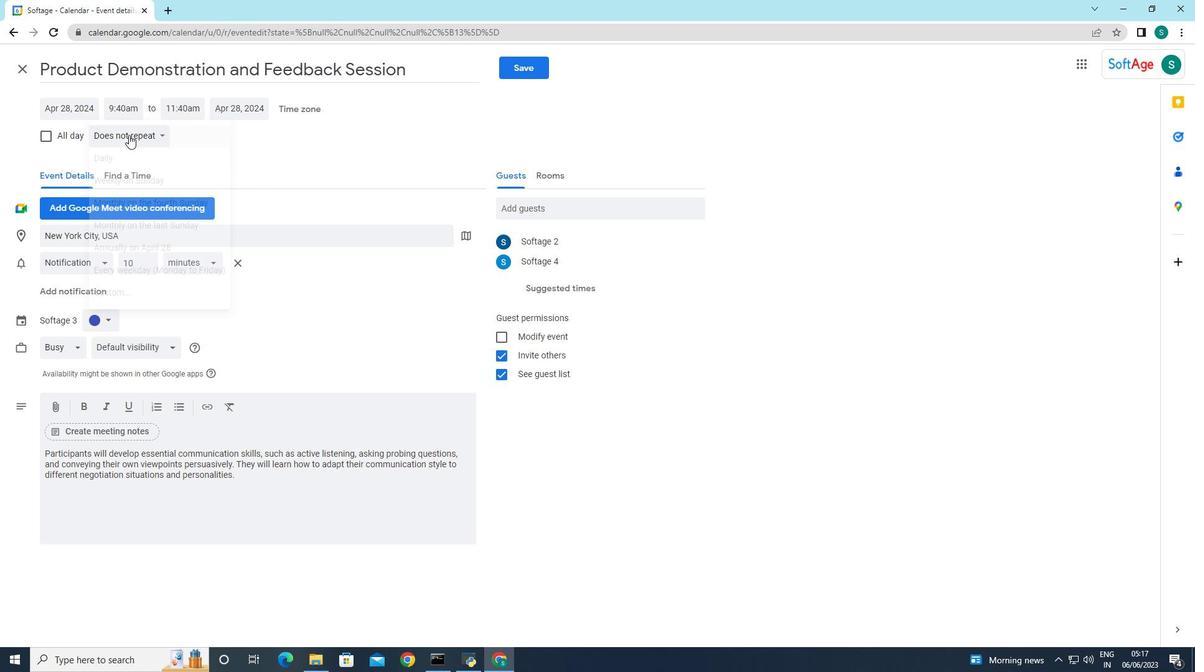 
Action: Mouse moved to (125, 262)
Screenshot: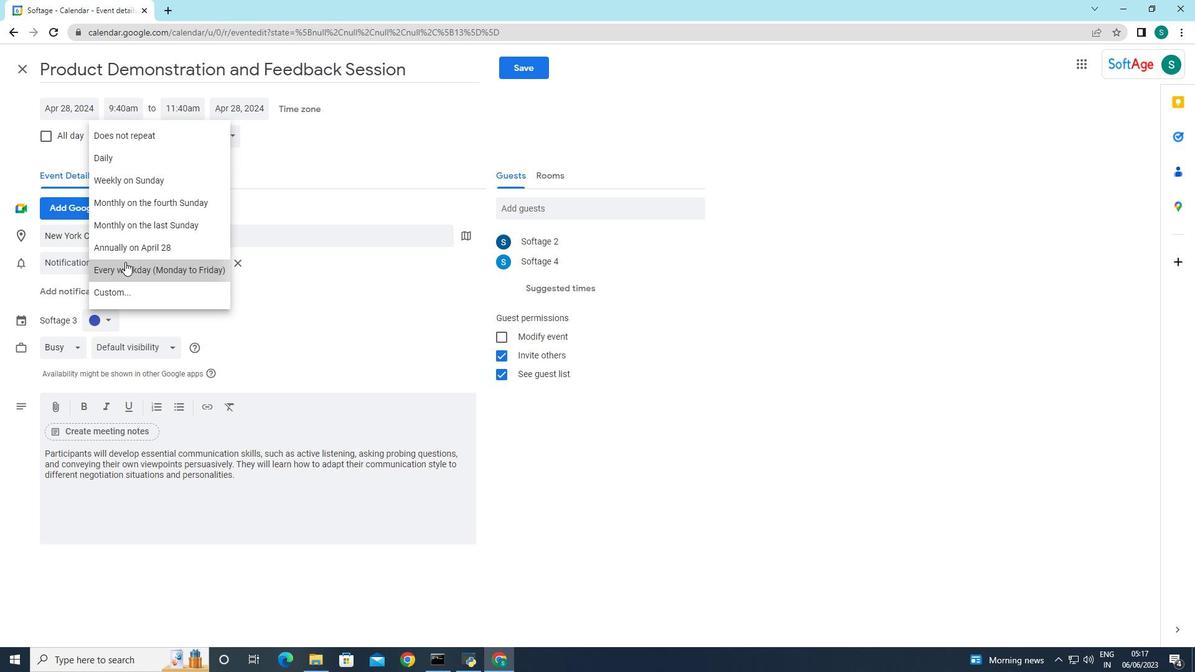 
Action: Mouse pressed left at (125, 262)
Screenshot: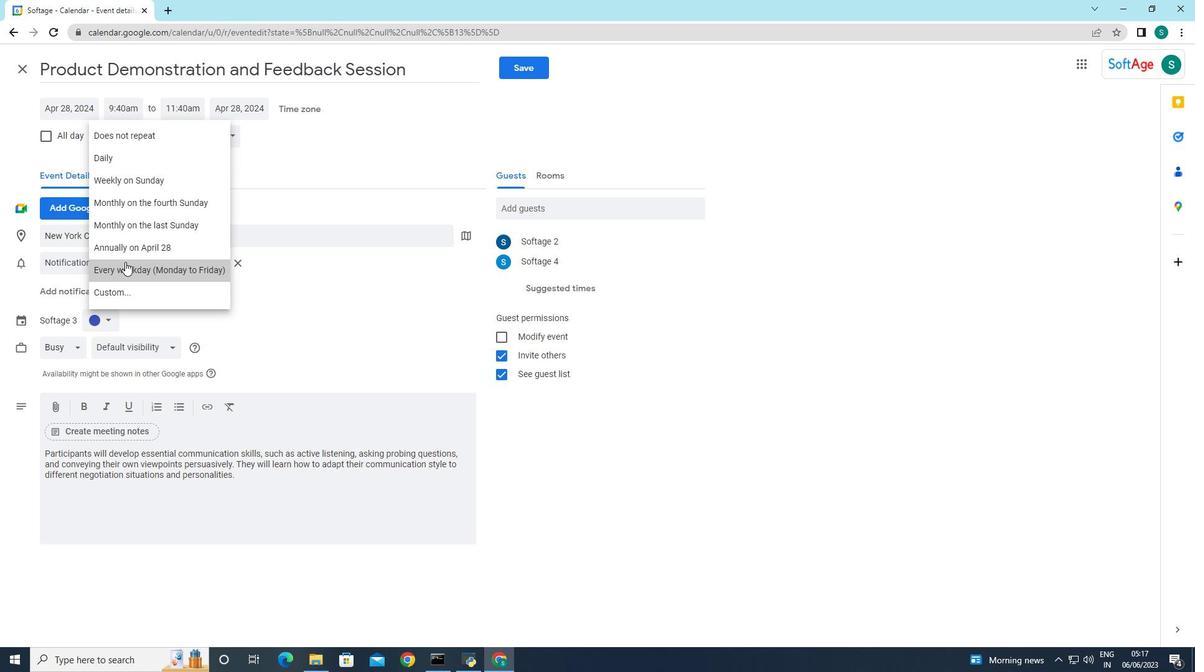 
Action: Mouse moved to (343, 163)
Screenshot: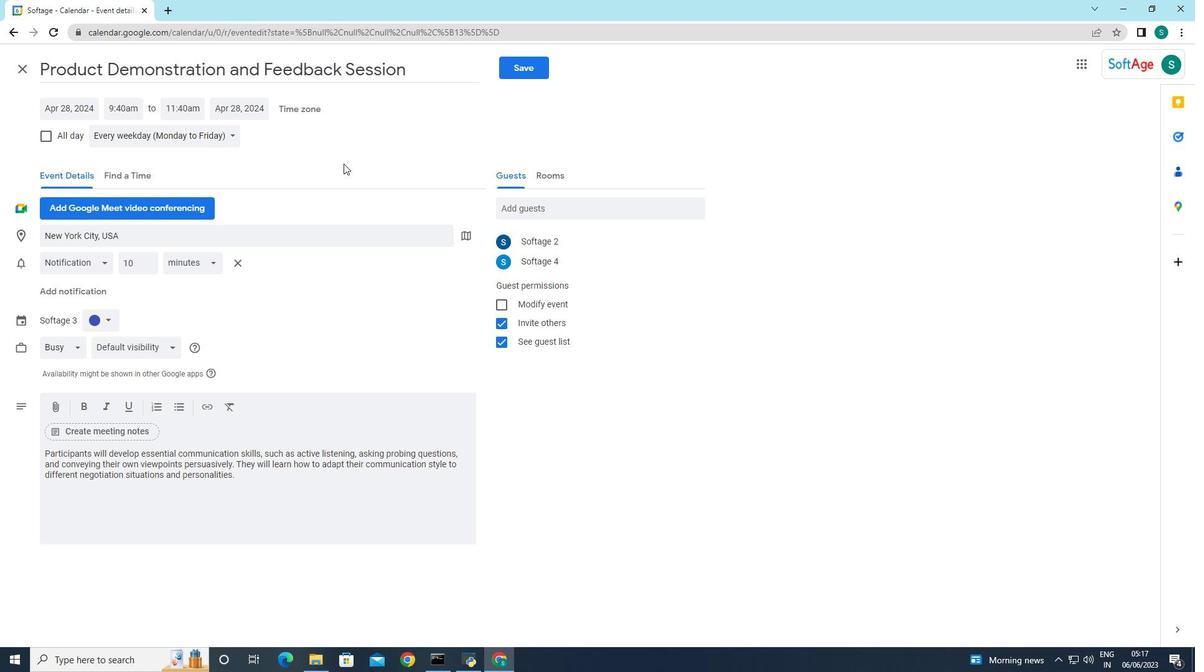 
Action: Mouse pressed left at (343, 163)
Screenshot: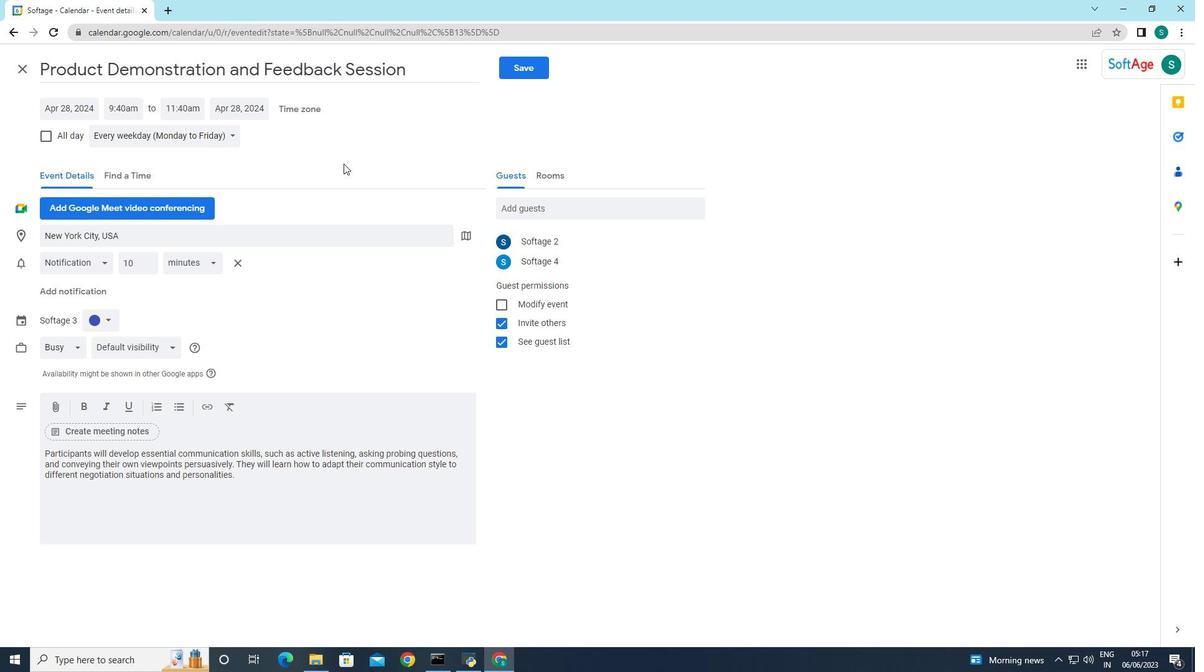 
Action: Mouse moved to (529, 62)
Screenshot: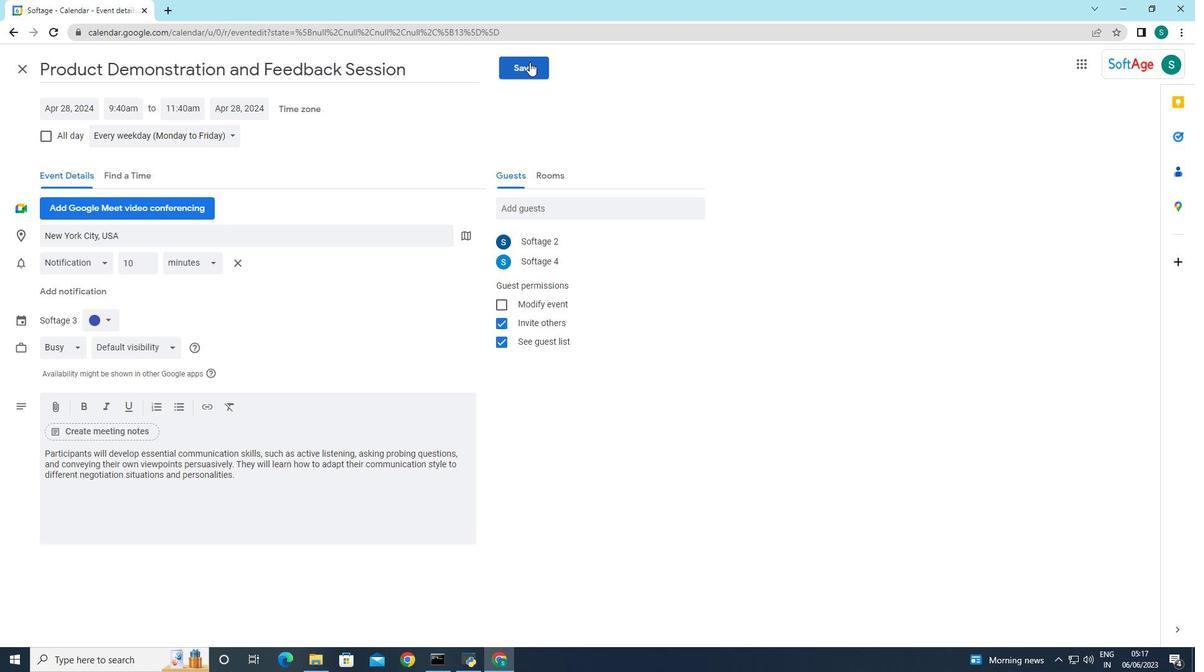 
Action: Mouse pressed left at (529, 62)
Screenshot: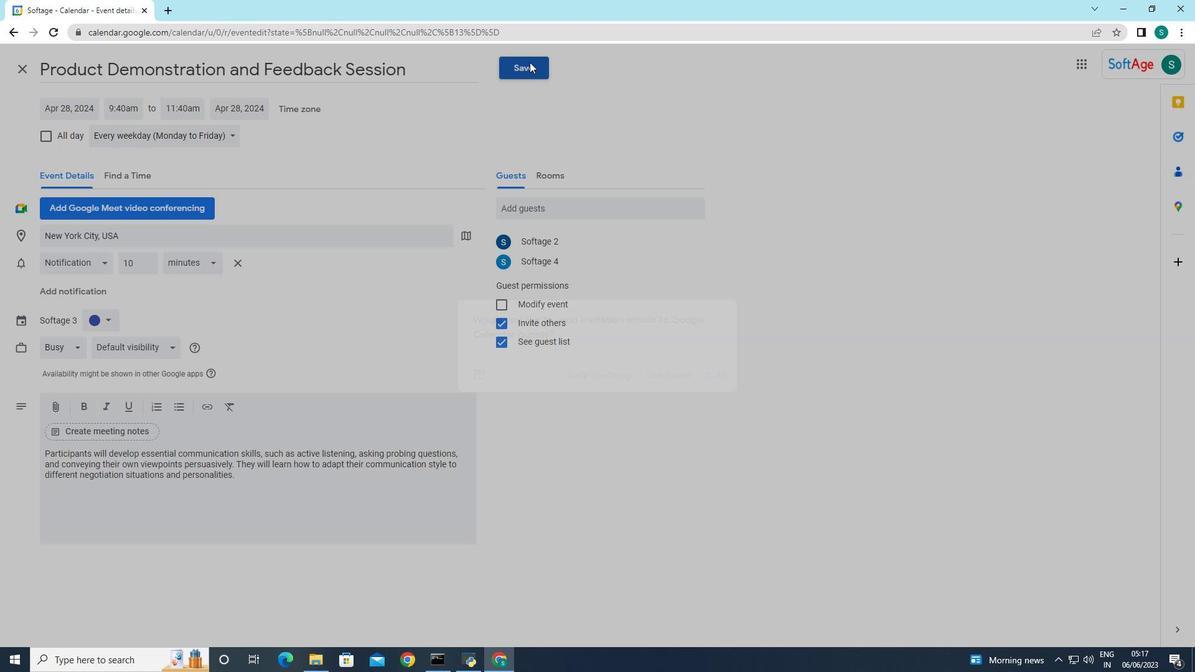 
Action: Mouse moved to (713, 378)
Screenshot: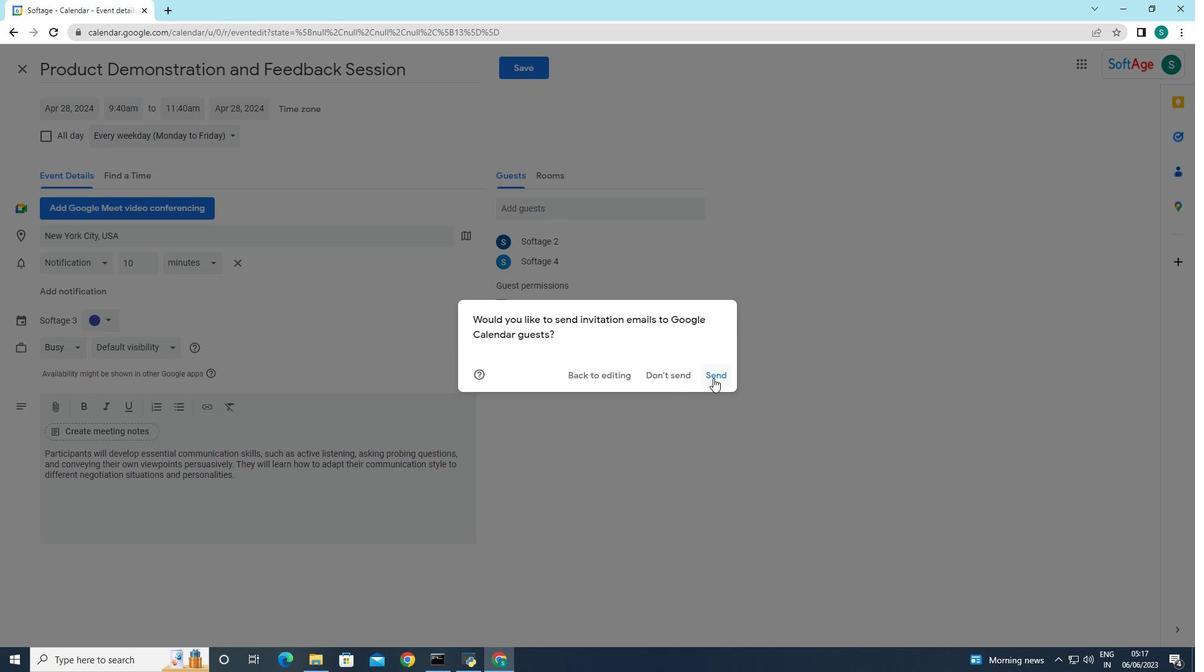 
Action: Mouse pressed left at (713, 378)
Screenshot: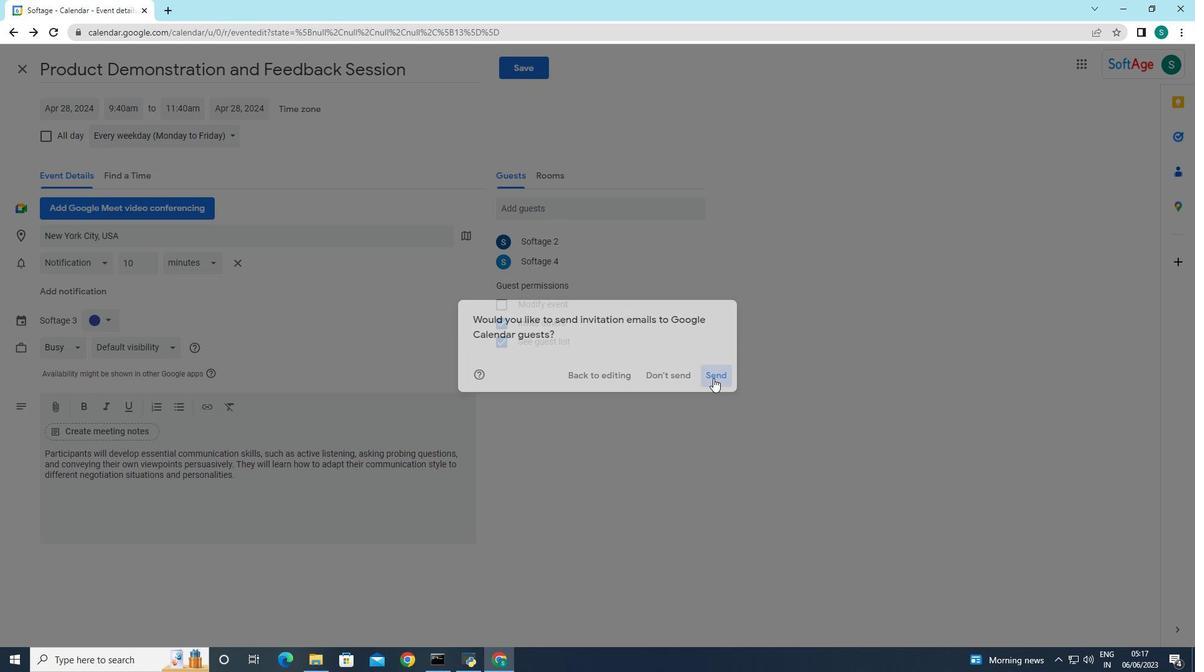 
Action: Mouse moved to (623, 417)
Screenshot: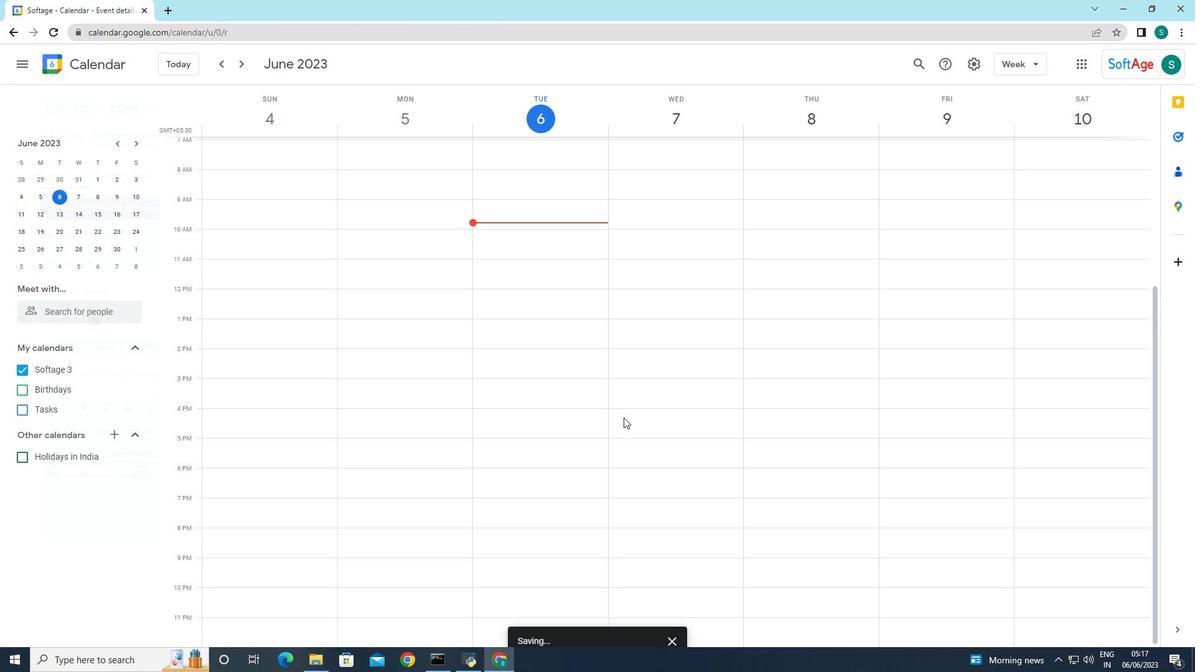 
